 Task: Search for an Airbnb in Ningyang, China from 1st to 8th July for 3 guests, with a price range of ₹15,000 to ₹100,000, entire place, and free cancellation.
Action: Mouse moved to (478, 155)
Screenshot: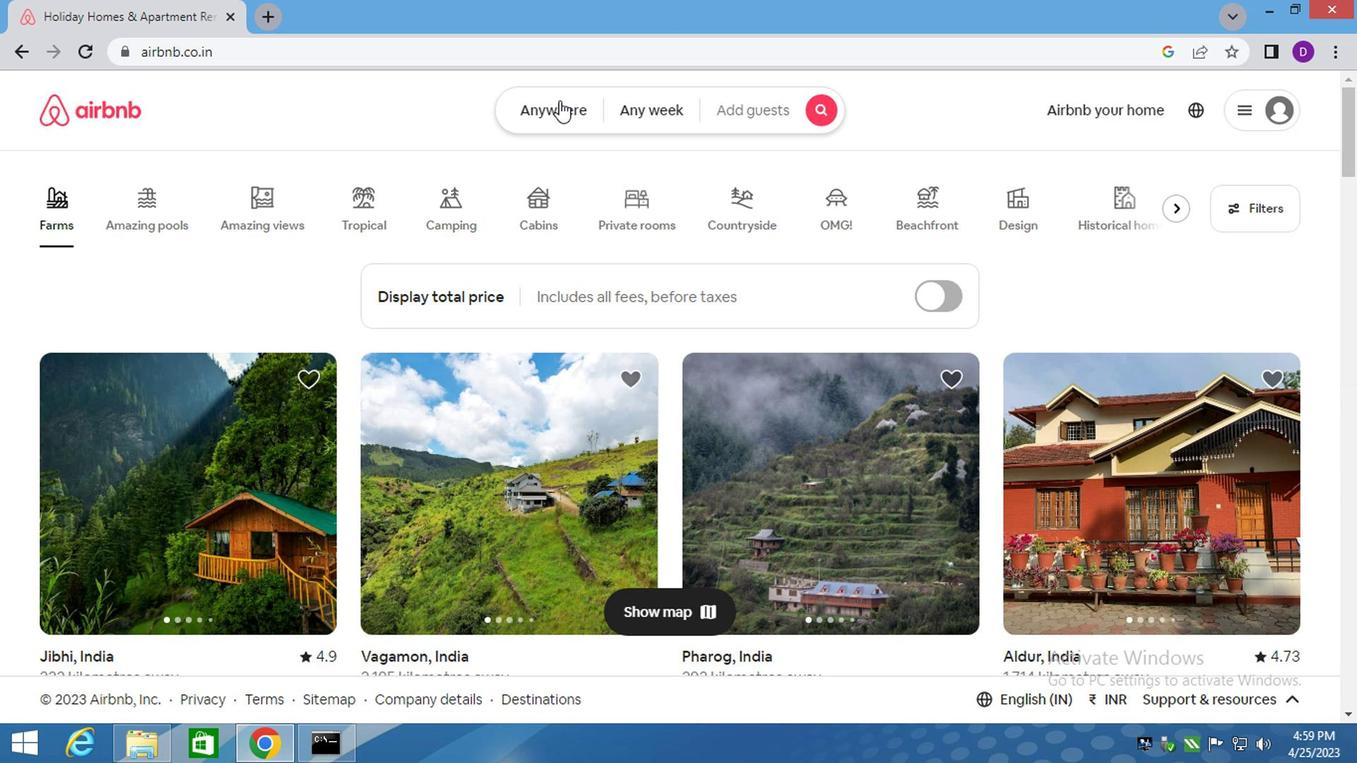 
Action: Mouse pressed left at (478, 155)
Screenshot: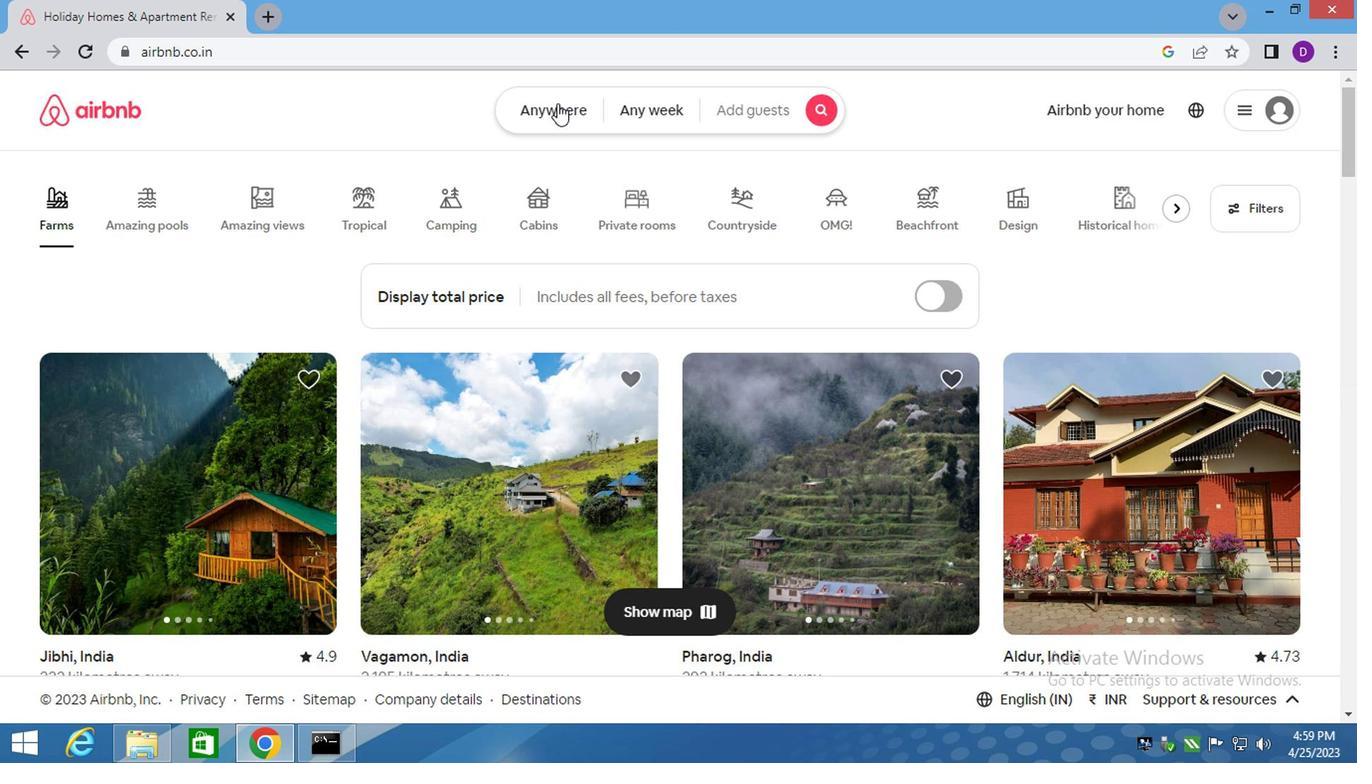 
Action: Mouse moved to (351, 212)
Screenshot: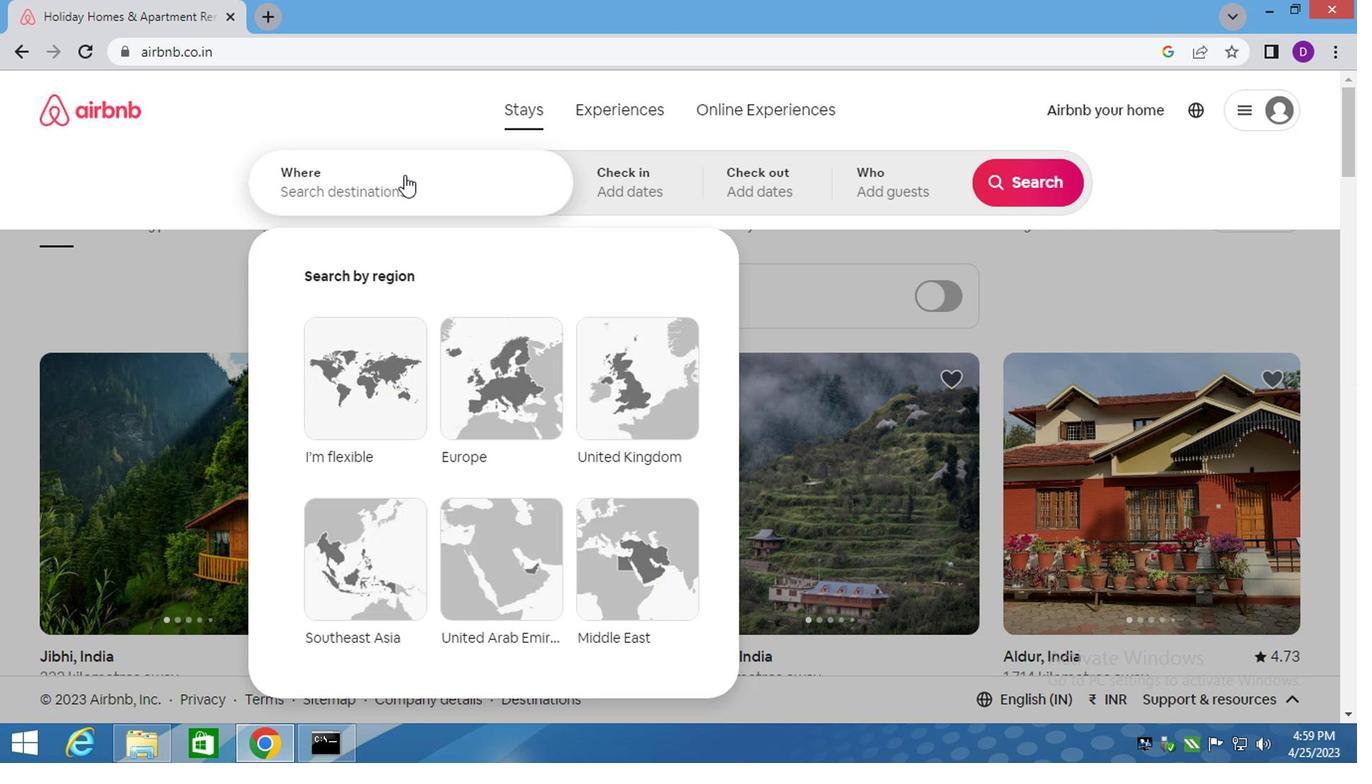 
Action: Mouse pressed left at (351, 212)
Screenshot: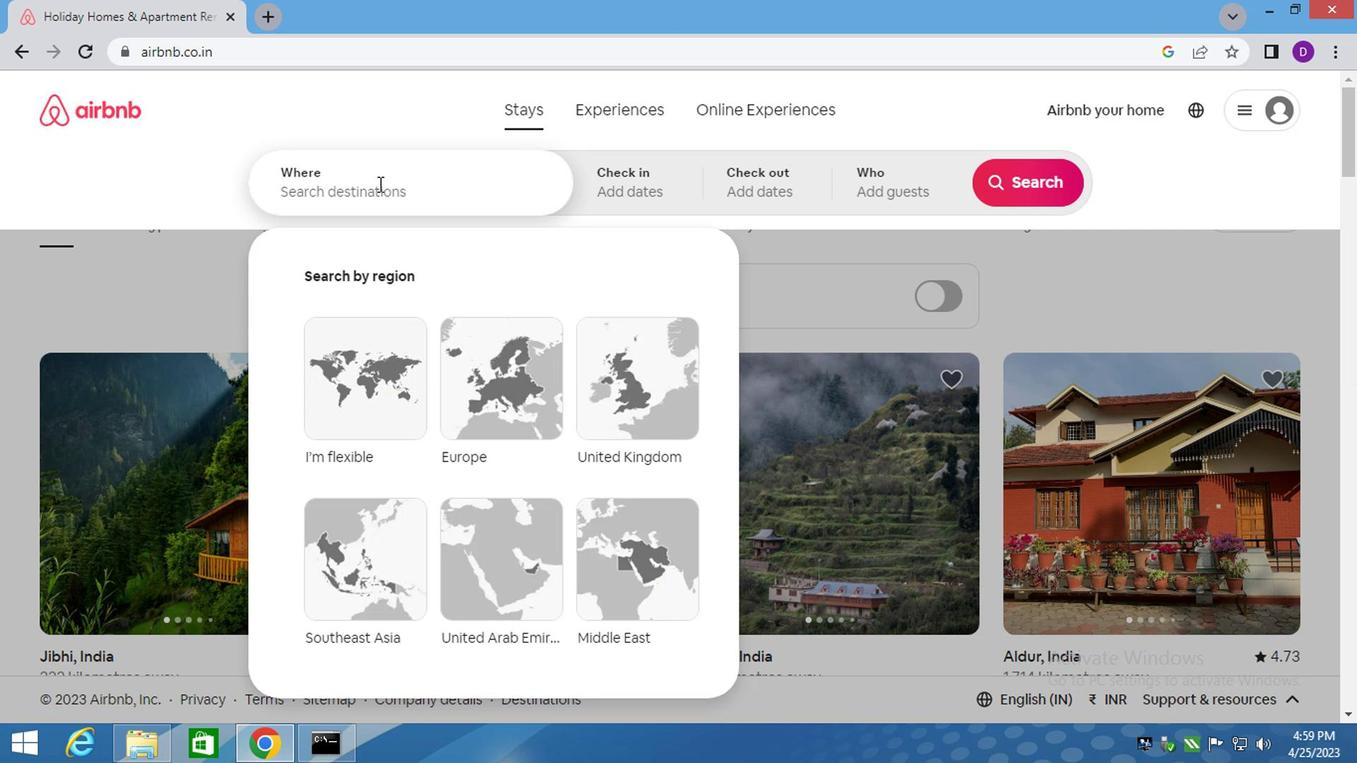 
Action: Key pressed <Key.shift>NINGYANG,<Key.space><Key.shift>CHINA<Key.enter>
Screenshot: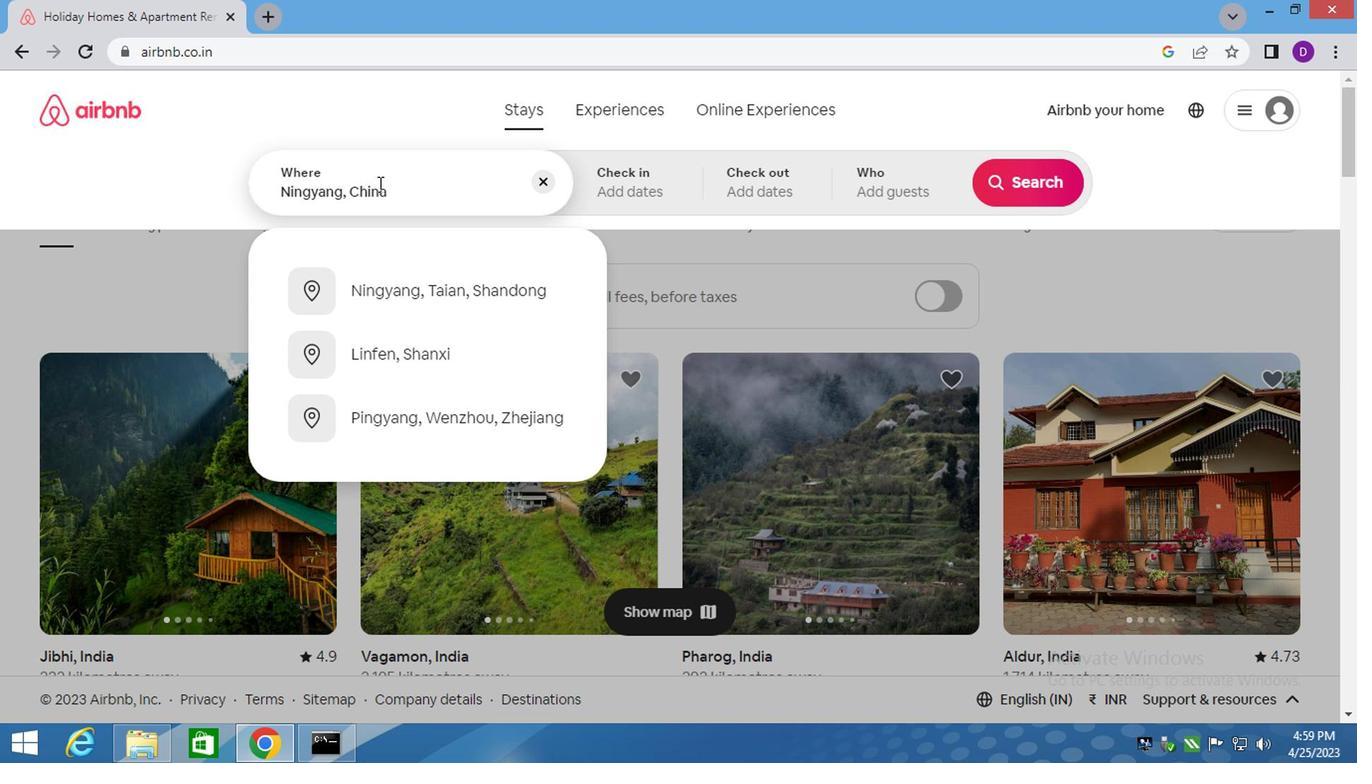 
Action: Mouse moved to (808, 325)
Screenshot: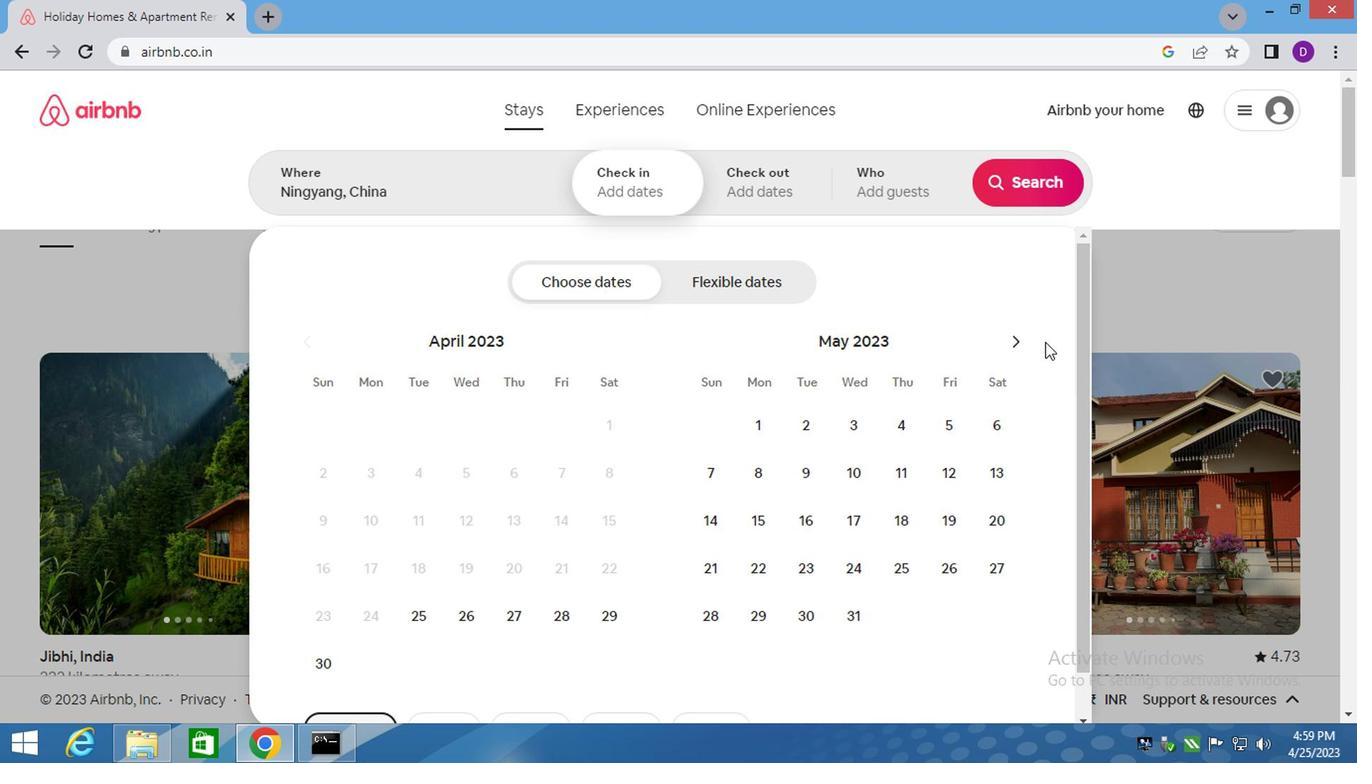 
Action: Mouse pressed left at (808, 325)
Screenshot: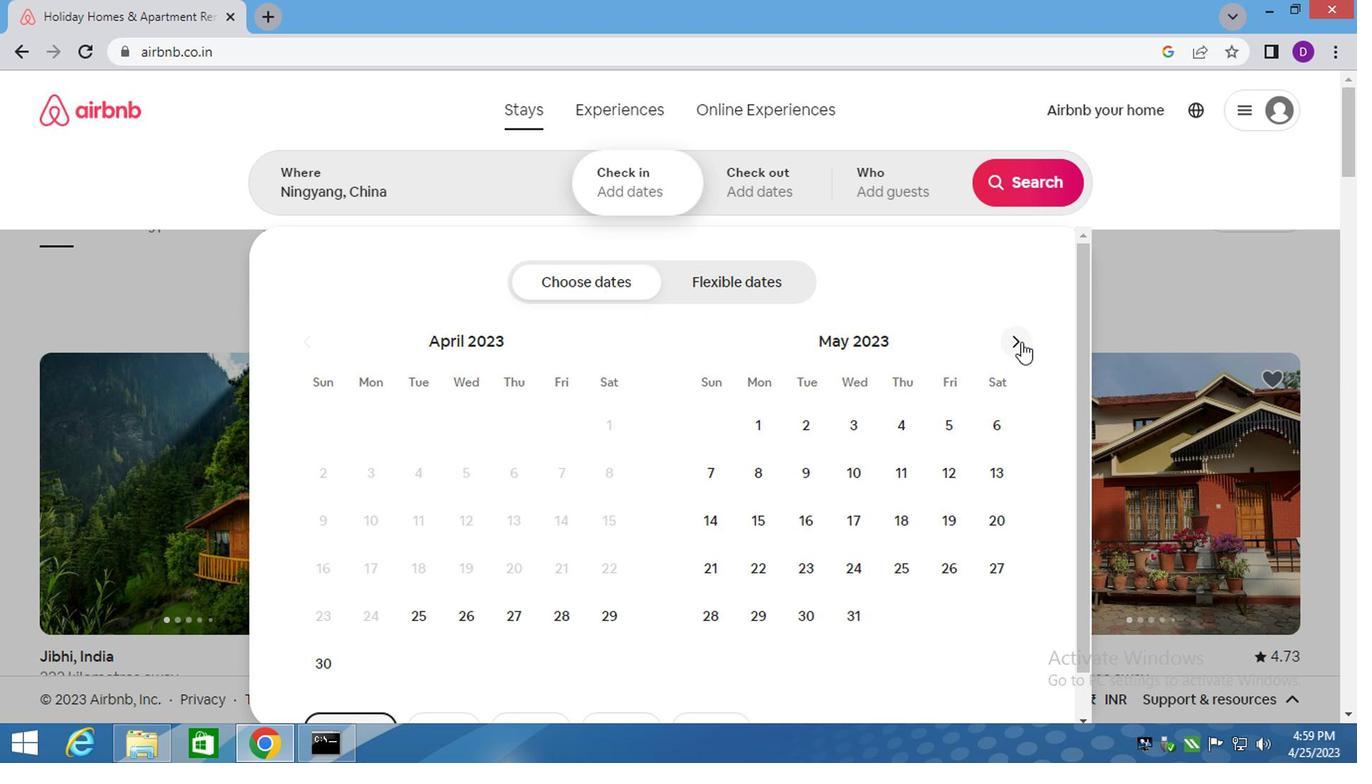 
Action: Mouse pressed left at (808, 325)
Screenshot: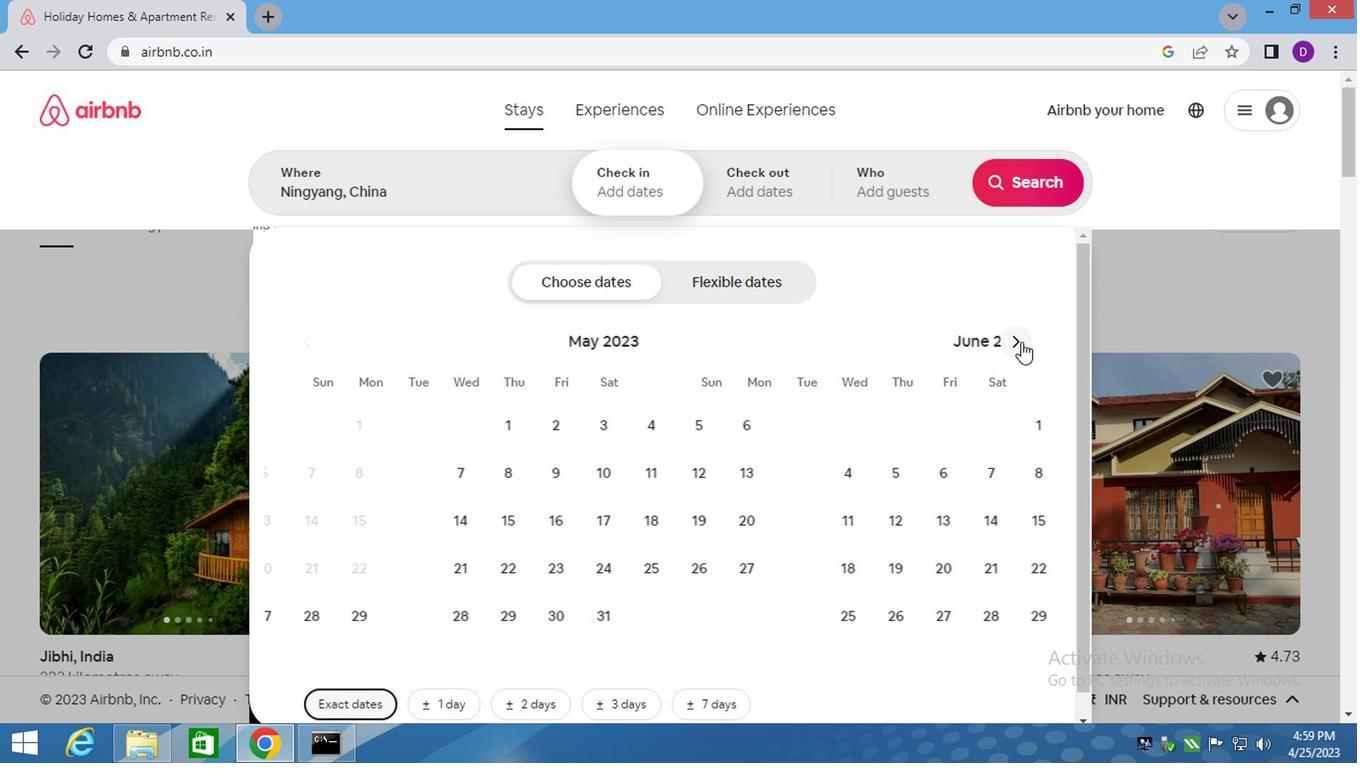 
Action: Mouse moved to (794, 391)
Screenshot: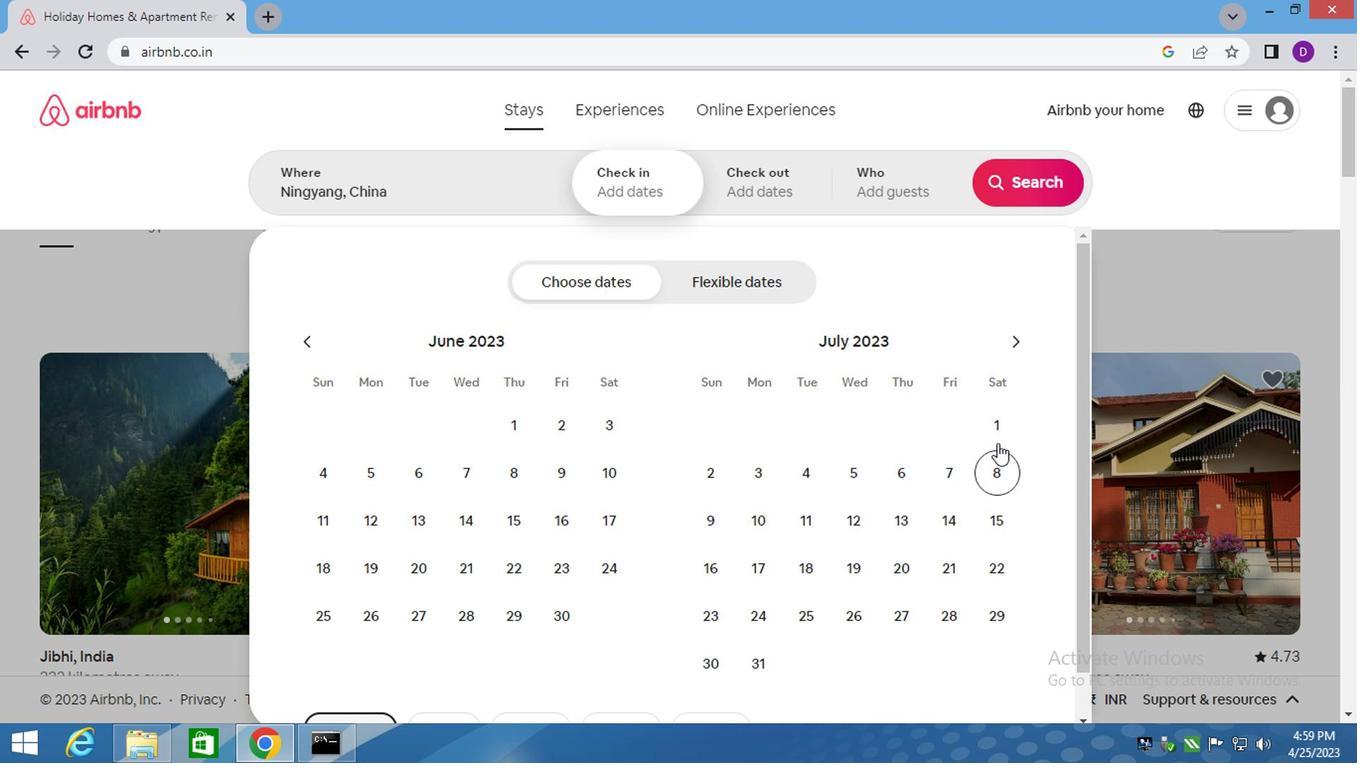 
Action: Mouse pressed left at (794, 391)
Screenshot: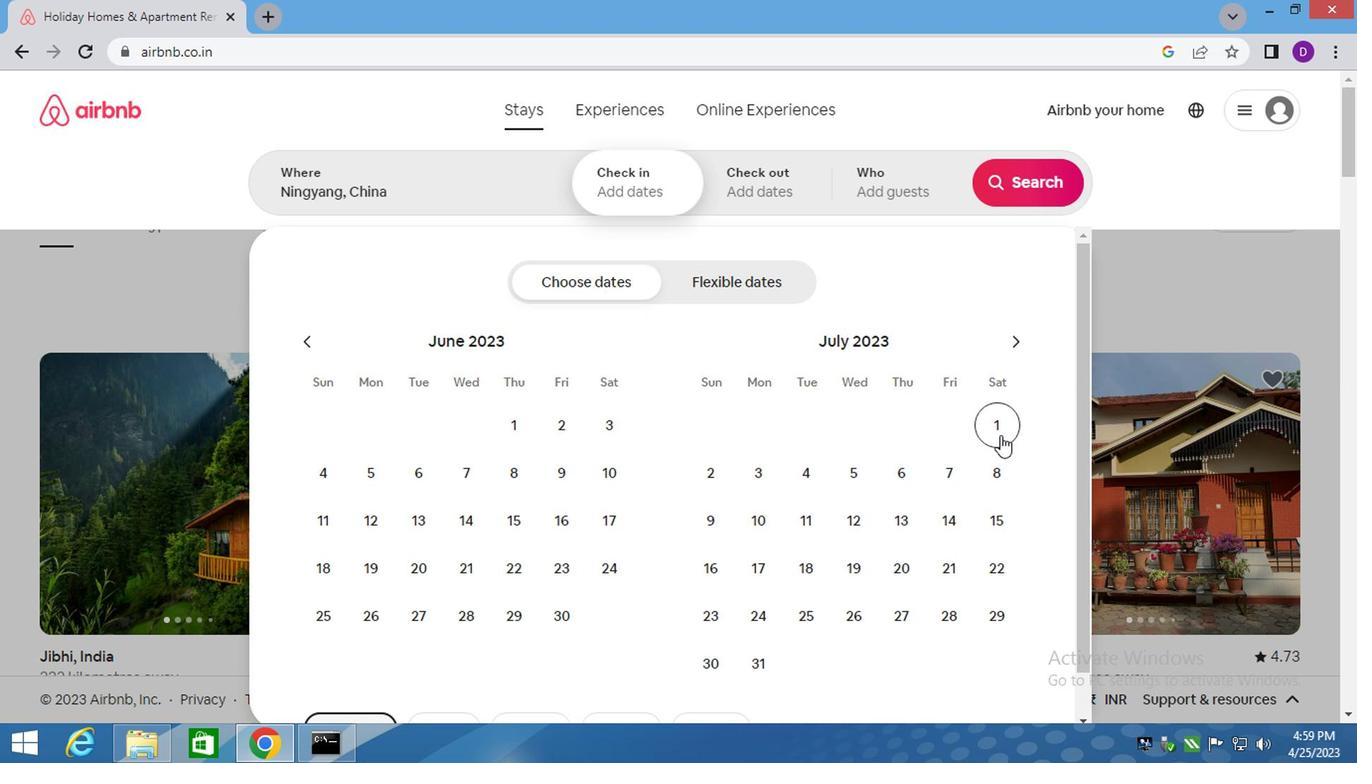 
Action: Mouse moved to (788, 413)
Screenshot: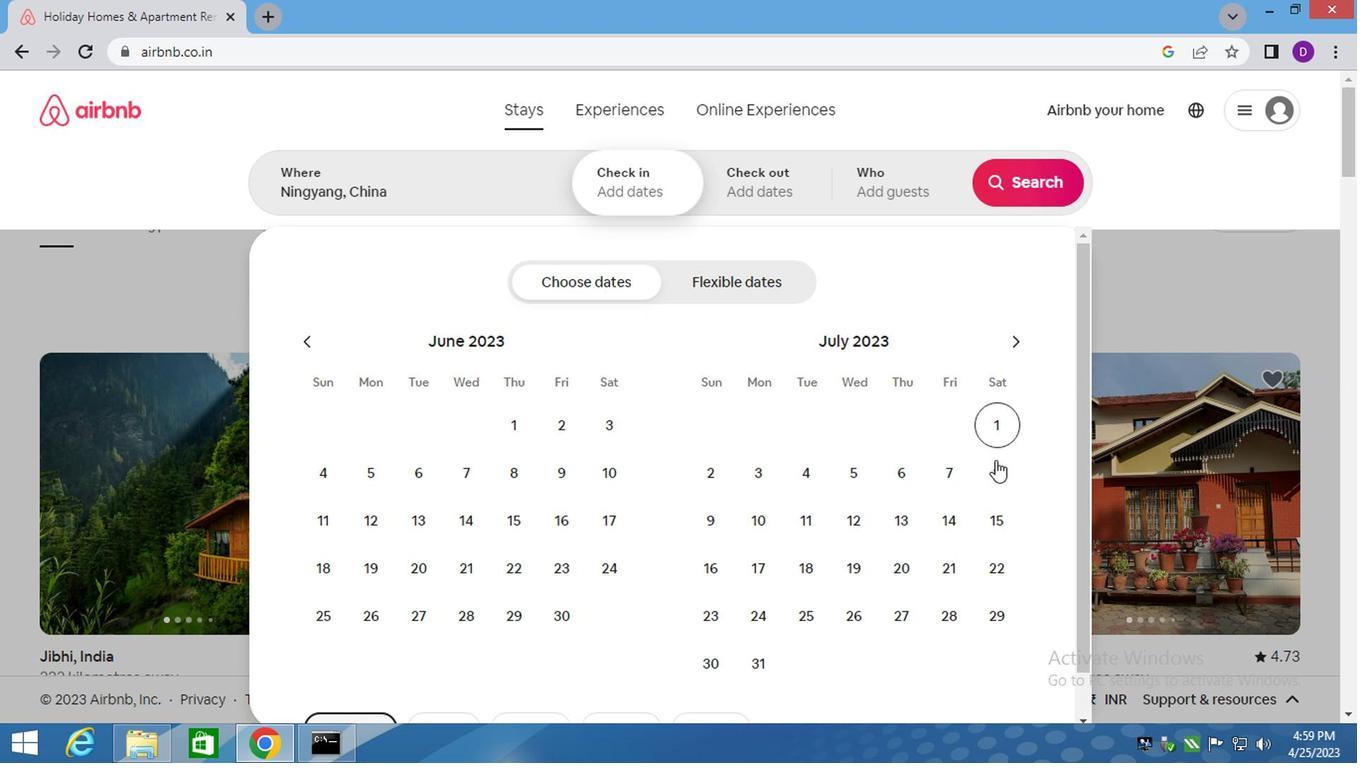 
Action: Mouse pressed left at (788, 413)
Screenshot: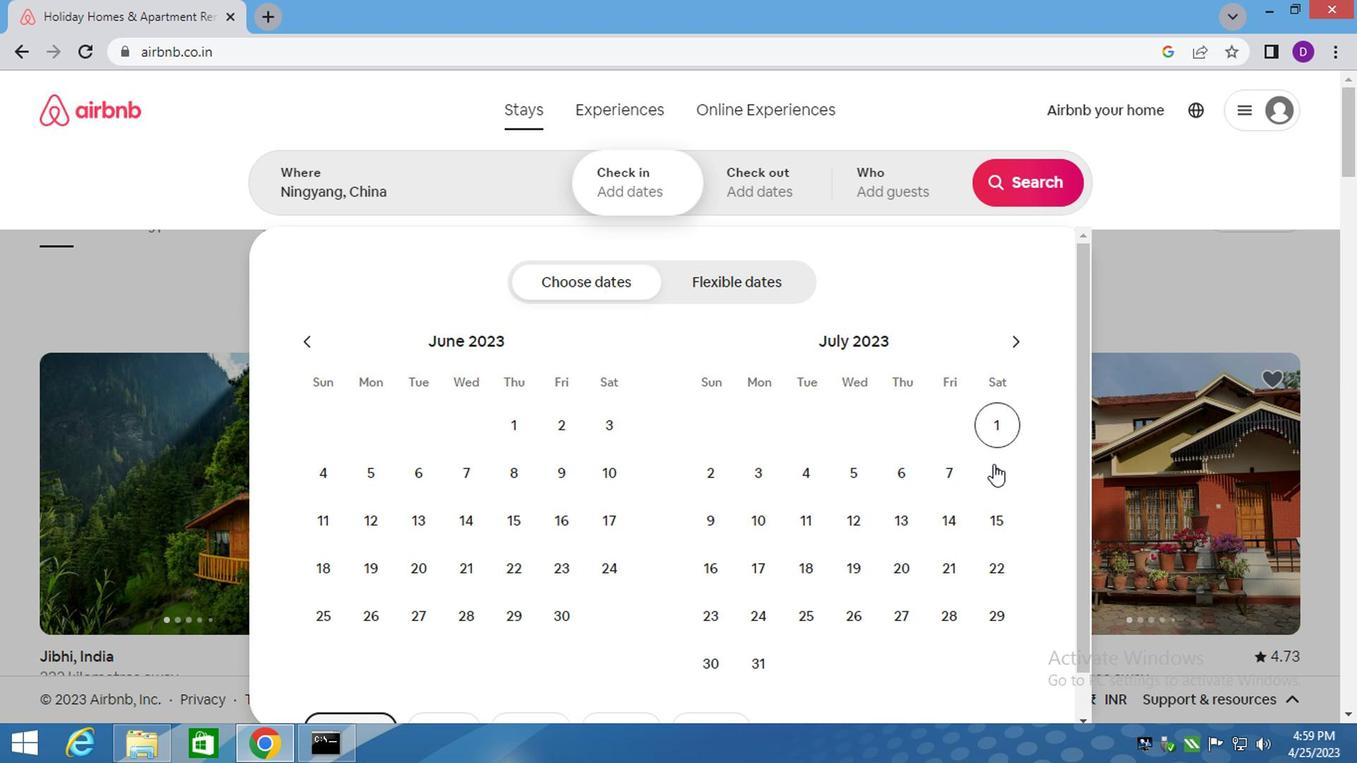 
Action: Mouse moved to (718, 212)
Screenshot: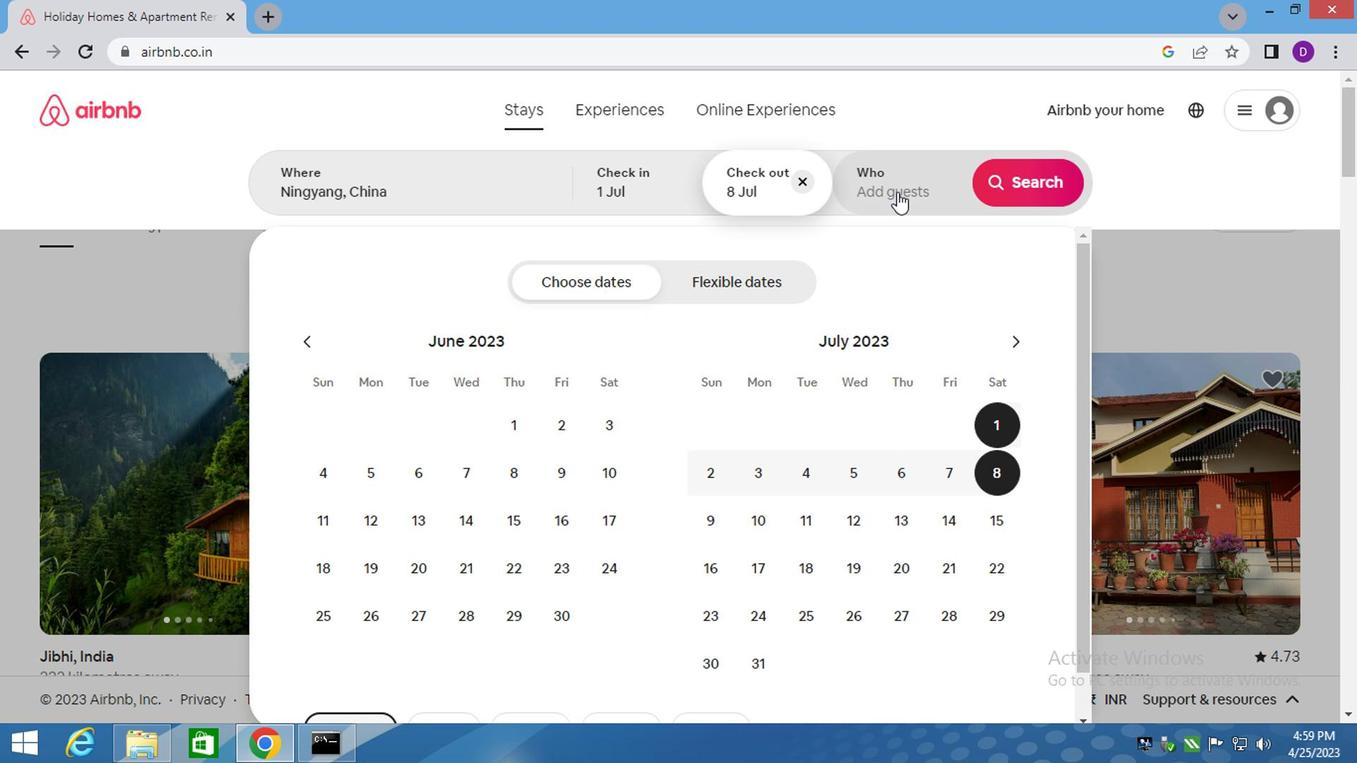 
Action: Mouse pressed left at (718, 212)
Screenshot: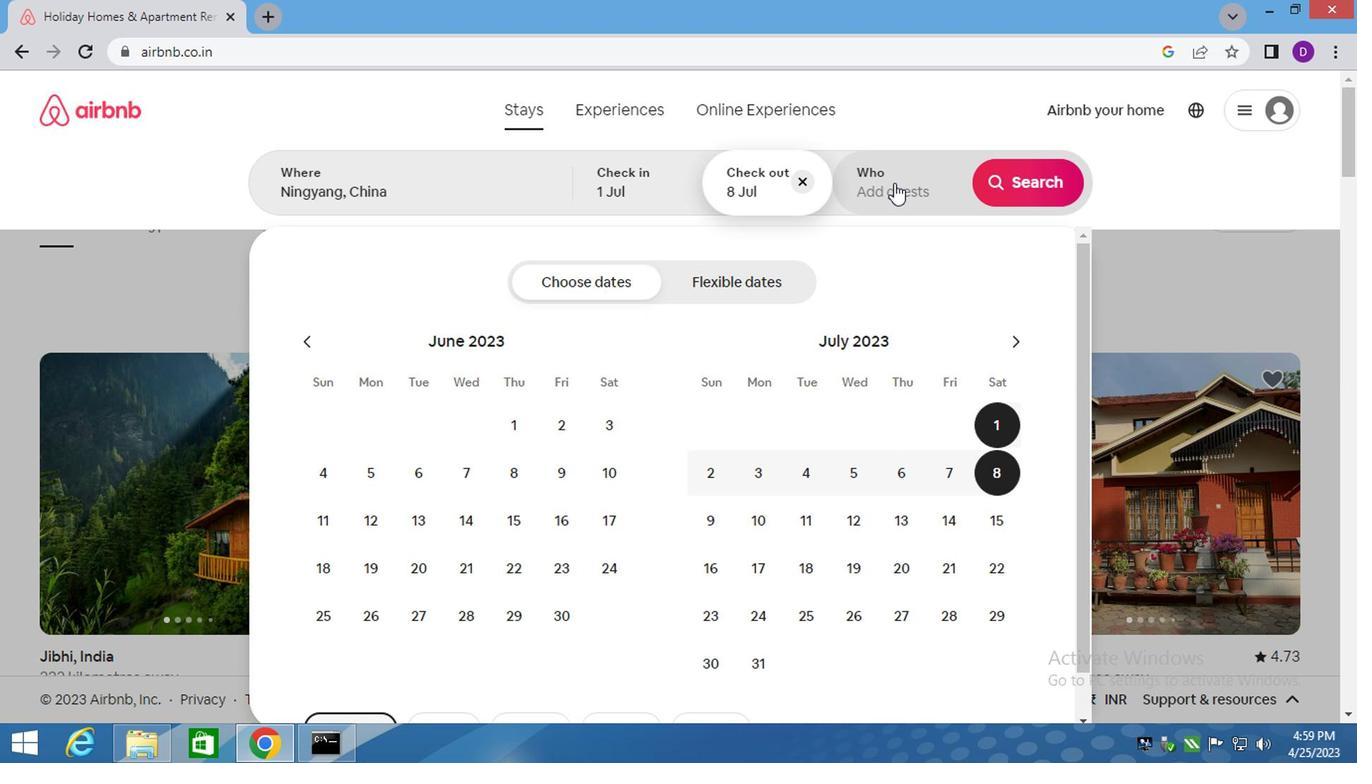 
Action: Mouse moved to (818, 290)
Screenshot: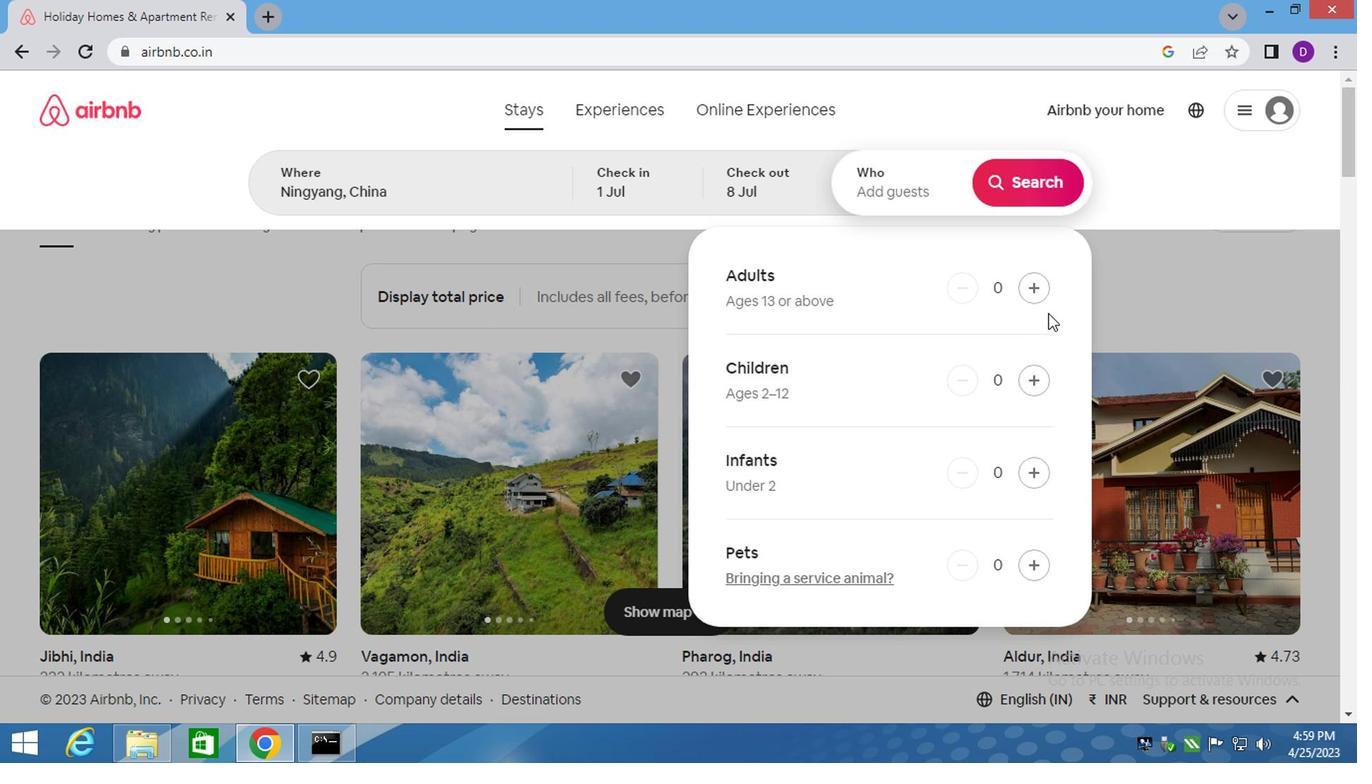 
Action: Mouse pressed left at (818, 290)
Screenshot: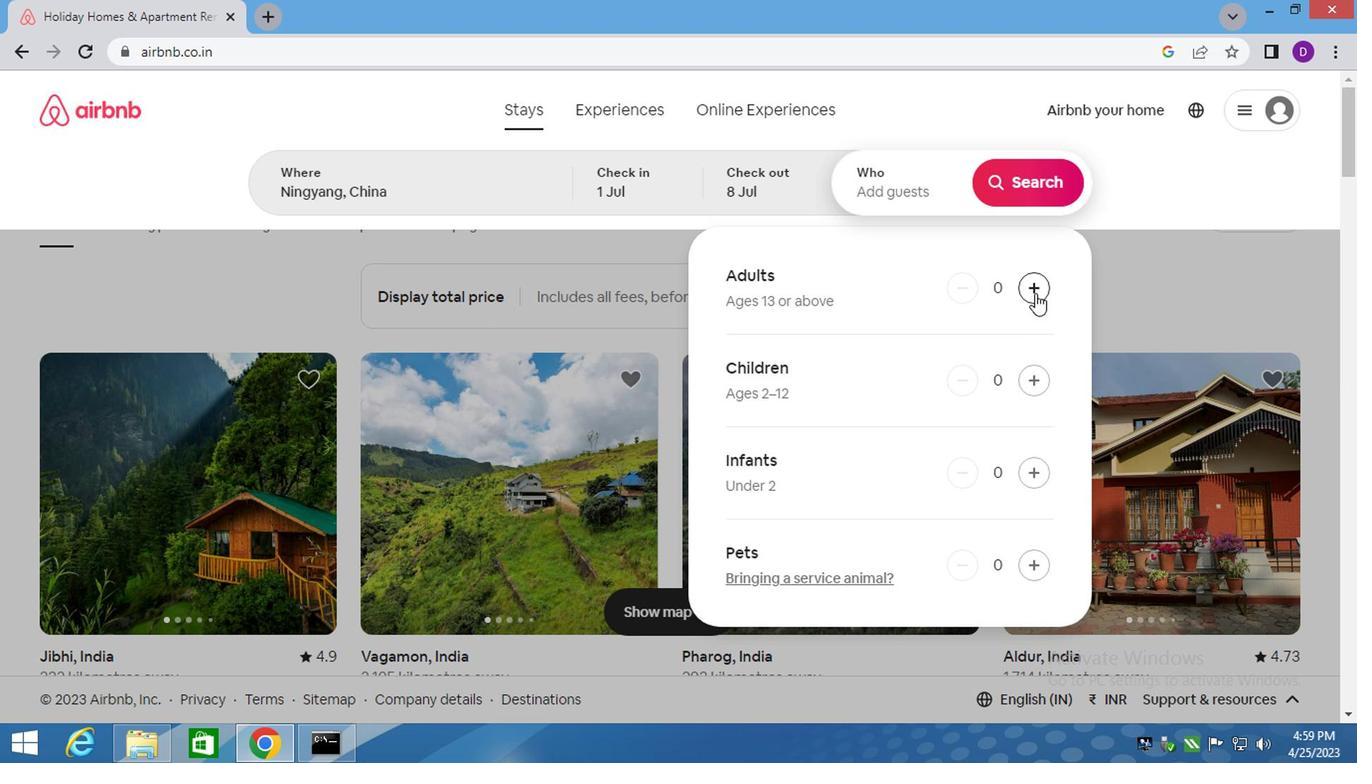 
Action: Mouse pressed left at (818, 290)
Screenshot: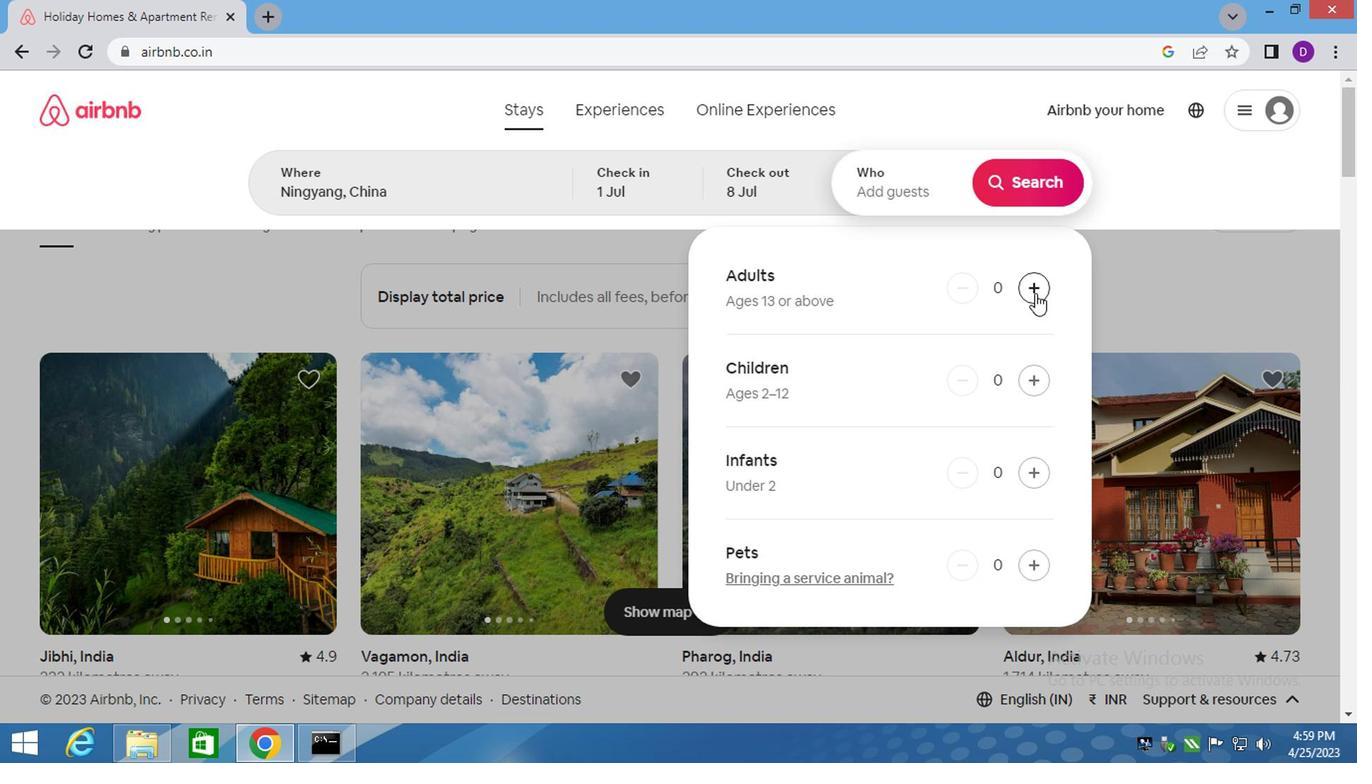 
Action: Mouse moved to (816, 349)
Screenshot: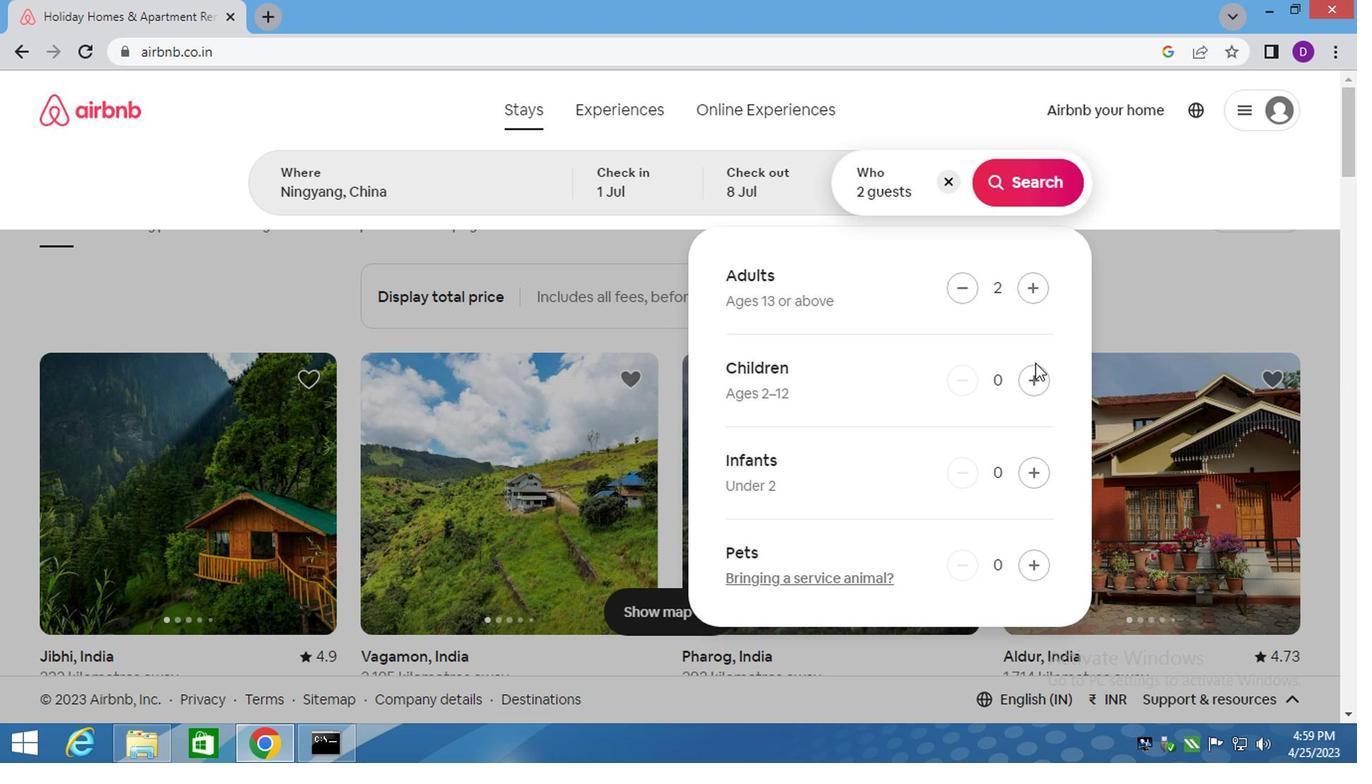 
Action: Mouse pressed left at (816, 349)
Screenshot: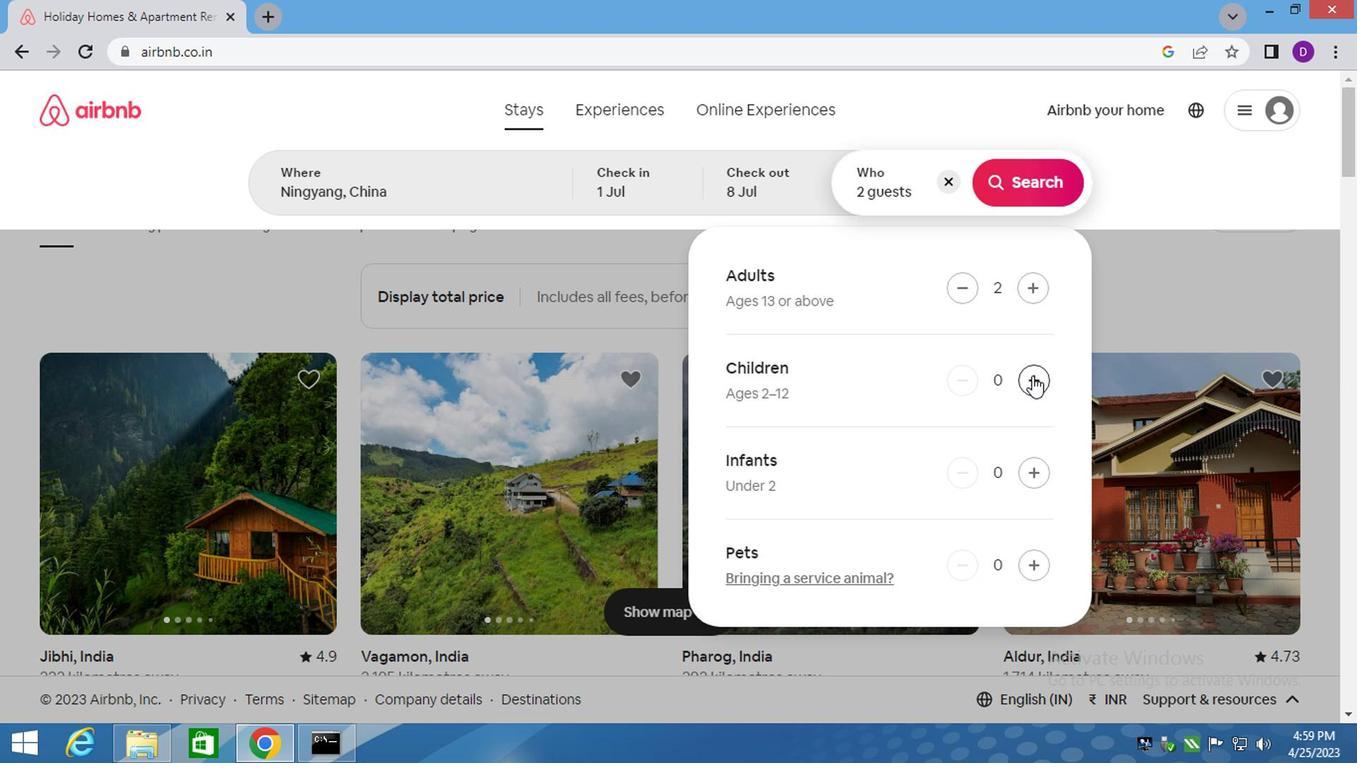 
Action: Mouse moved to (826, 202)
Screenshot: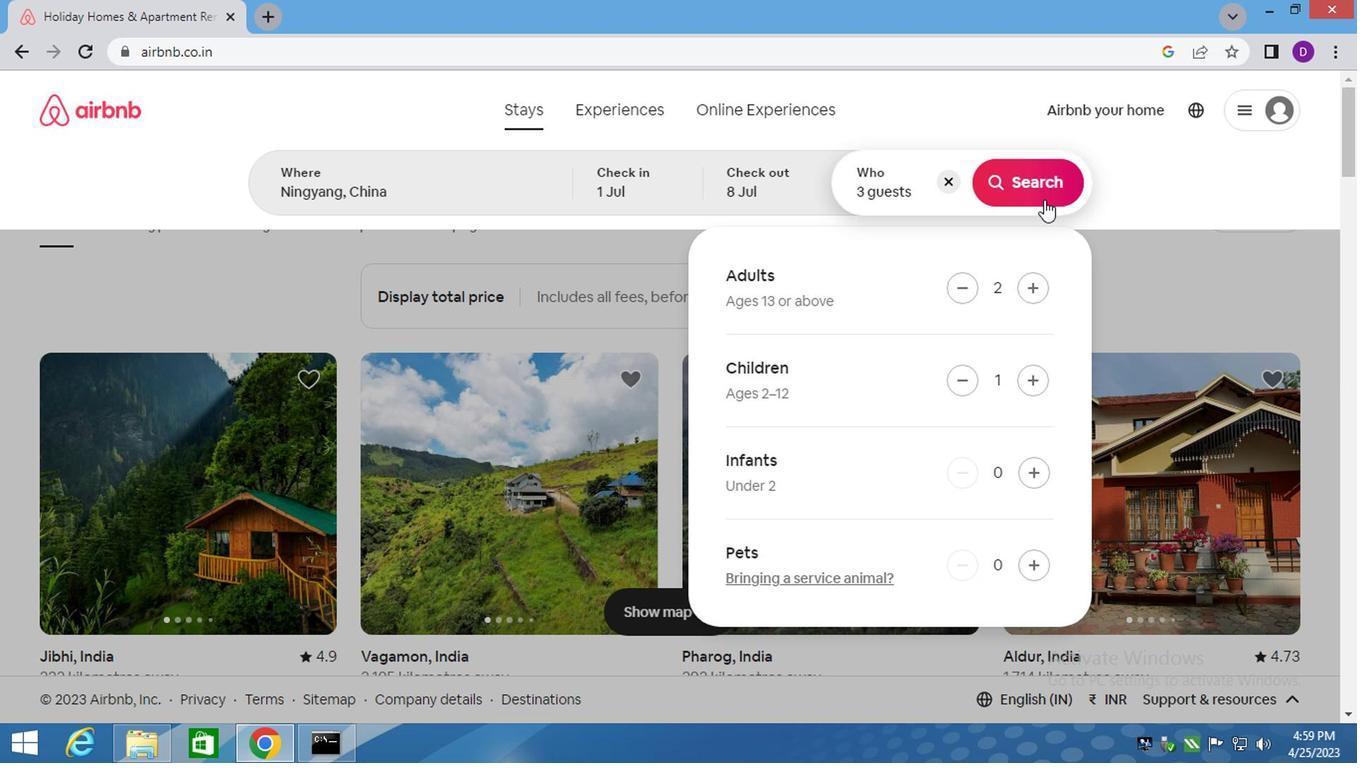 
Action: Mouse pressed left at (826, 202)
Screenshot: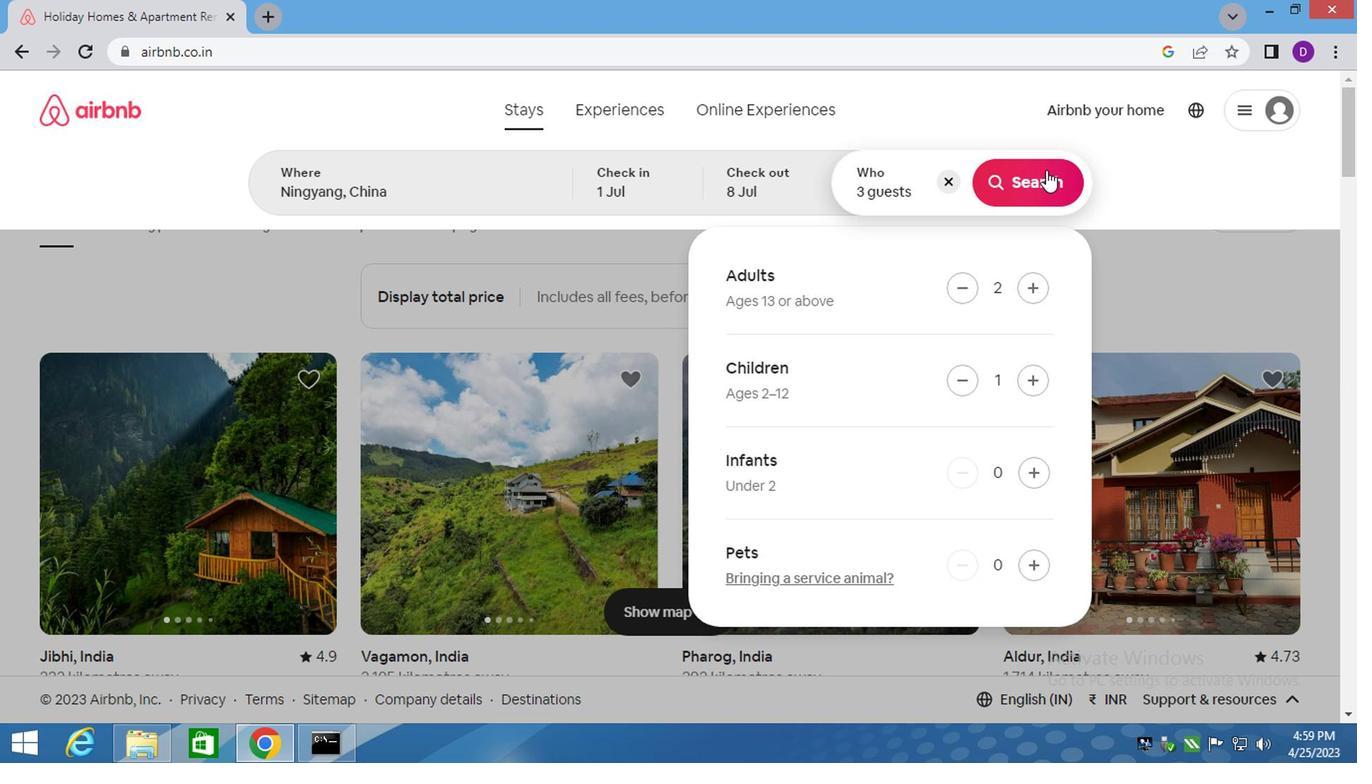 
Action: Mouse moved to (990, 218)
Screenshot: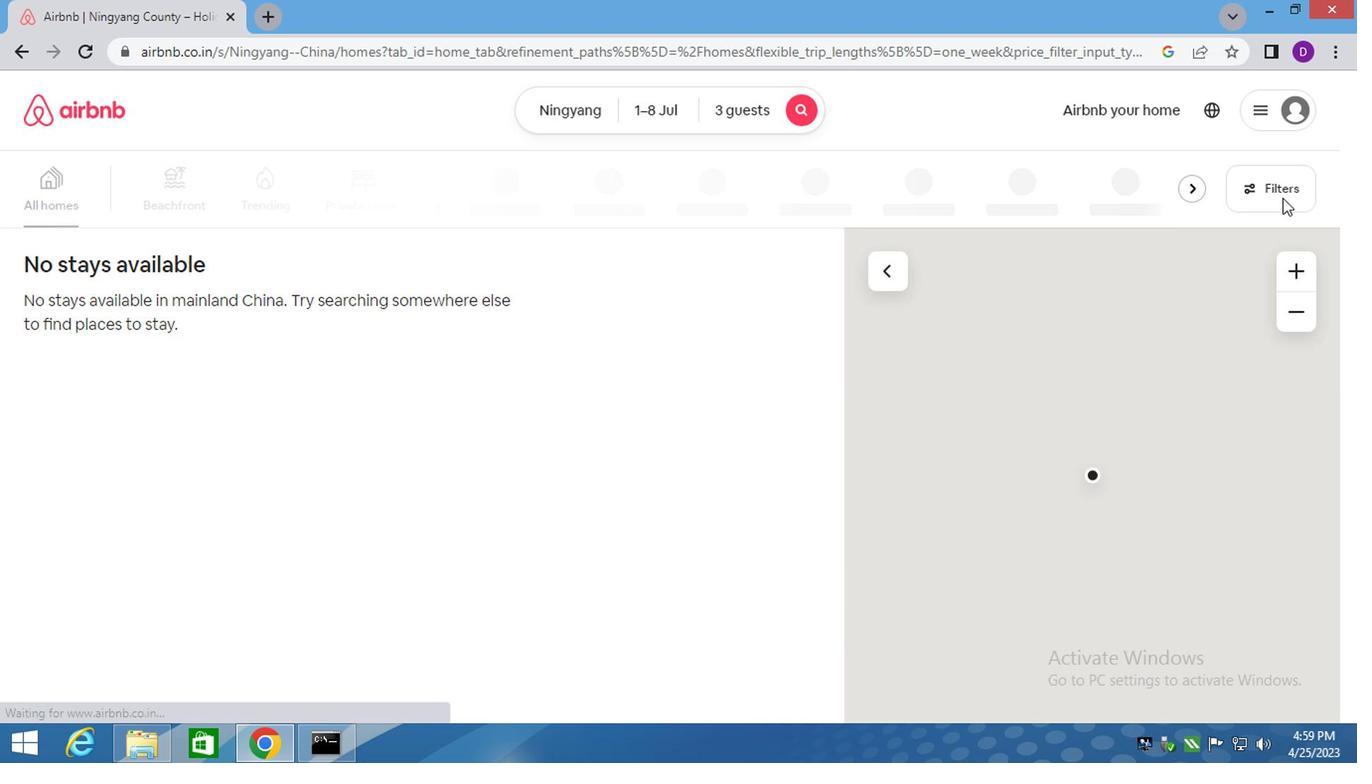 
Action: Mouse pressed left at (990, 218)
Screenshot: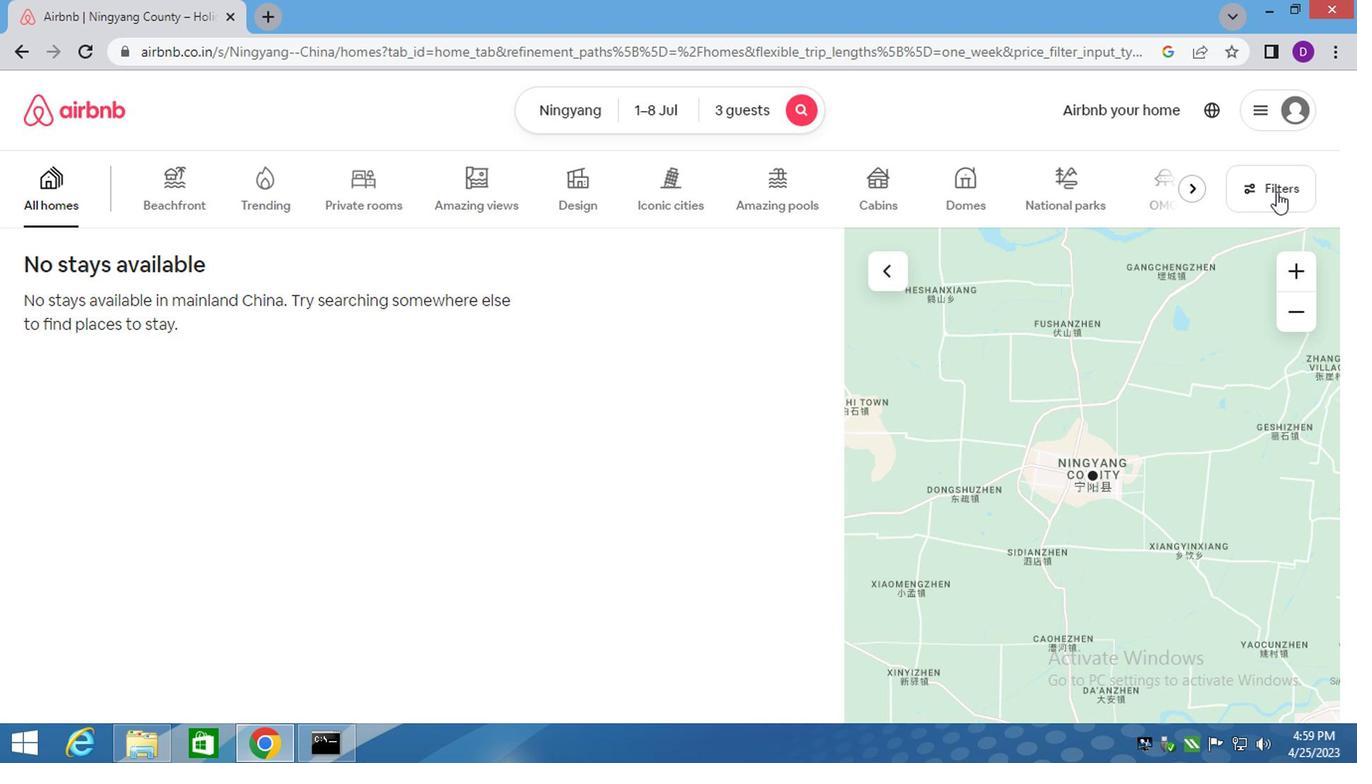 
Action: Mouse moved to (380, 306)
Screenshot: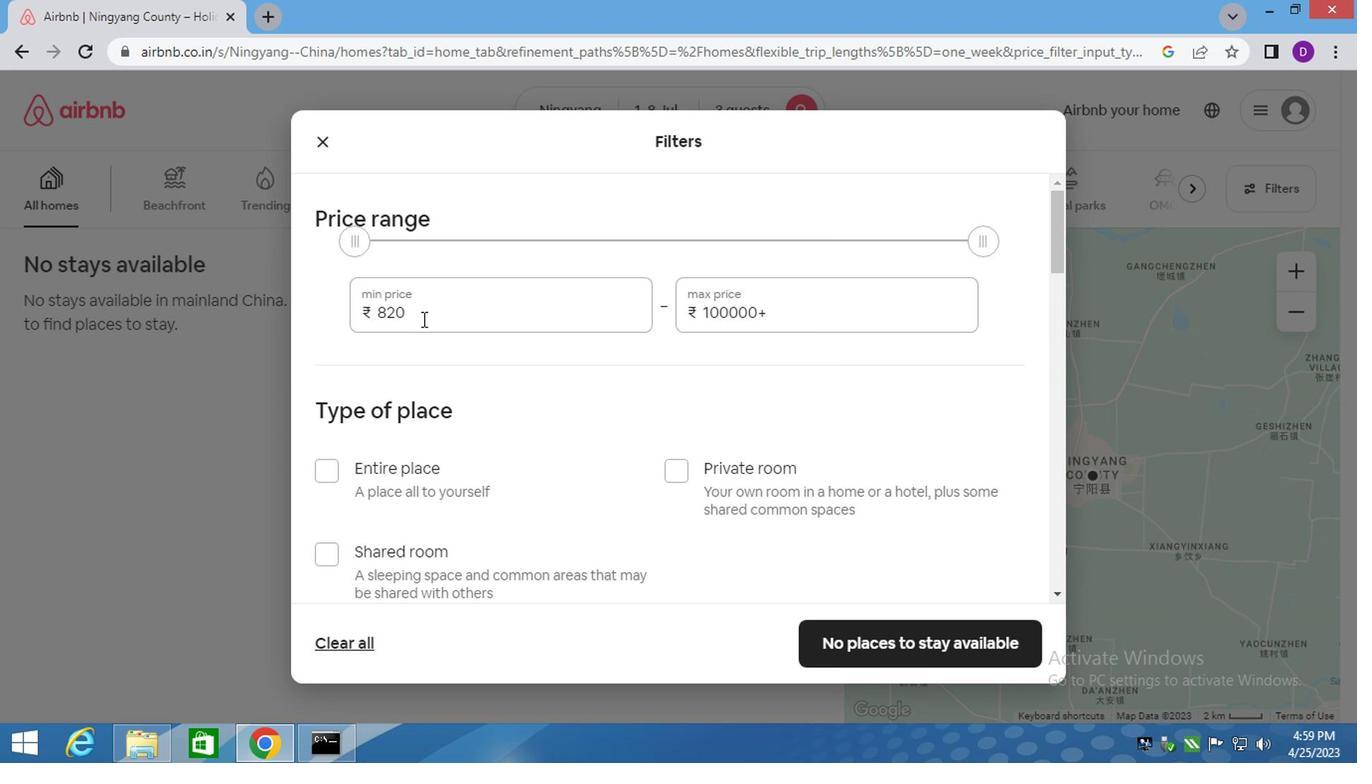 
Action: Mouse pressed left at (380, 306)
Screenshot: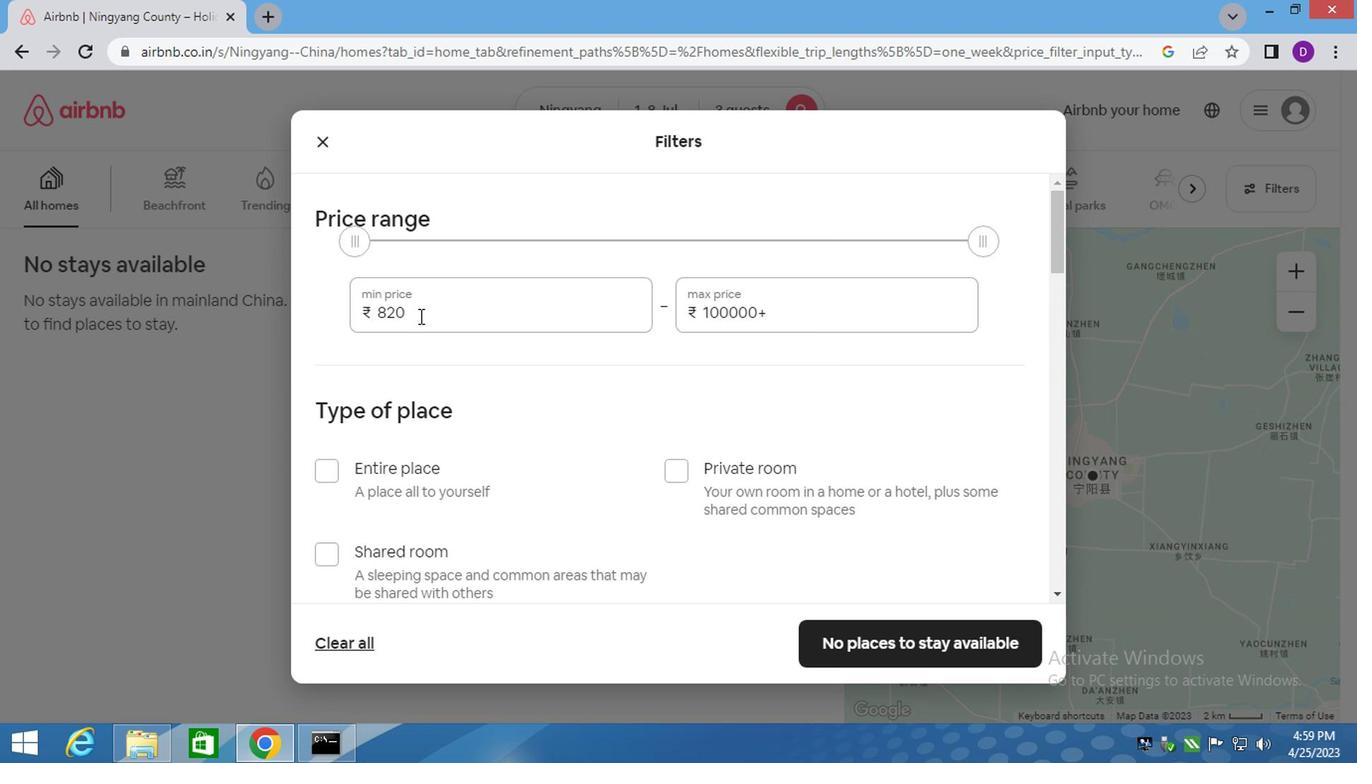 
Action: Mouse pressed left at (380, 306)
Screenshot: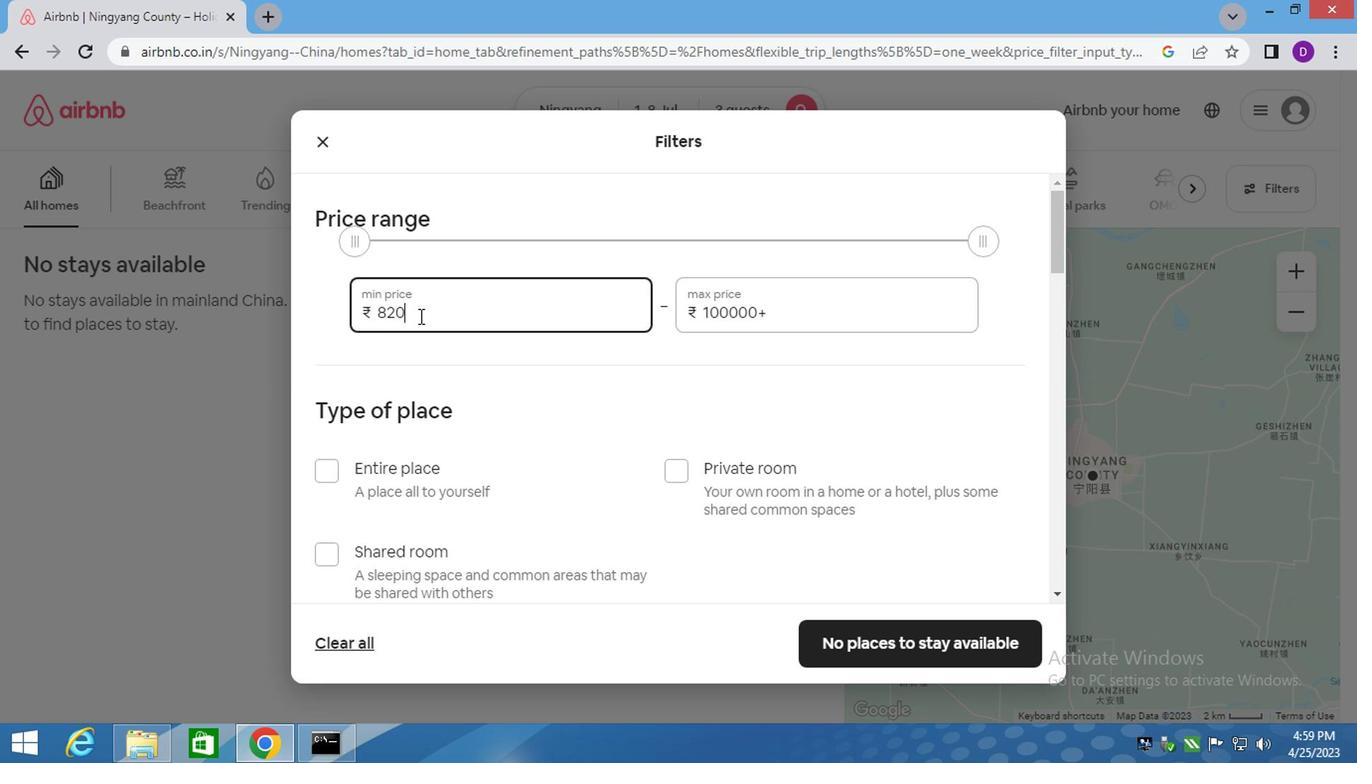
Action: Mouse pressed left at (380, 306)
Screenshot: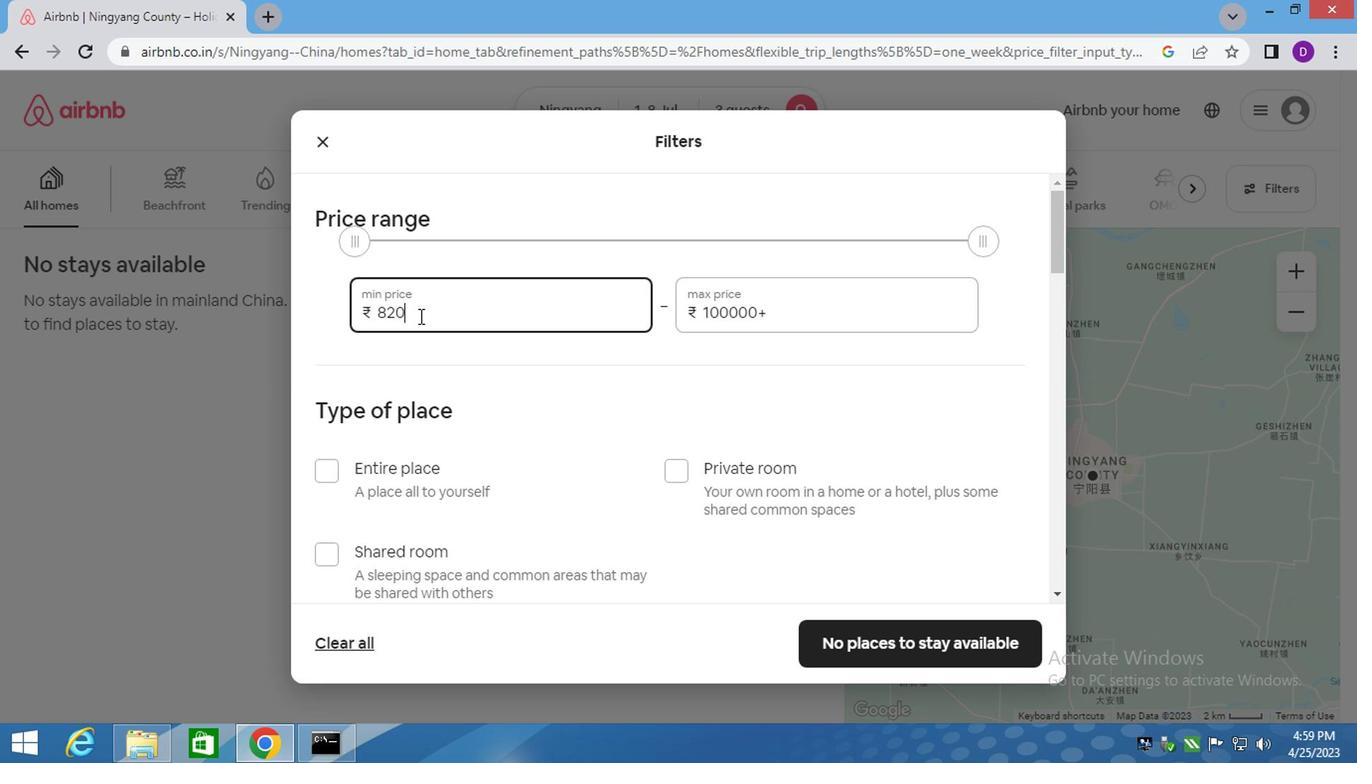 
Action: Key pressed 15000<Key.tab>2000
Screenshot: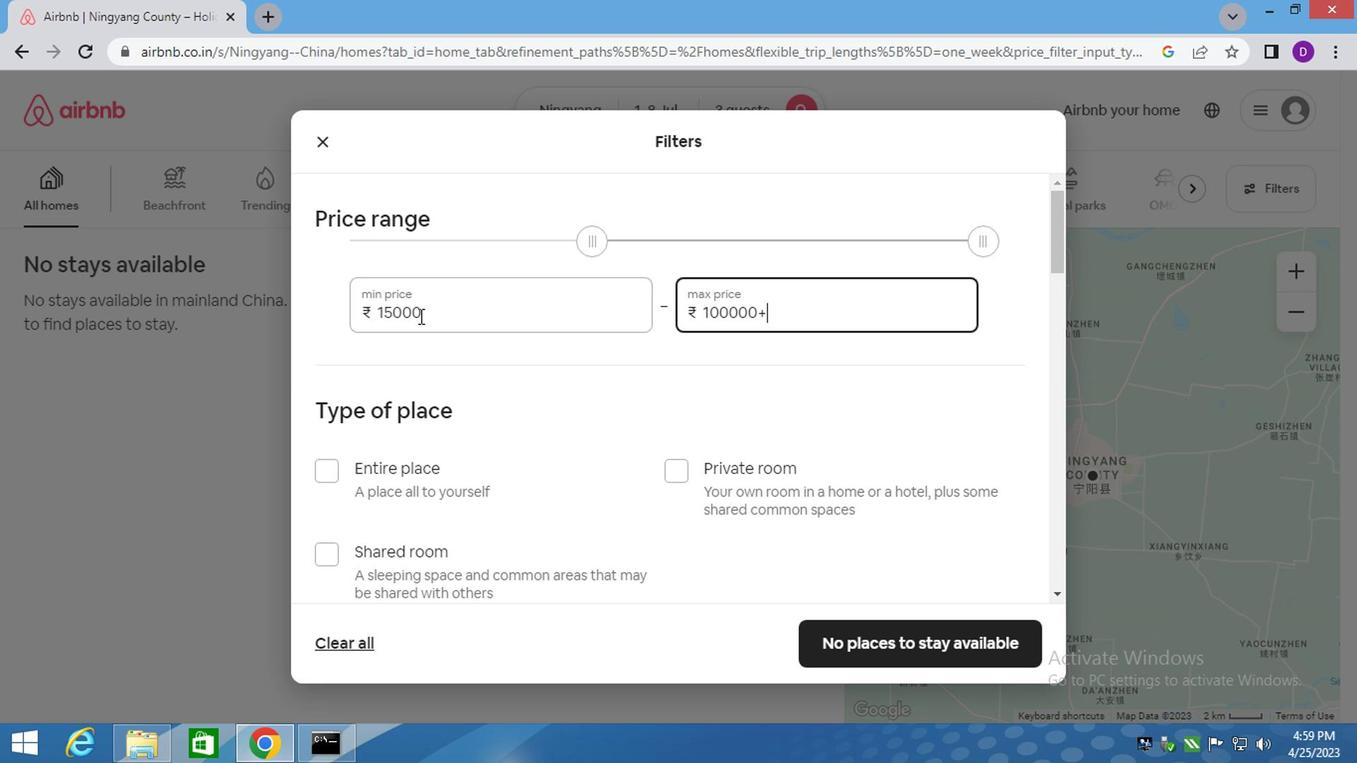 
Action: Mouse moved to (388, 309)
Screenshot: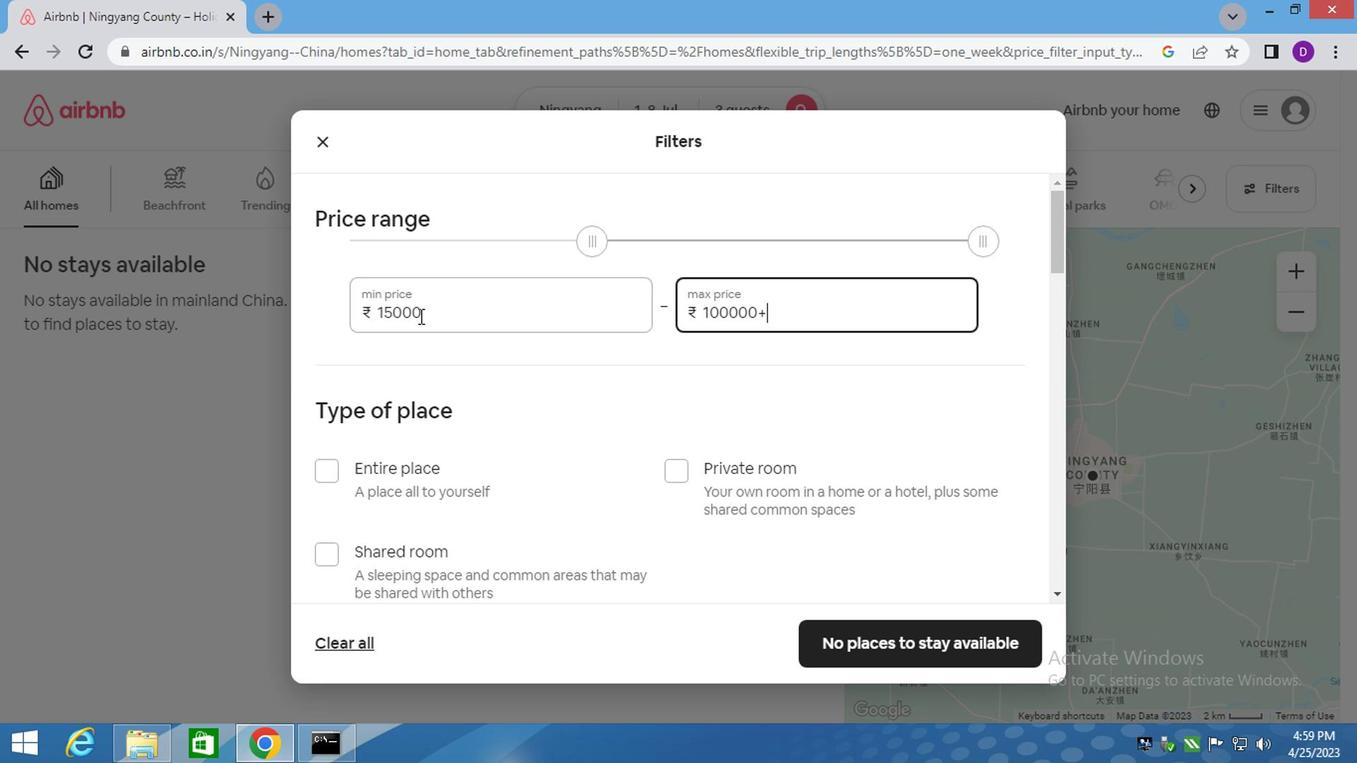 
Action: Key pressed 0
Screenshot: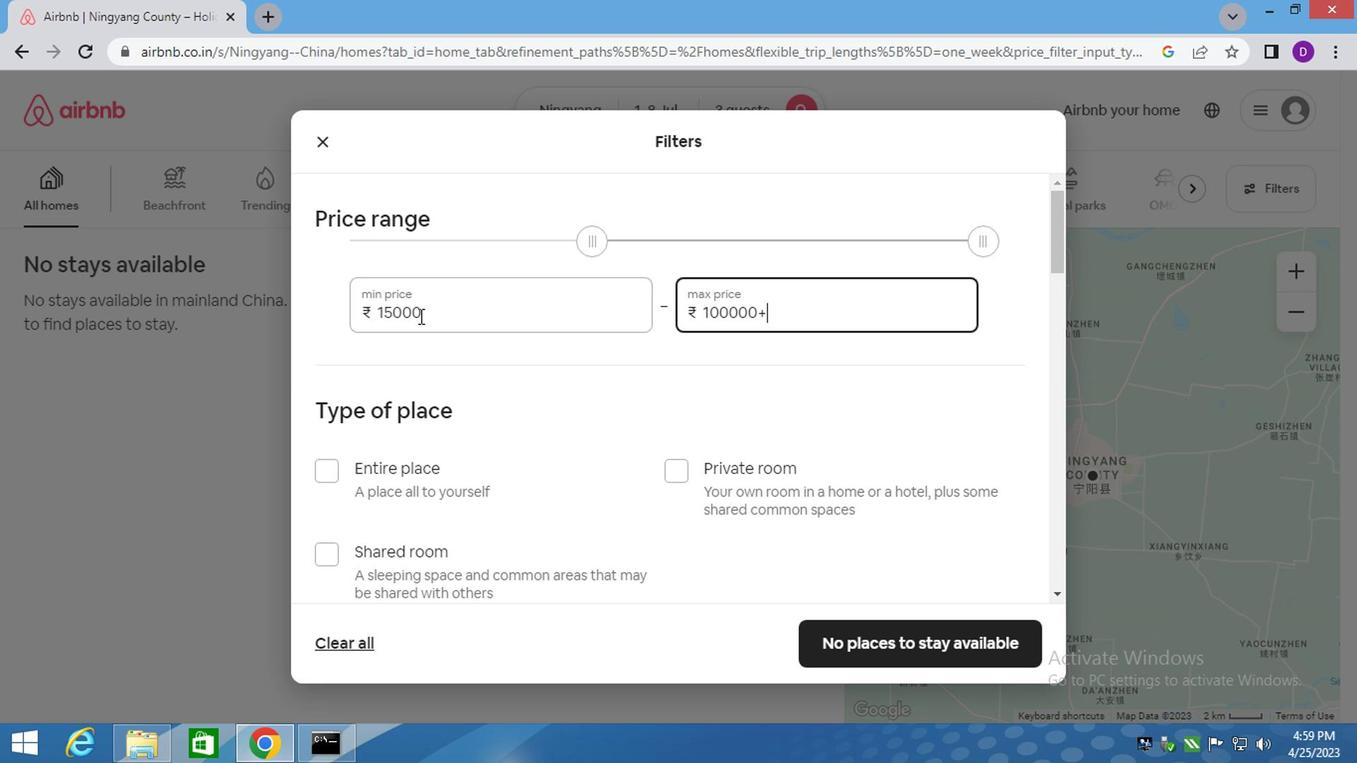
Action: Mouse moved to (599, 305)
Screenshot: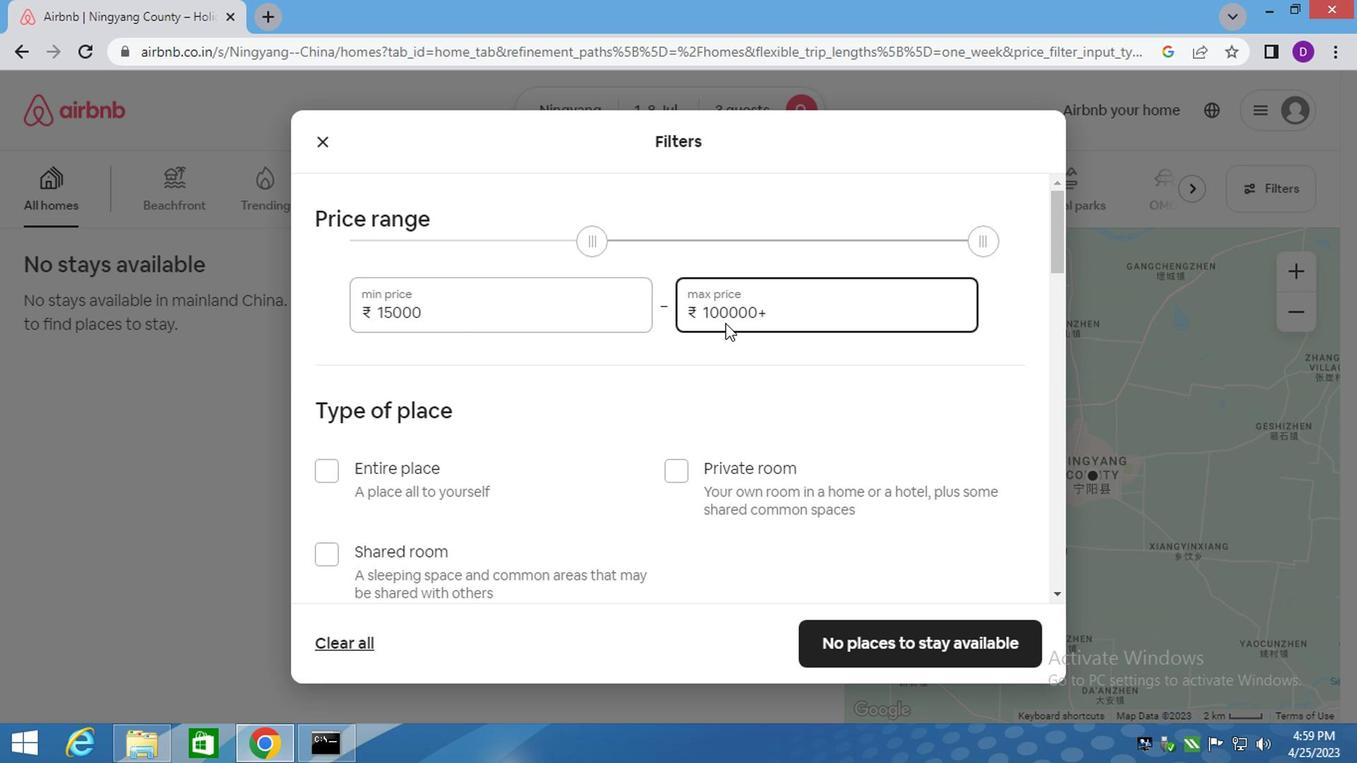 
Action: Mouse pressed left at (599, 305)
Screenshot: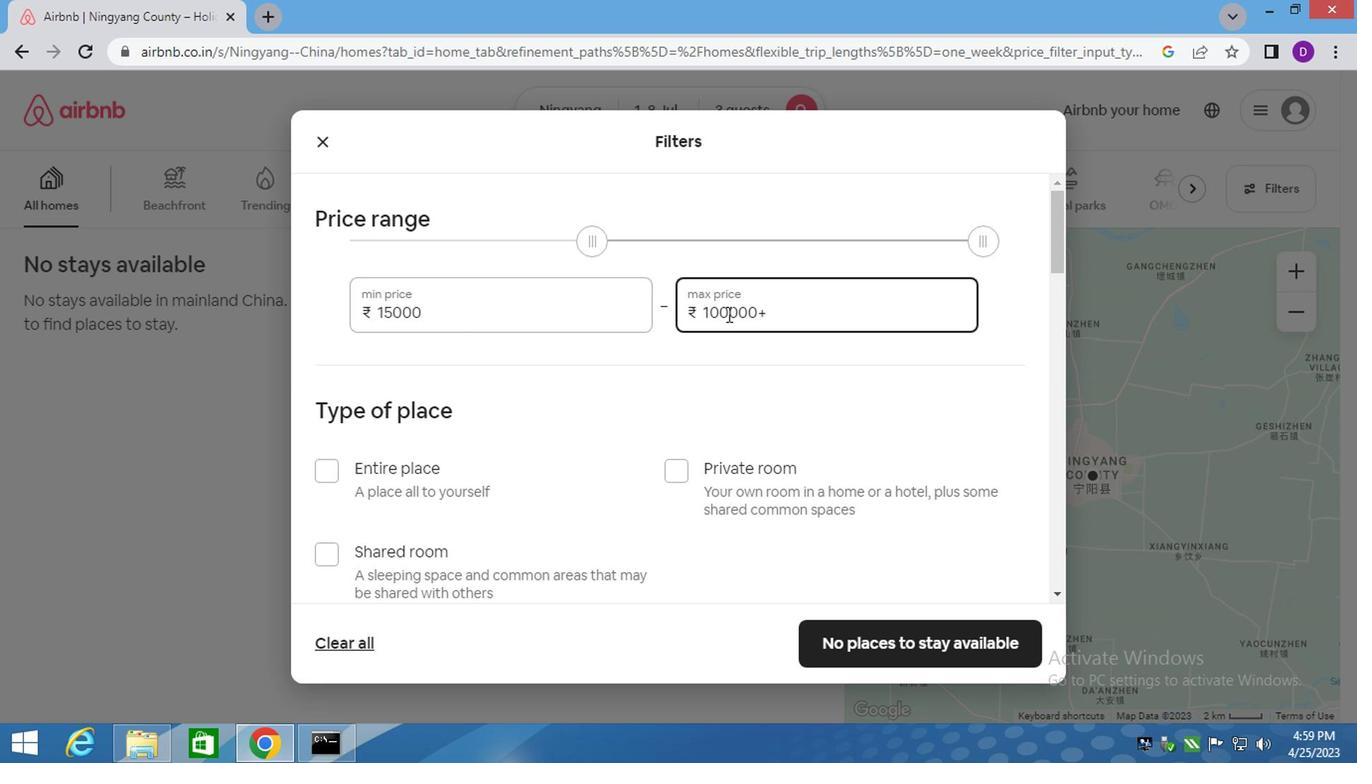 
Action: Mouse pressed left at (599, 305)
Screenshot: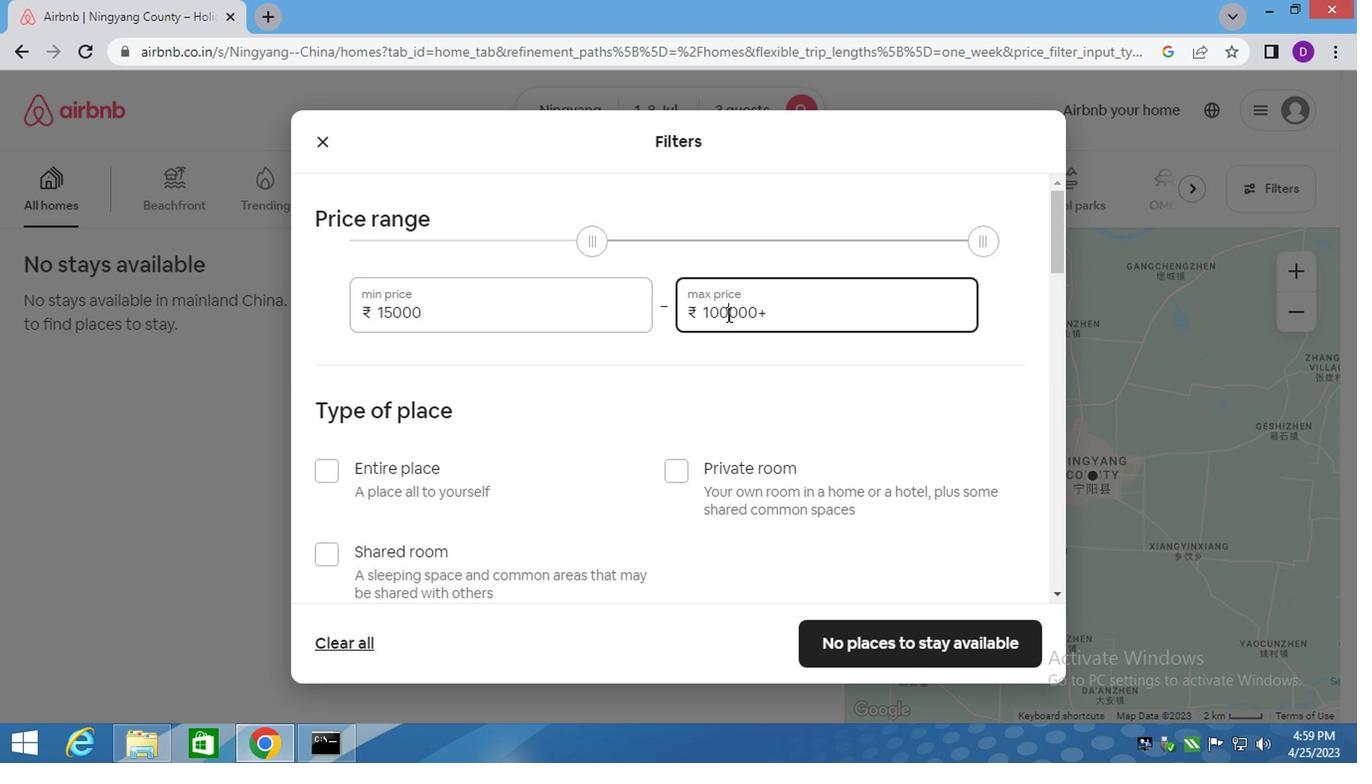 
Action: Mouse pressed left at (599, 305)
Screenshot: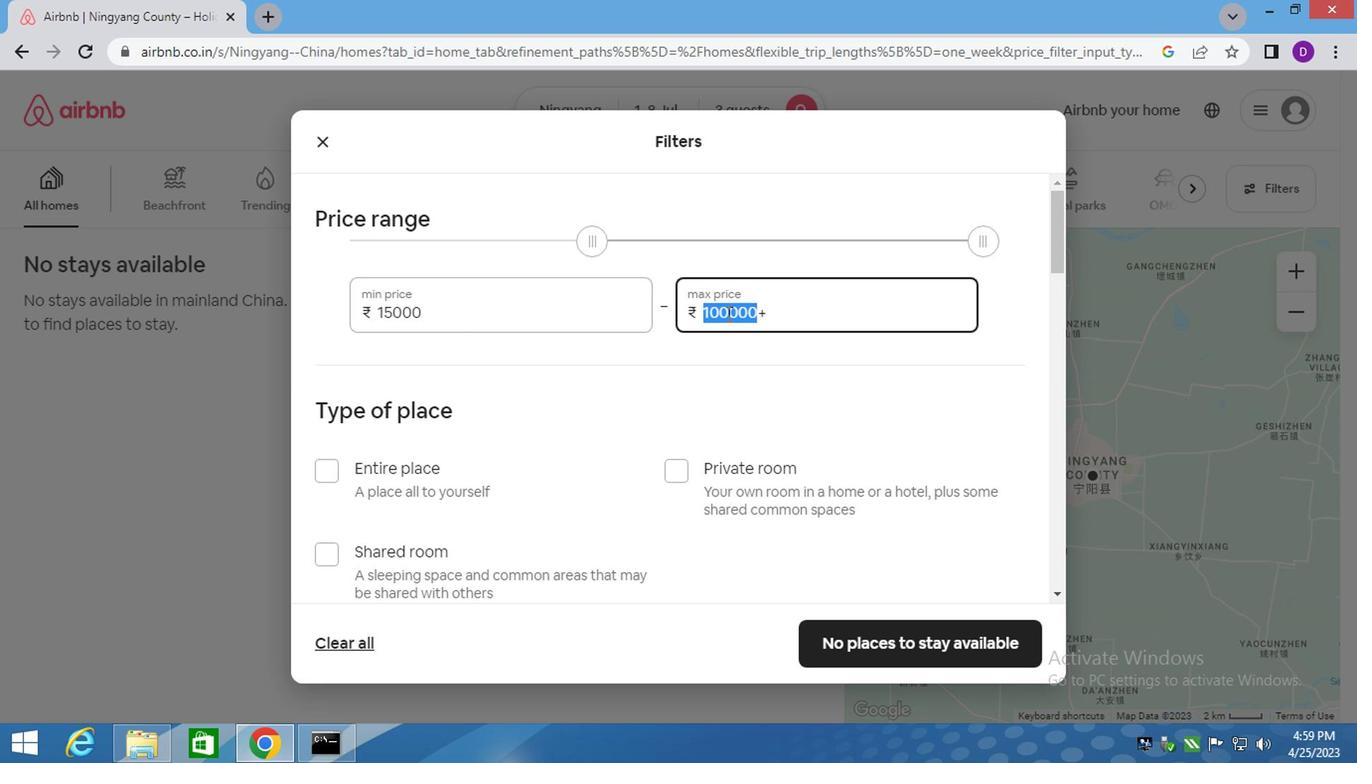 
Action: Key pressed 20000
Screenshot: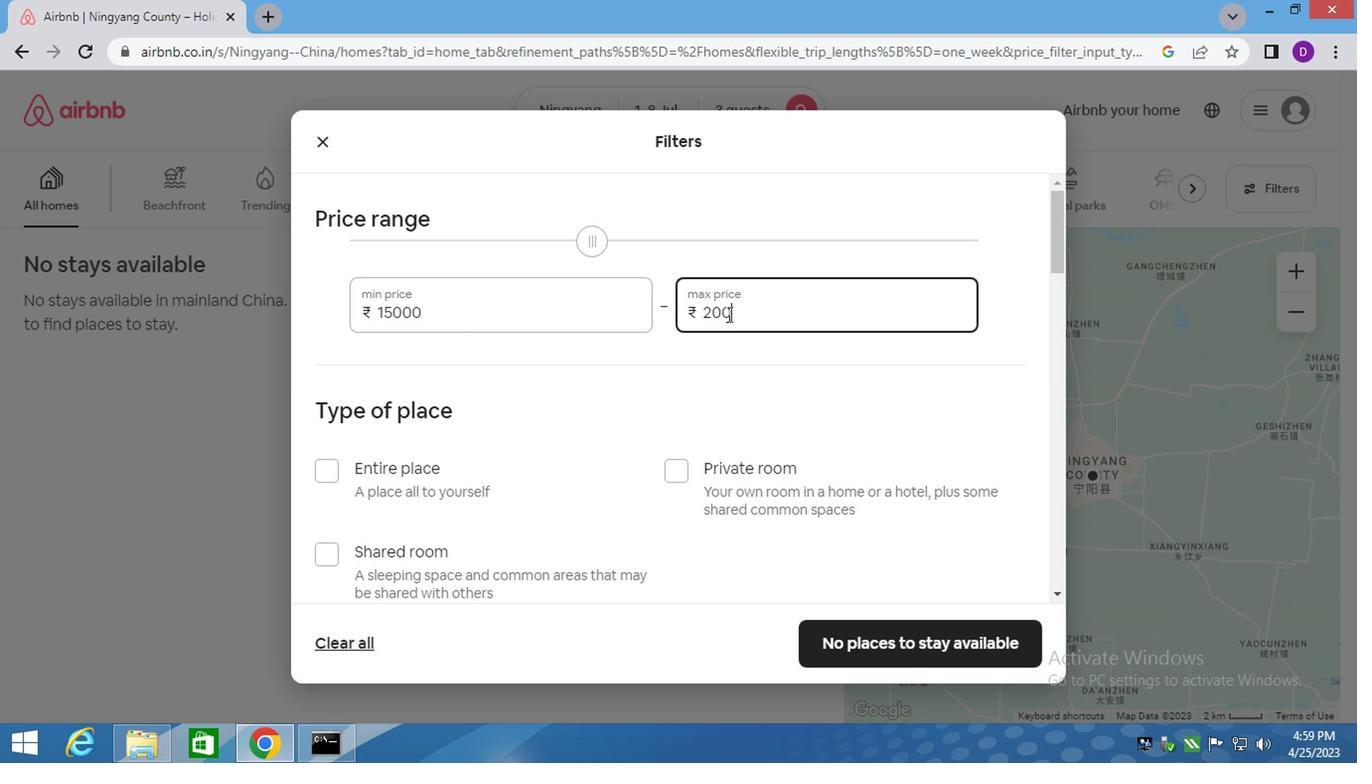 
Action: Mouse moved to (362, 417)
Screenshot: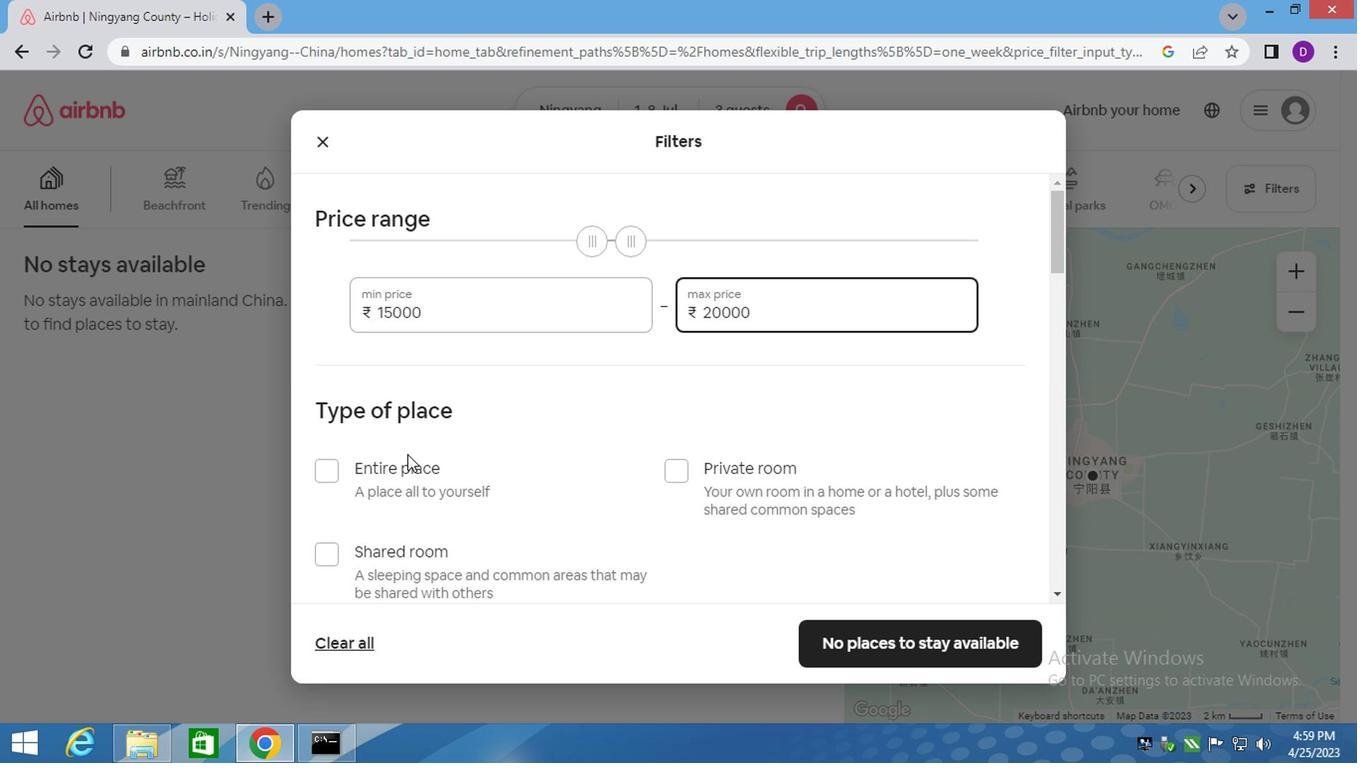 
Action: Mouse pressed left at (362, 417)
Screenshot: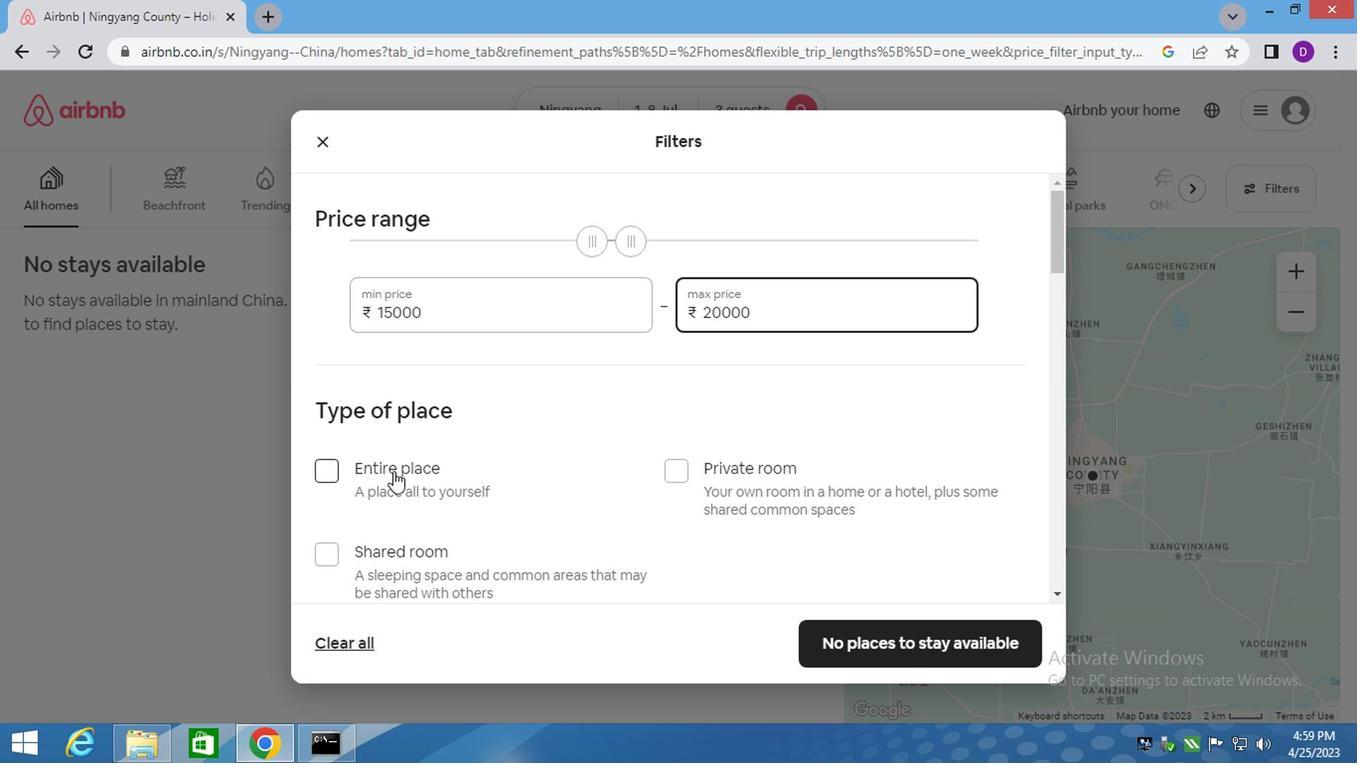 
Action: Mouse moved to (475, 386)
Screenshot: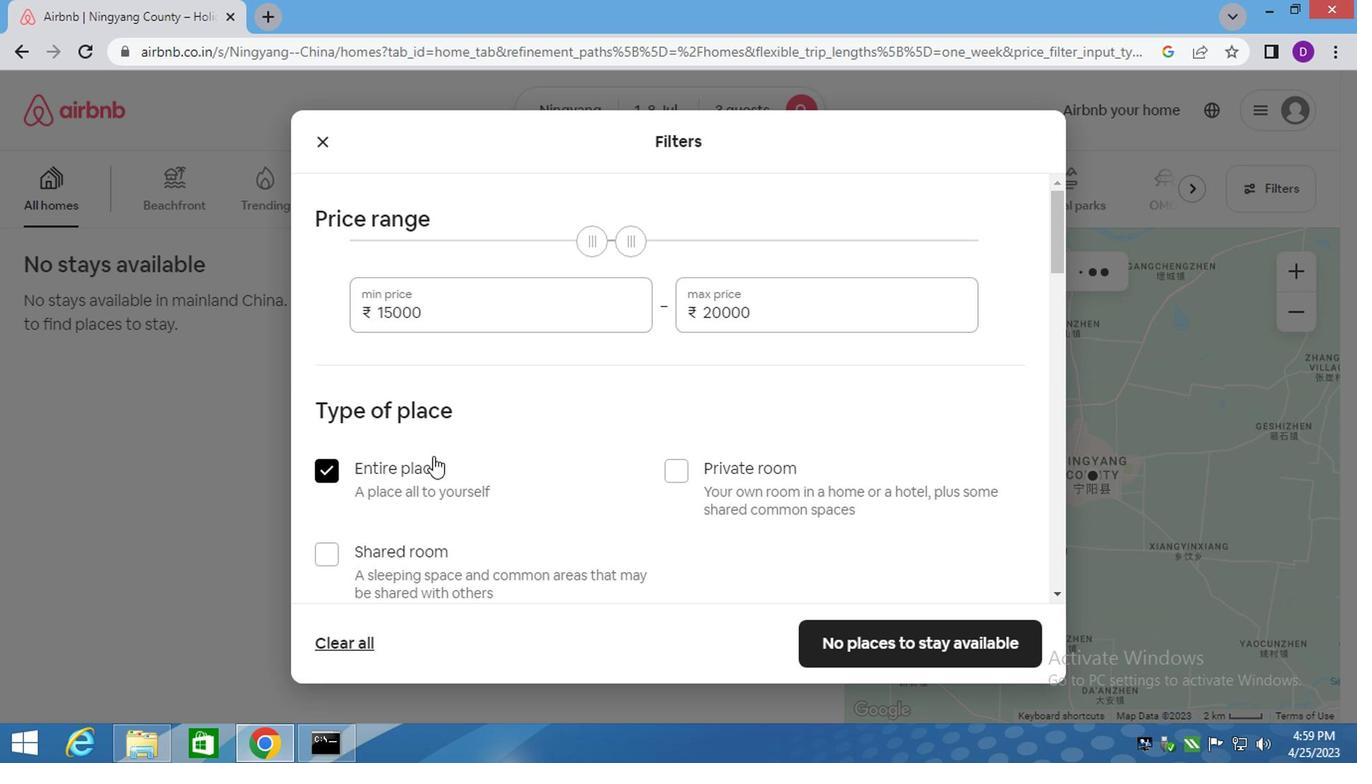 
Action: Mouse scrolled (469, 386) with delta (0, 0)
Screenshot: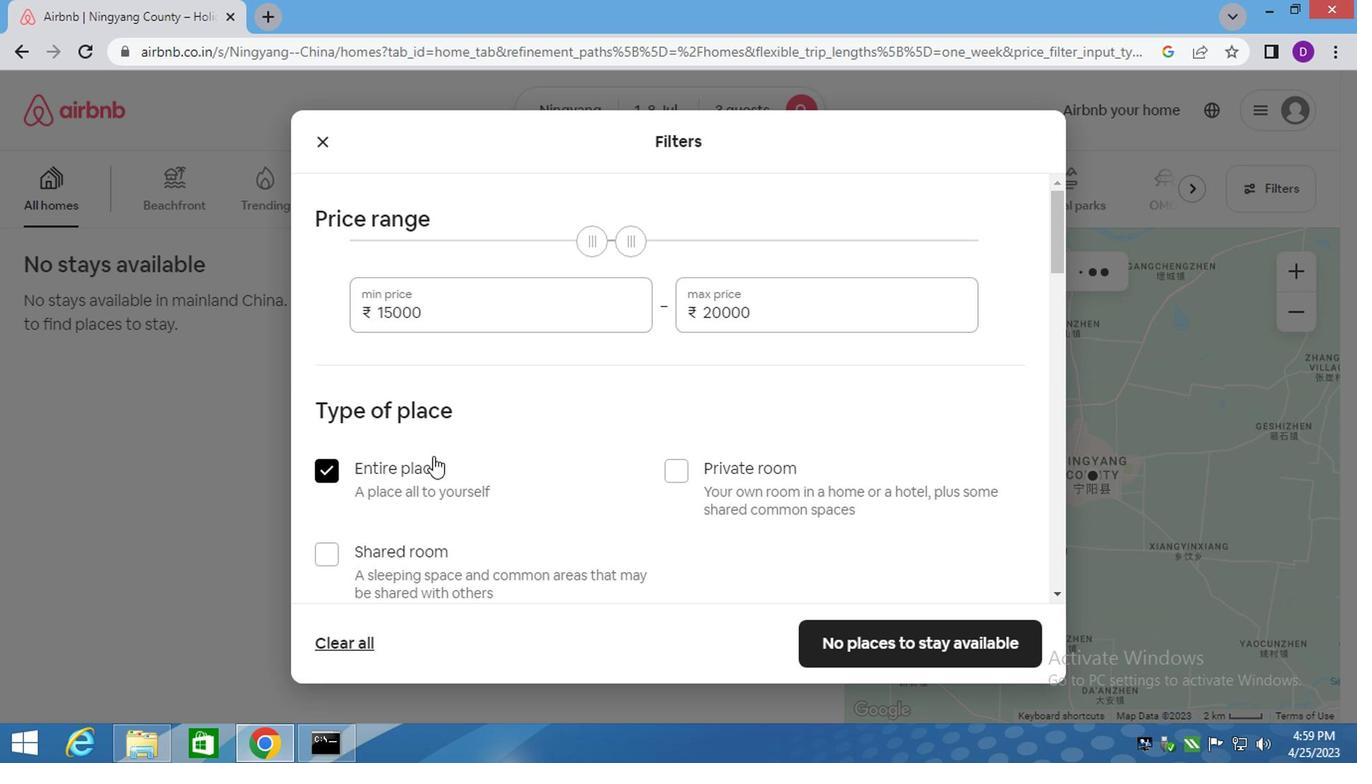 
Action: Mouse scrolled (473, 386) with delta (0, 0)
Screenshot: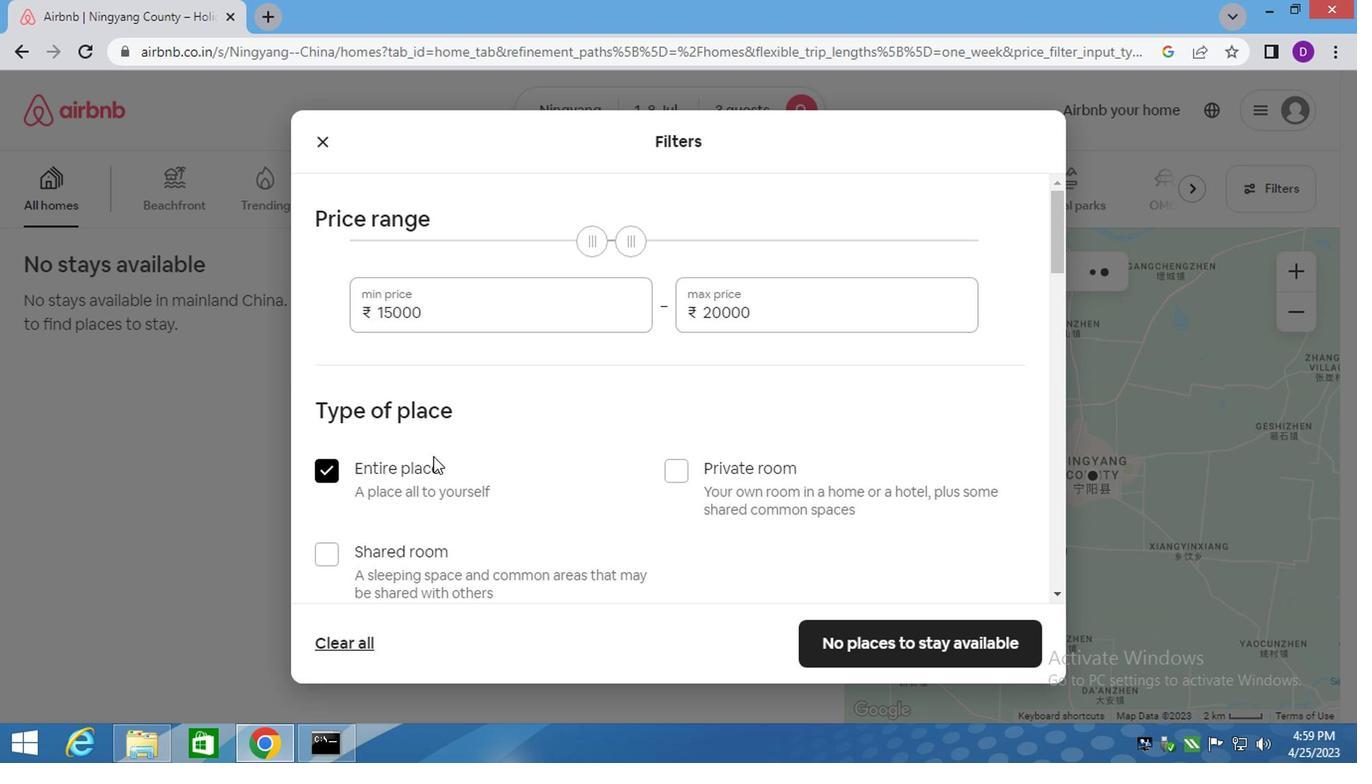
Action: Mouse moved to (487, 386)
Screenshot: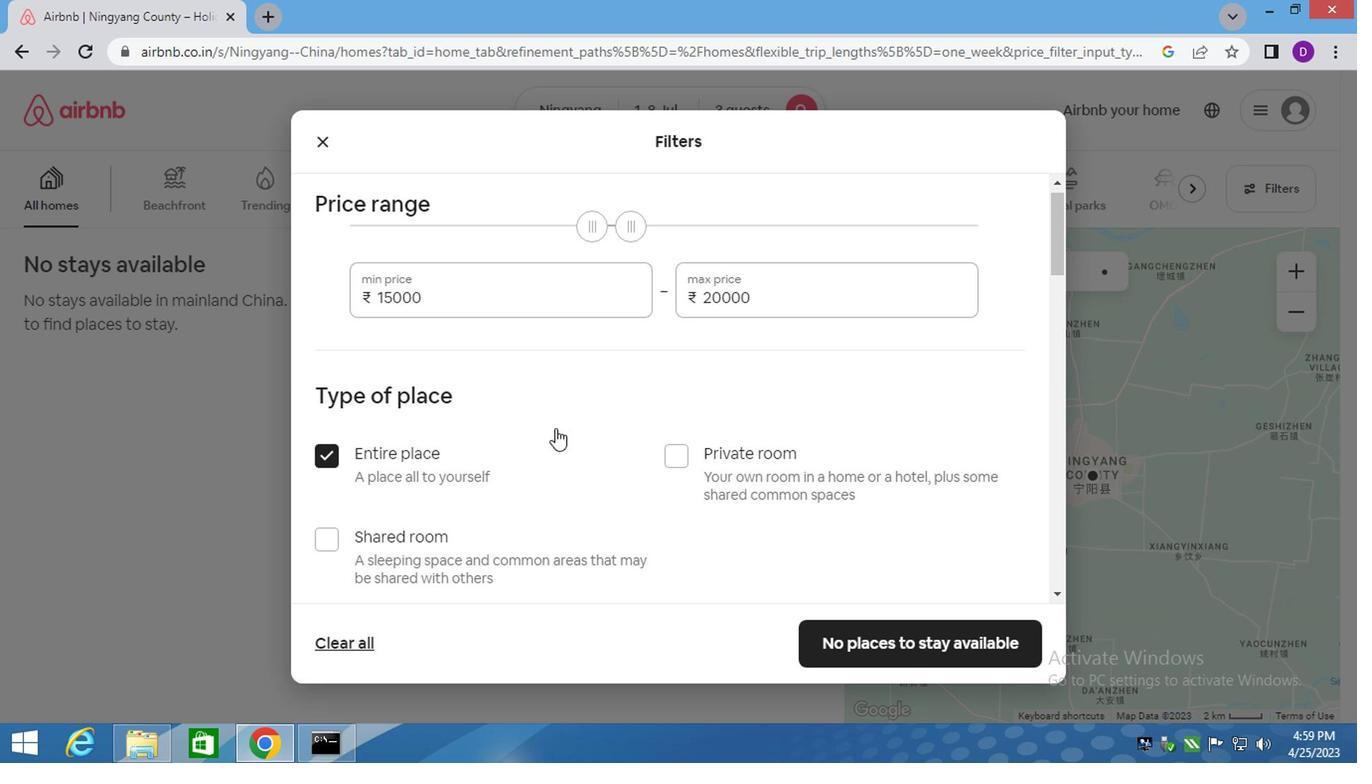 
Action: Mouse scrolled (485, 386) with delta (0, 0)
Screenshot: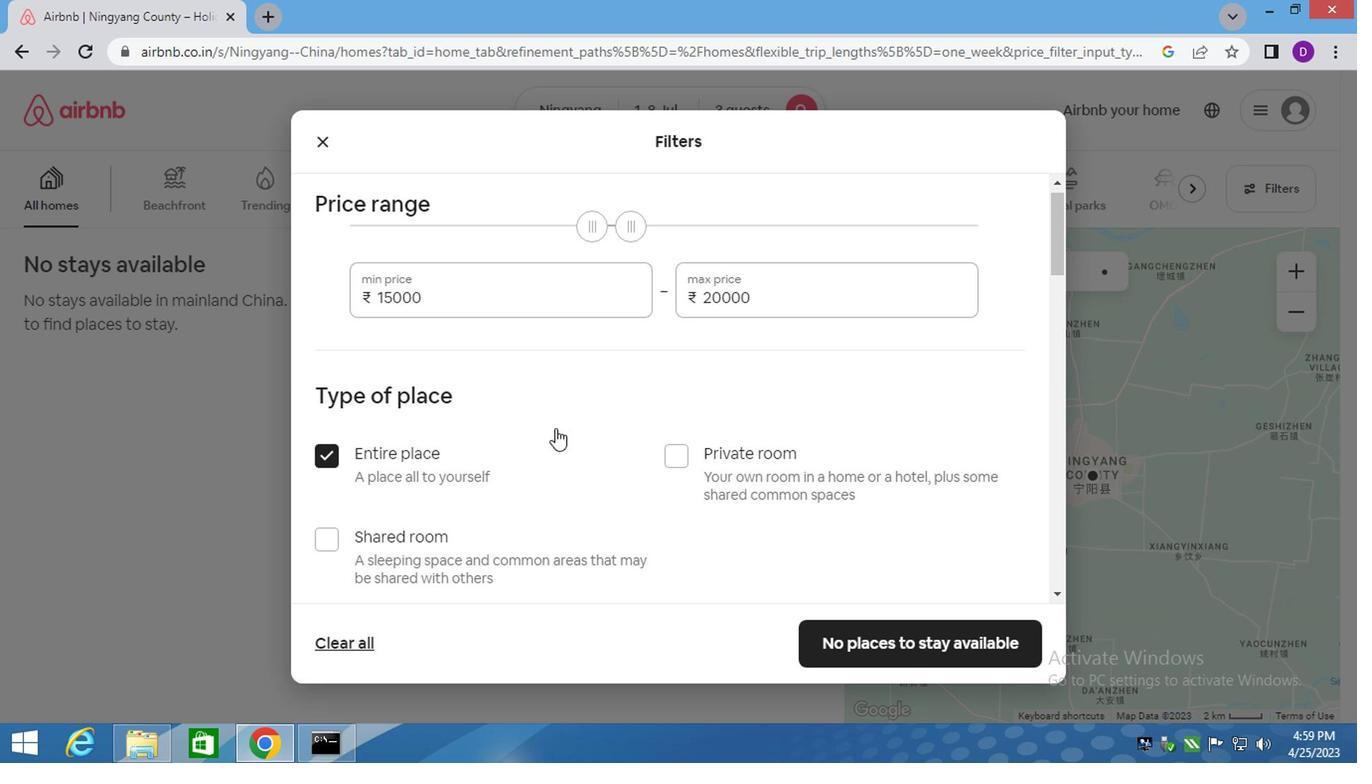 
Action: Mouse moved to (490, 386)
Screenshot: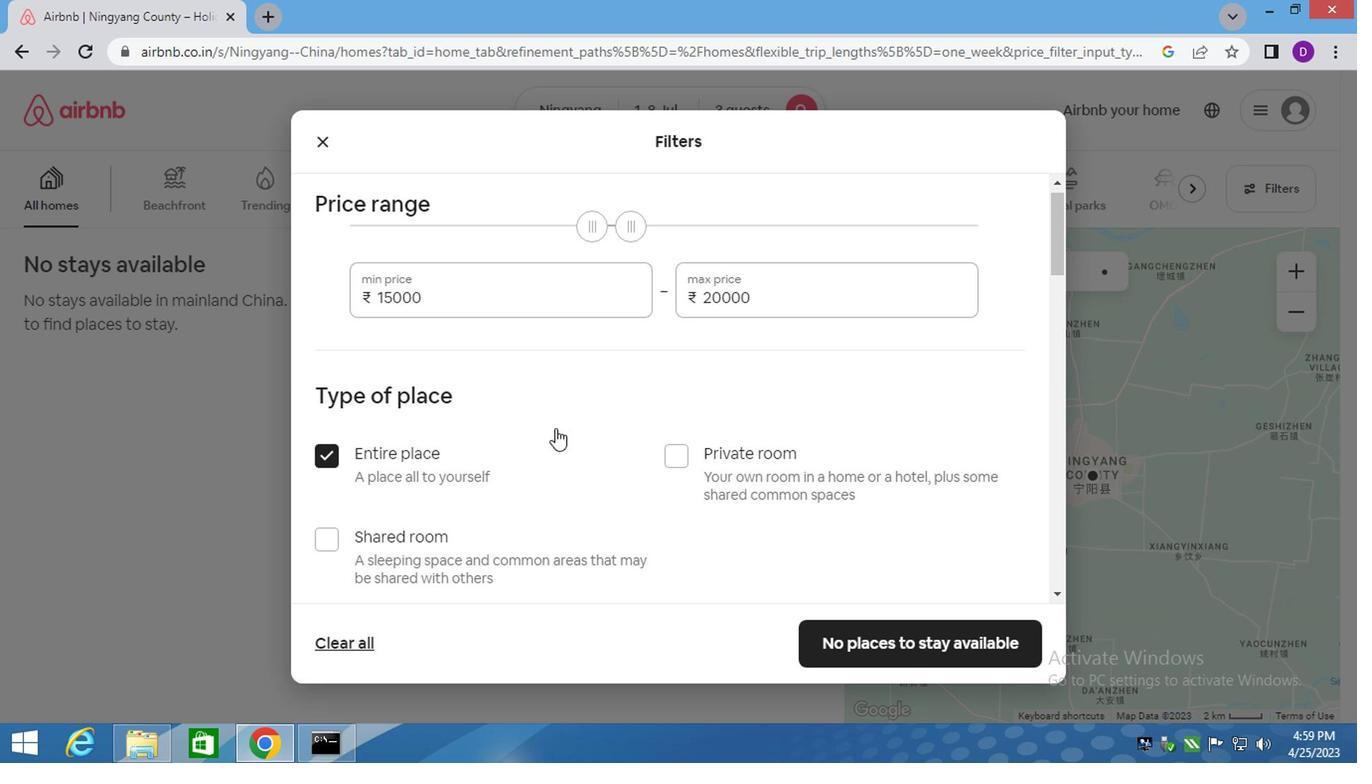 
Action: Mouse scrolled (487, 386) with delta (0, 0)
Screenshot: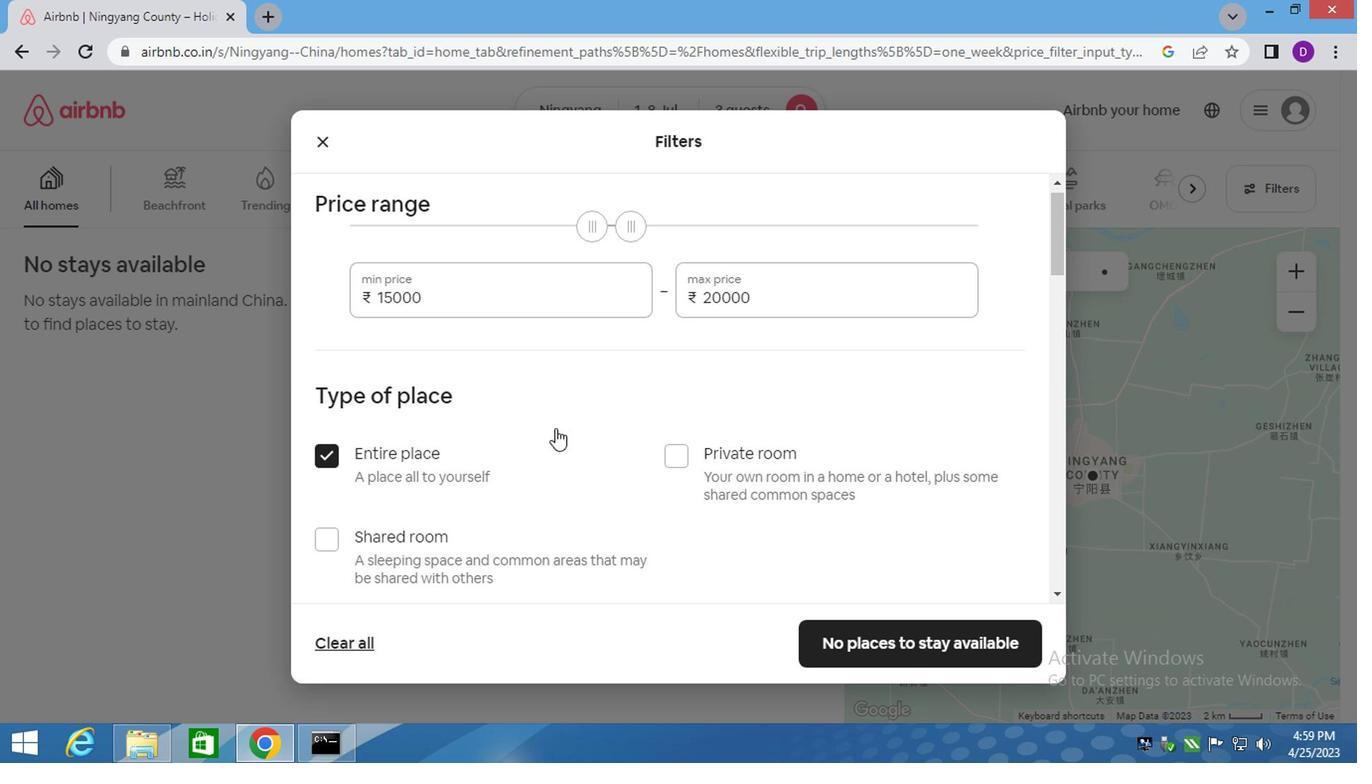 
Action: Mouse moved to (494, 386)
Screenshot: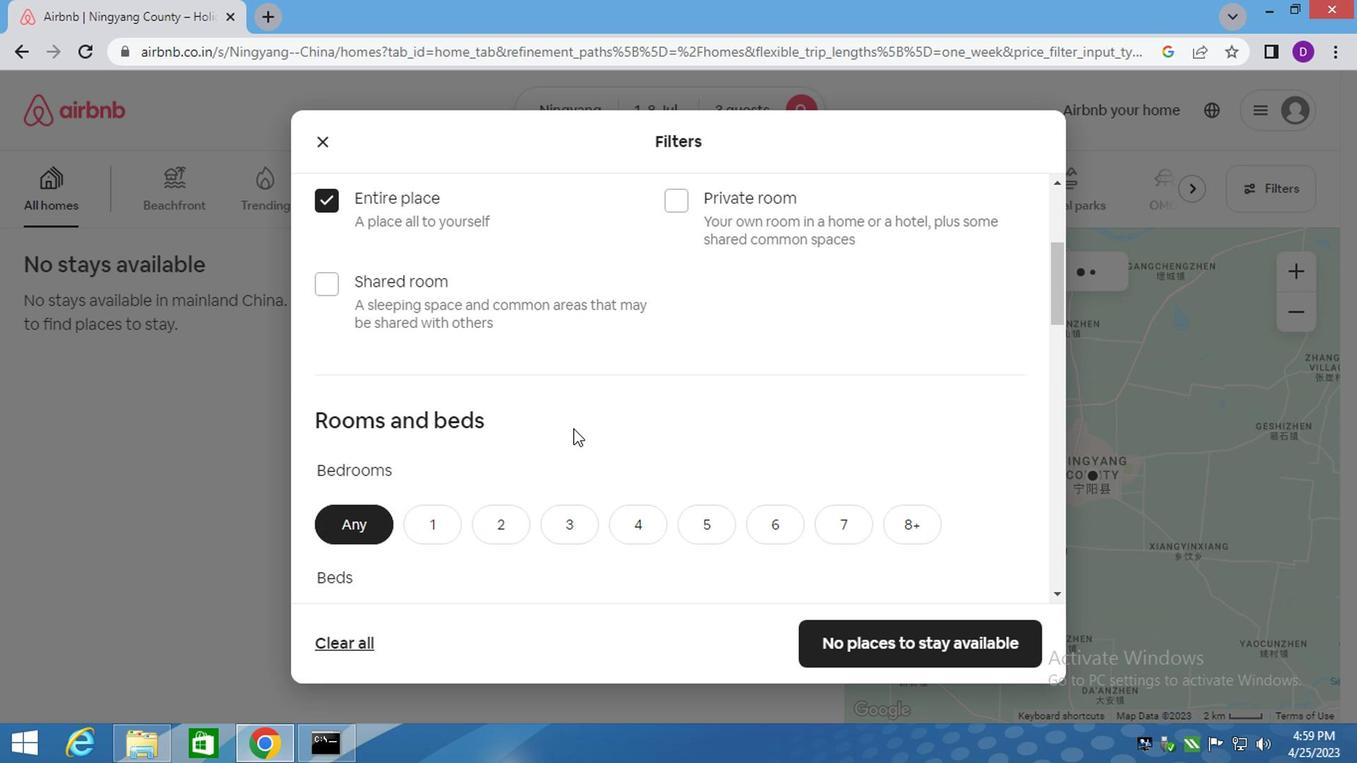 
Action: Mouse scrolled (494, 386) with delta (0, 0)
Screenshot: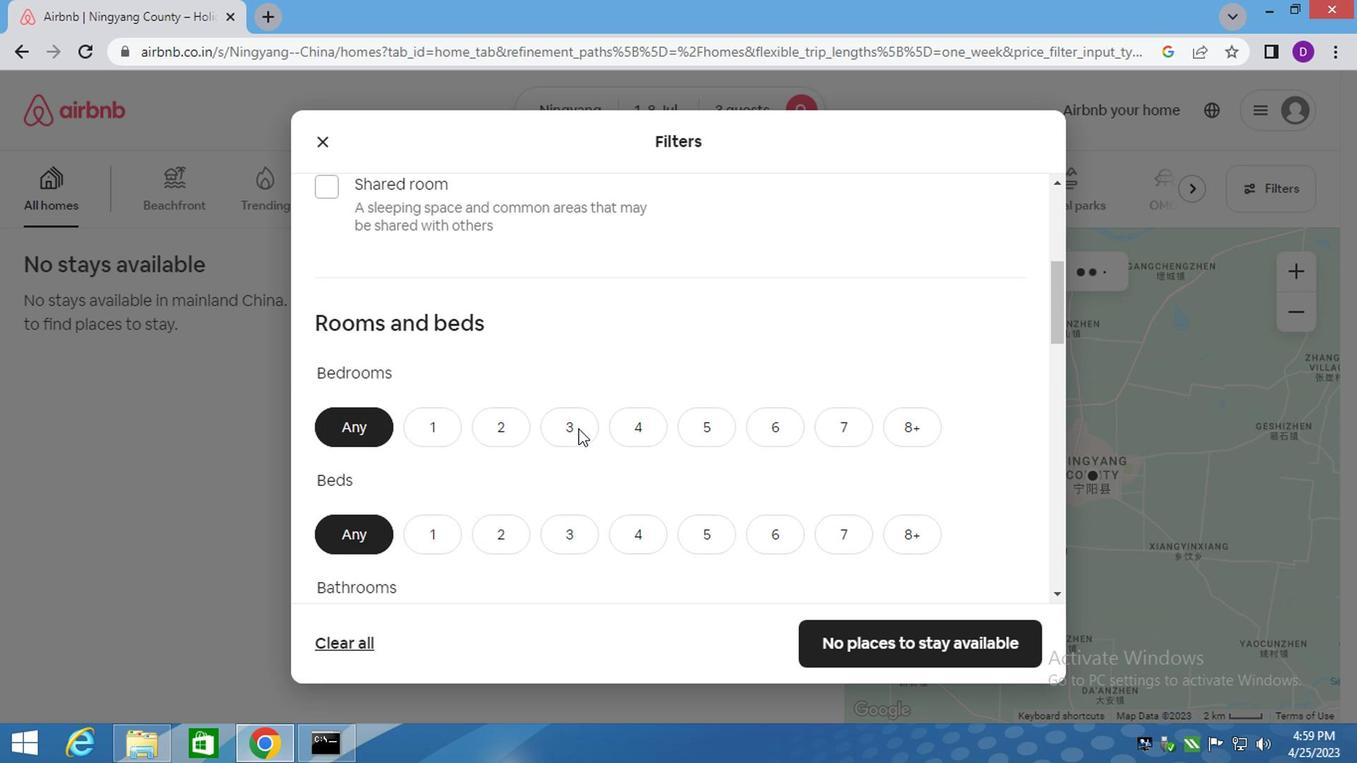 
Action: Mouse moved to (394, 293)
Screenshot: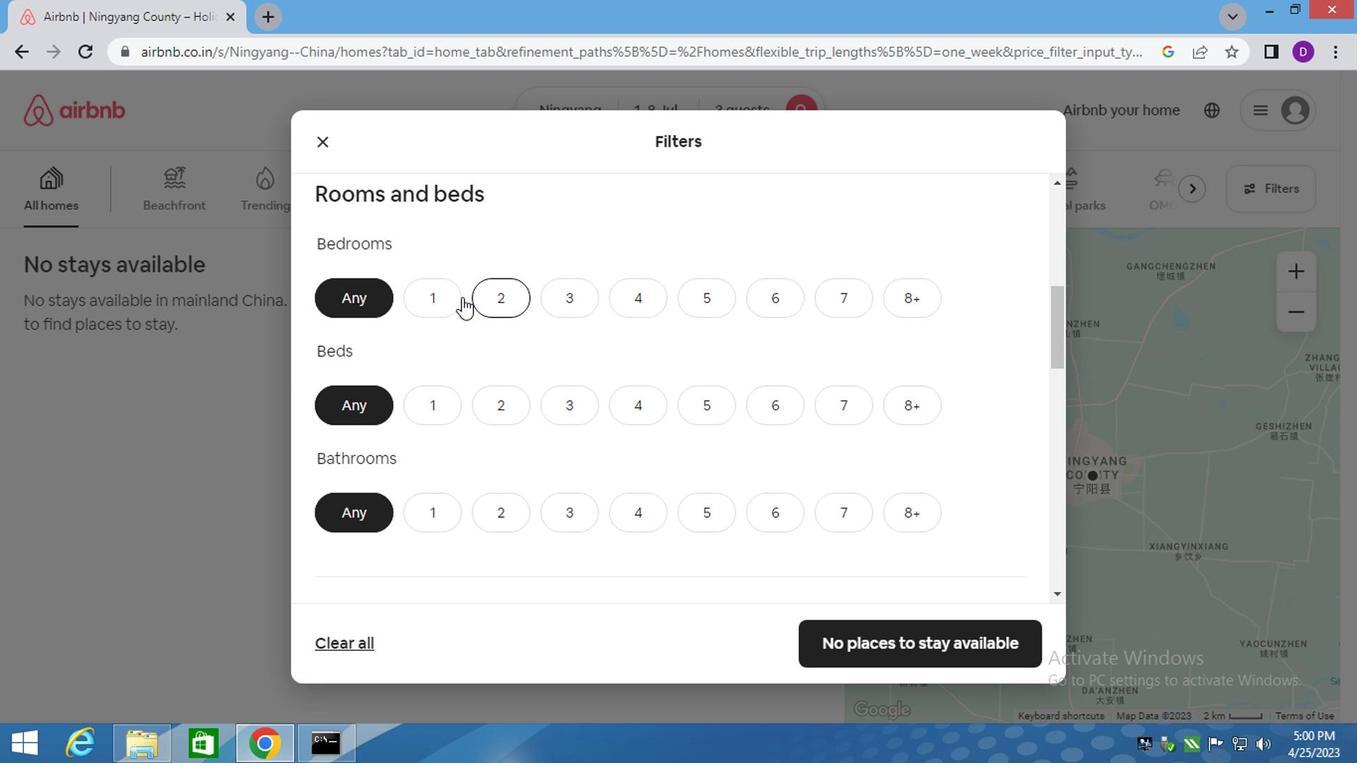 
Action: Mouse pressed left at (394, 293)
Screenshot: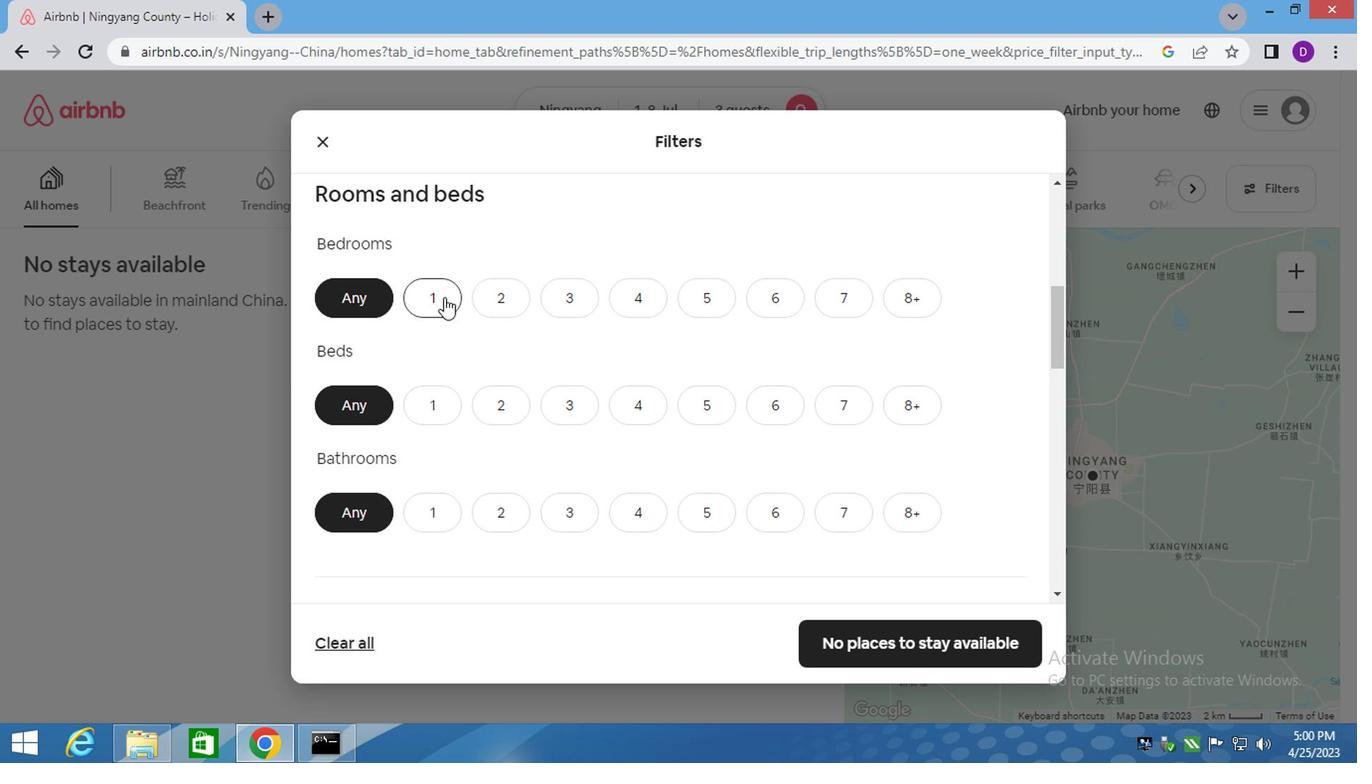 
Action: Mouse moved to (398, 361)
Screenshot: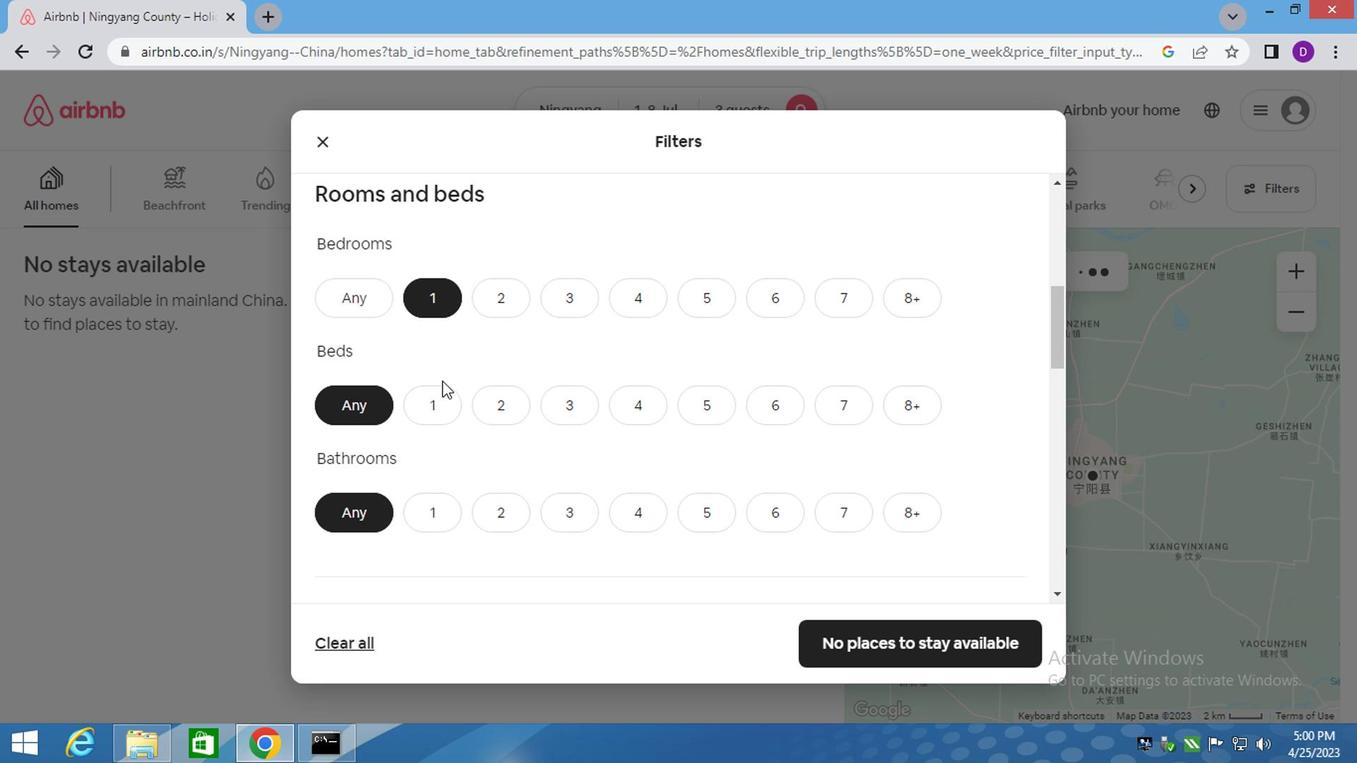 
Action: Mouse pressed left at (398, 361)
Screenshot: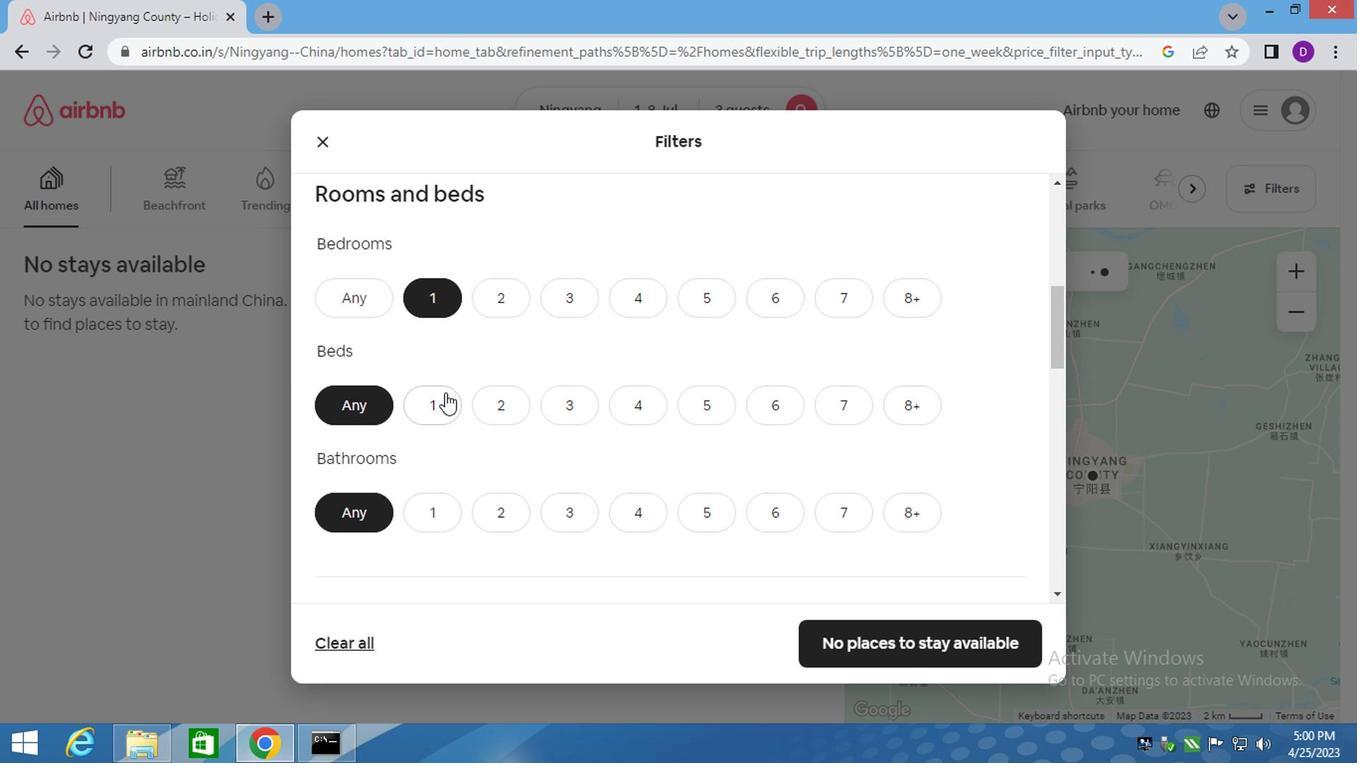 
Action: Mouse moved to (396, 441)
Screenshot: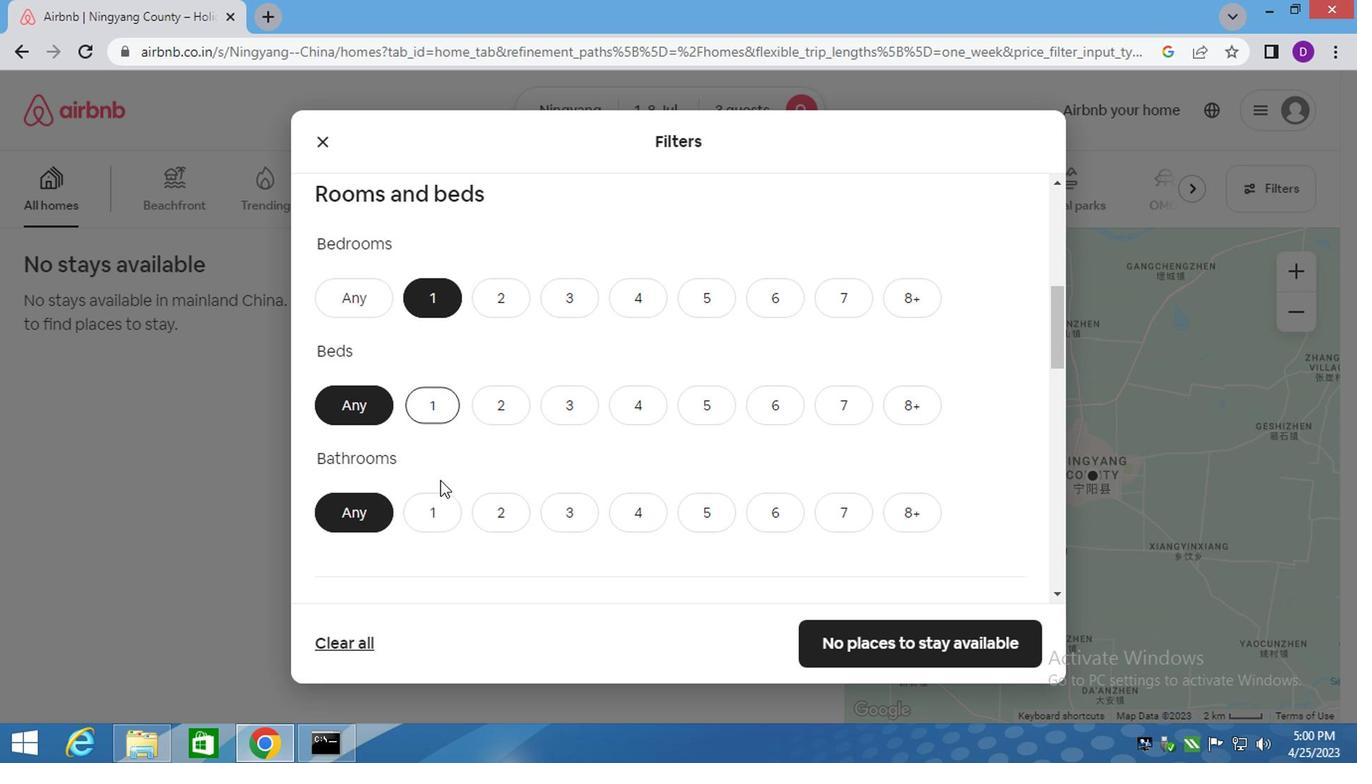 
Action: Mouse pressed left at (396, 441)
Screenshot: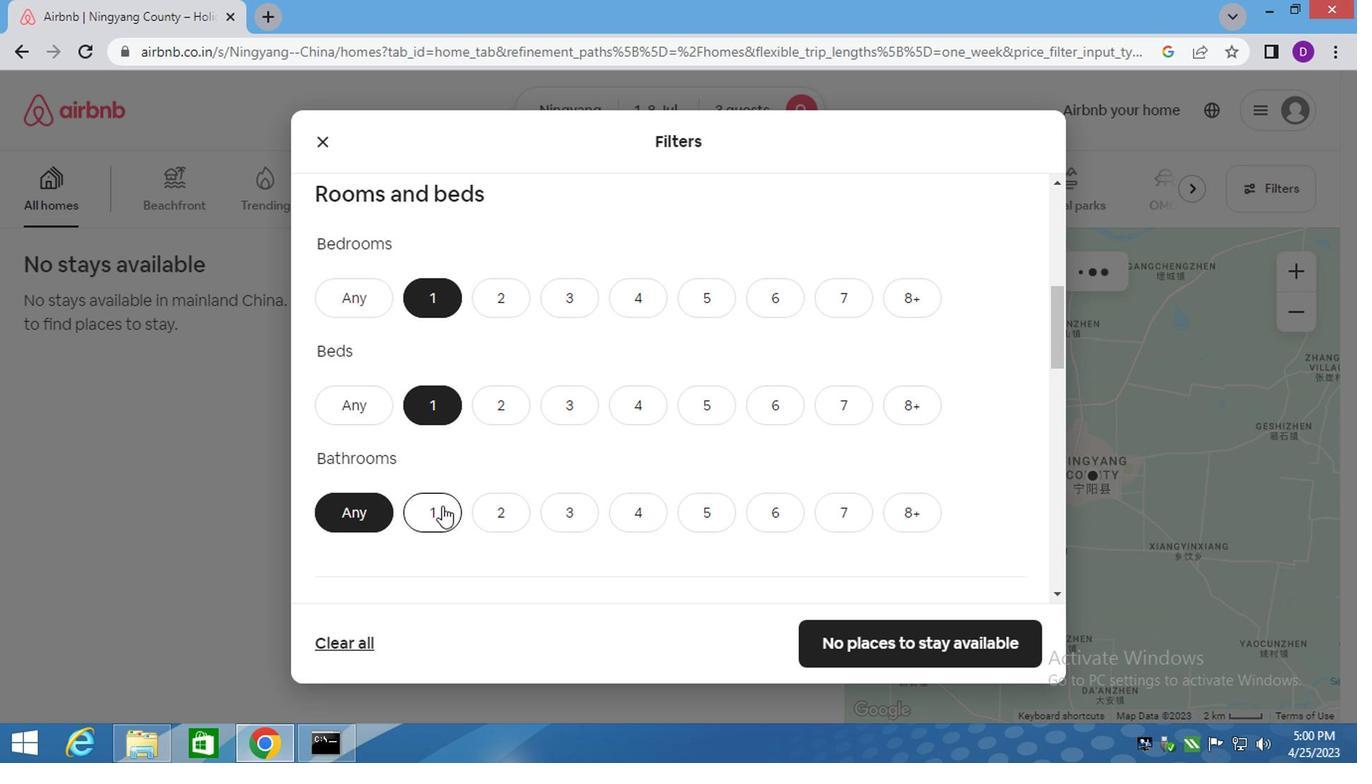 
Action: Mouse moved to (484, 398)
Screenshot: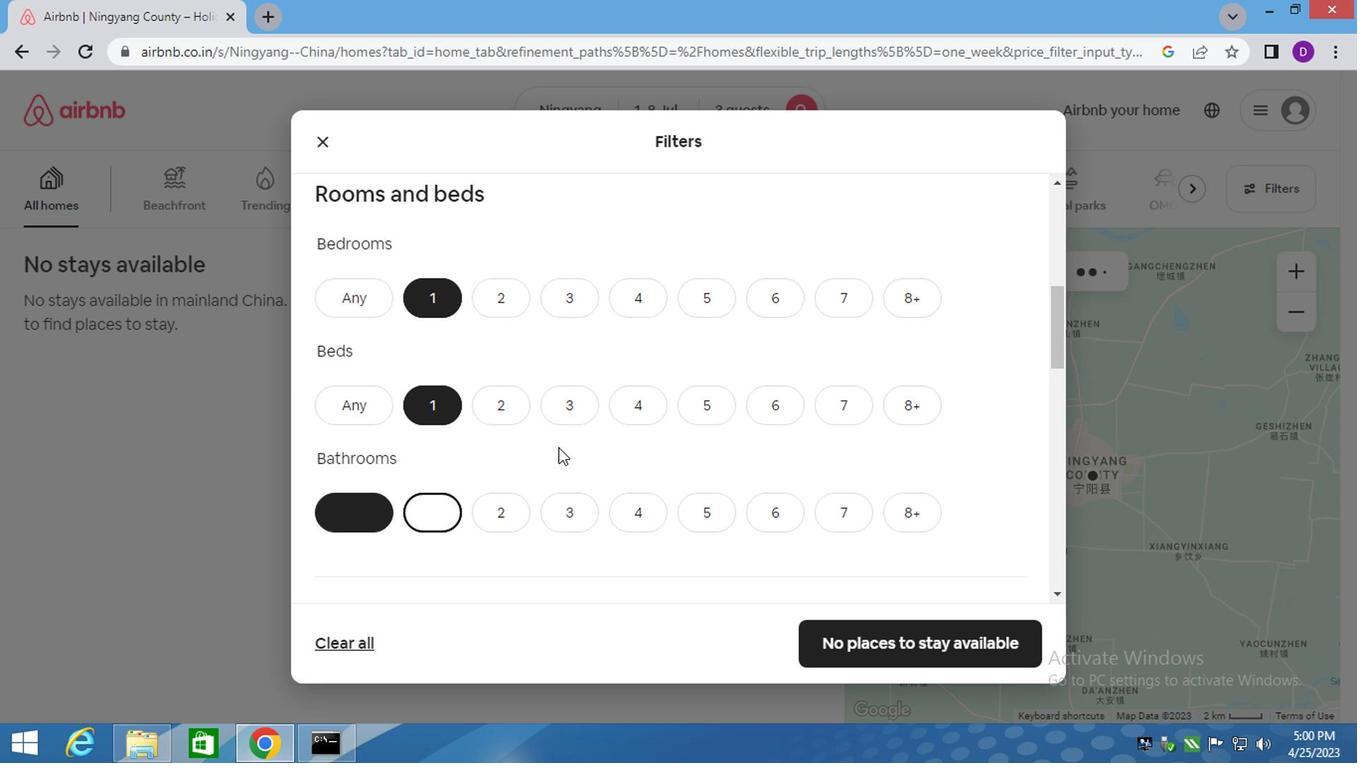 
Action: Mouse scrolled (484, 397) with delta (0, 0)
Screenshot: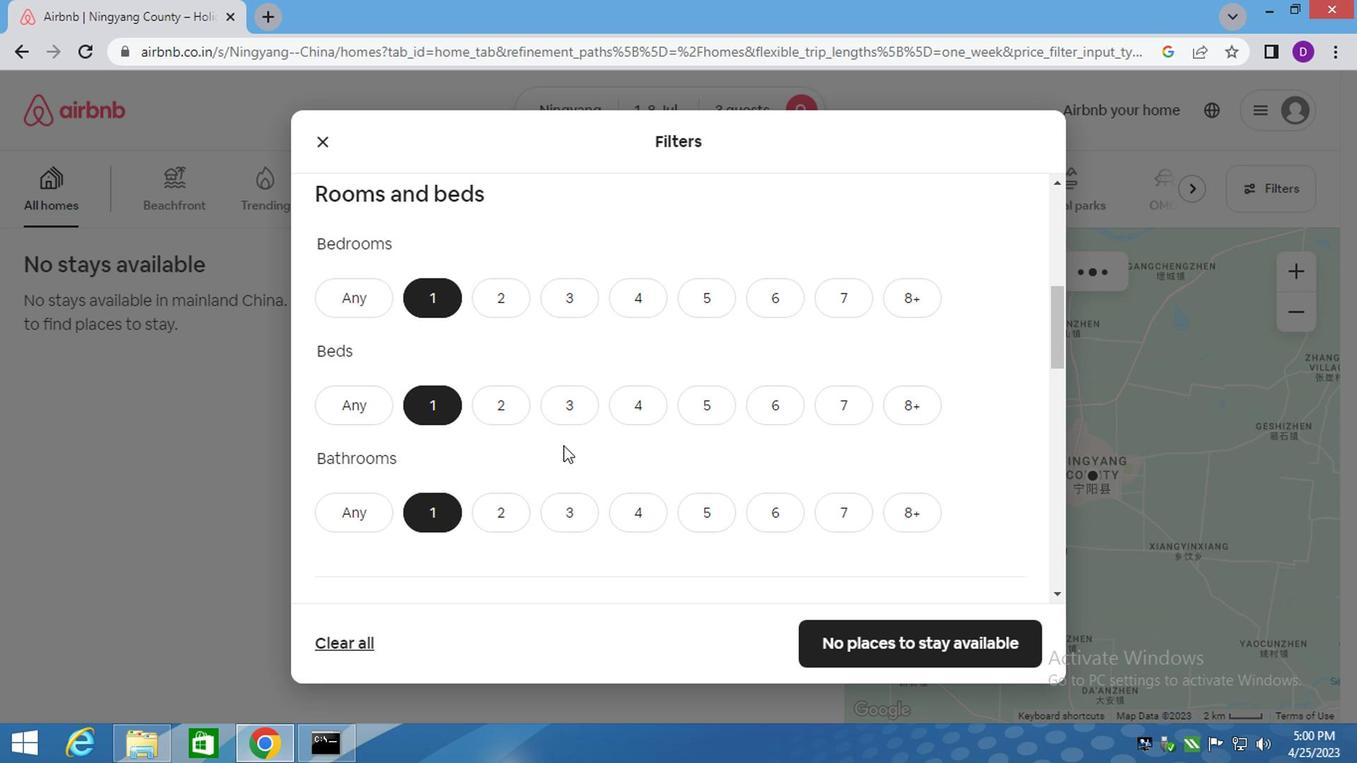 
Action: Mouse moved to (488, 397)
Screenshot: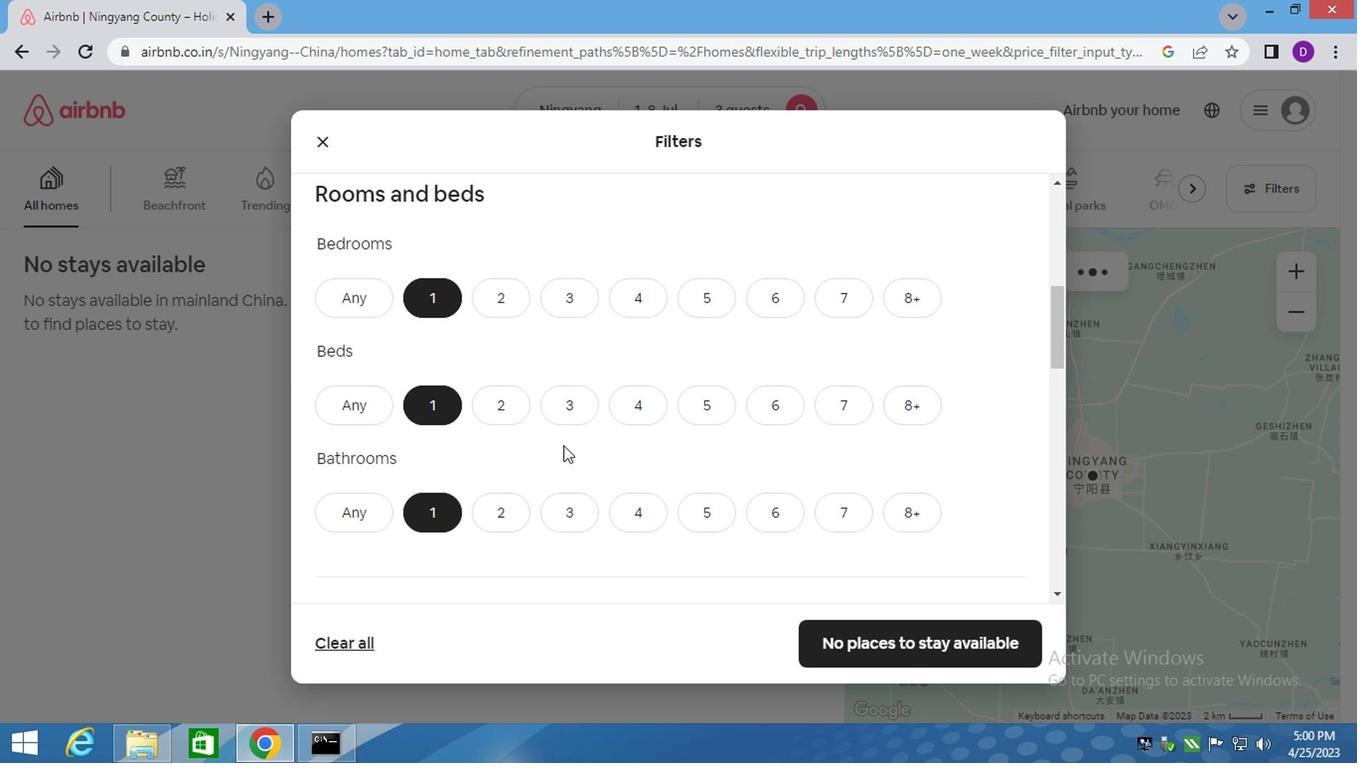 
Action: Mouse scrolled (488, 396) with delta (0, 0)
Screenshot: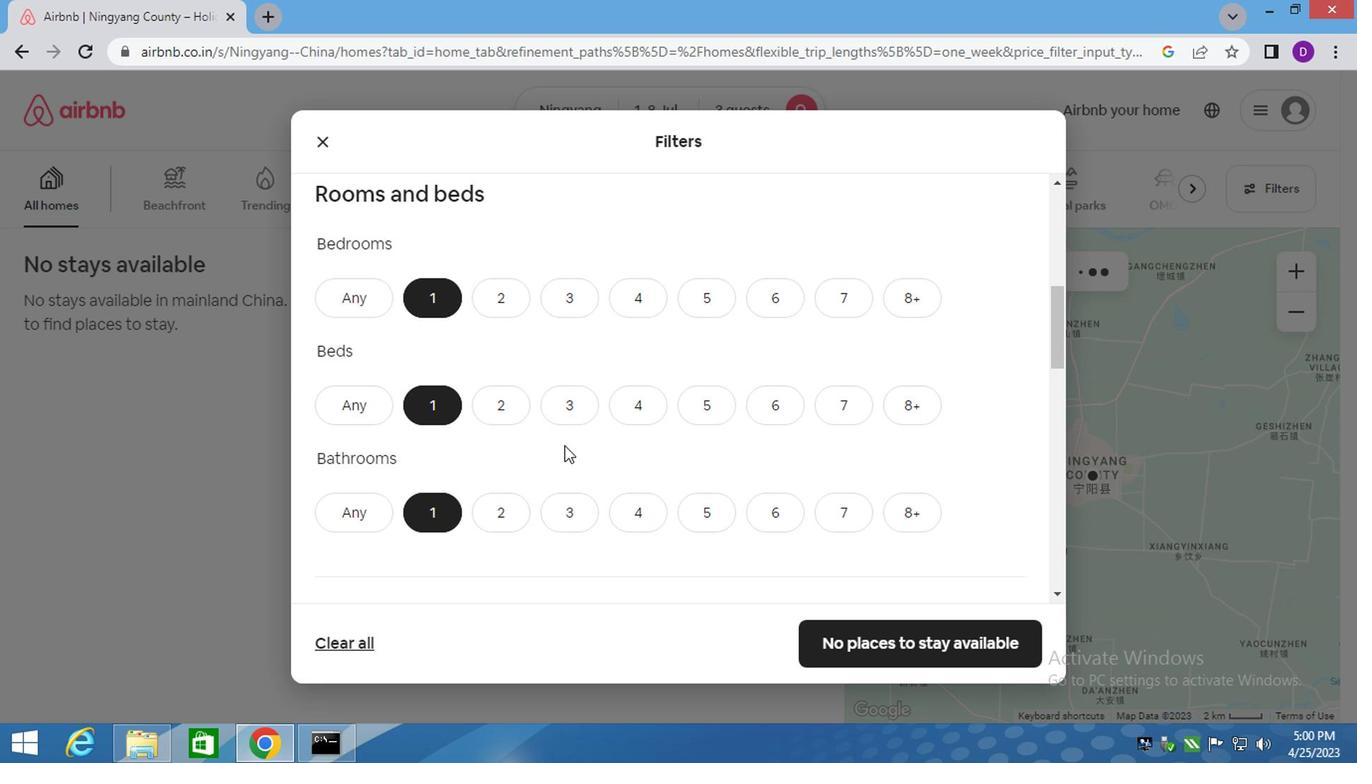 
Action: Mouse scrolled (488, 396) with delta (0, 0)
Screenshot: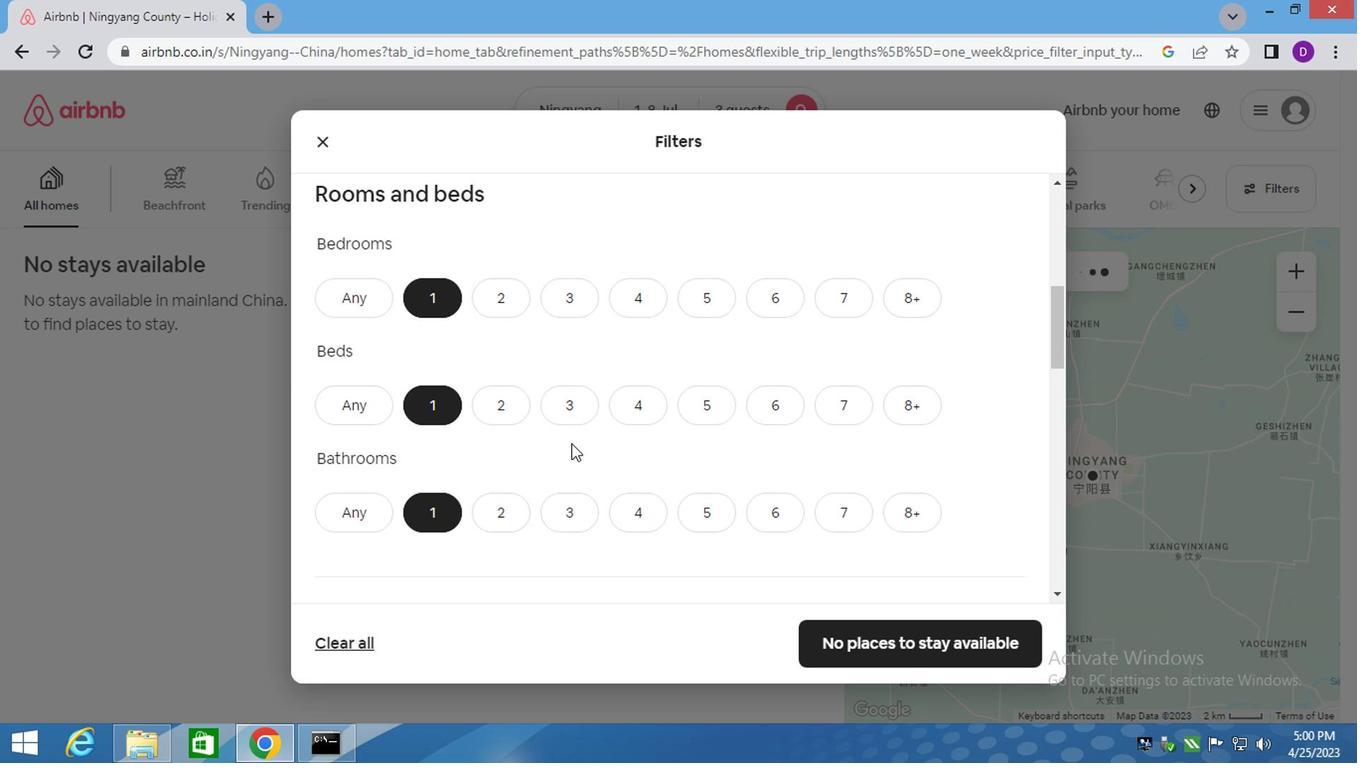 
Action: Mouse scrolled (488, 396) with delta (0, 0)
Screenshot: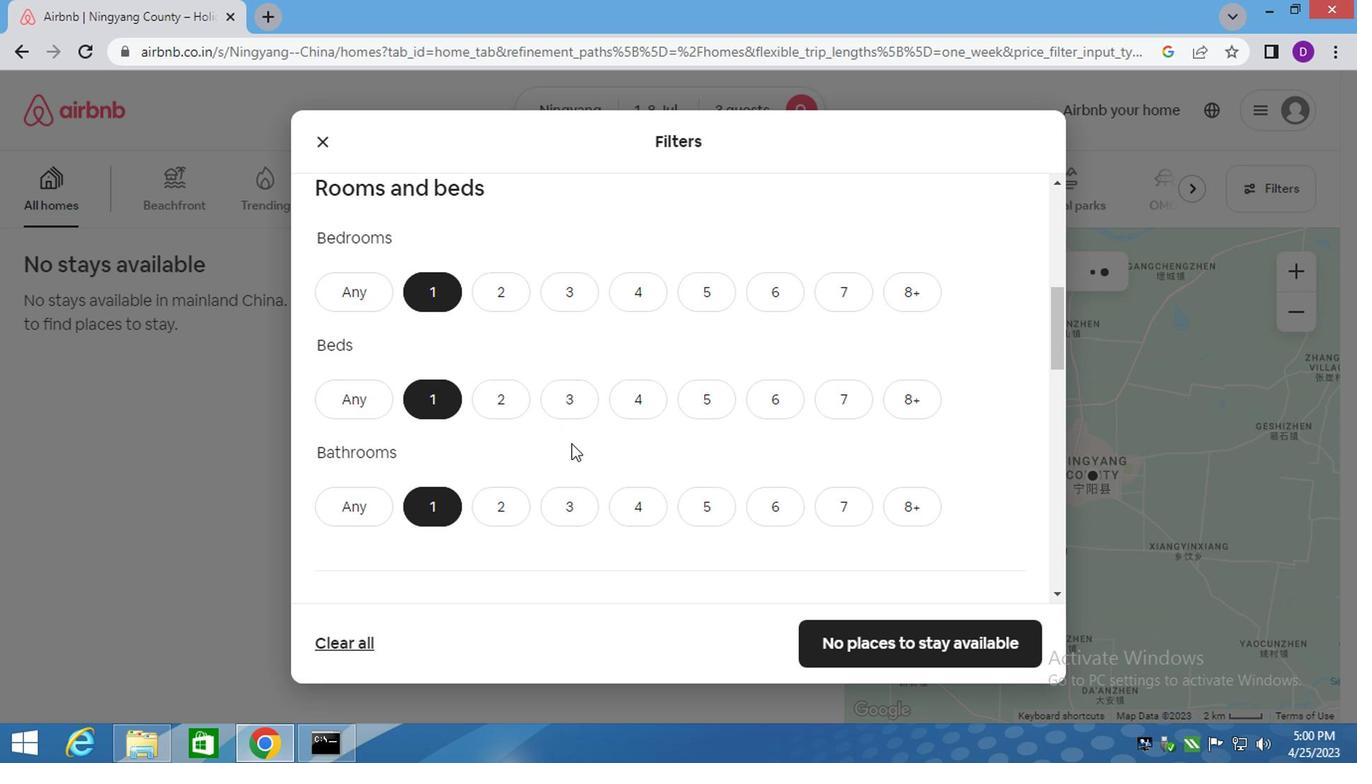 
Action: Mouse moved to (621, 352)
Screenshot: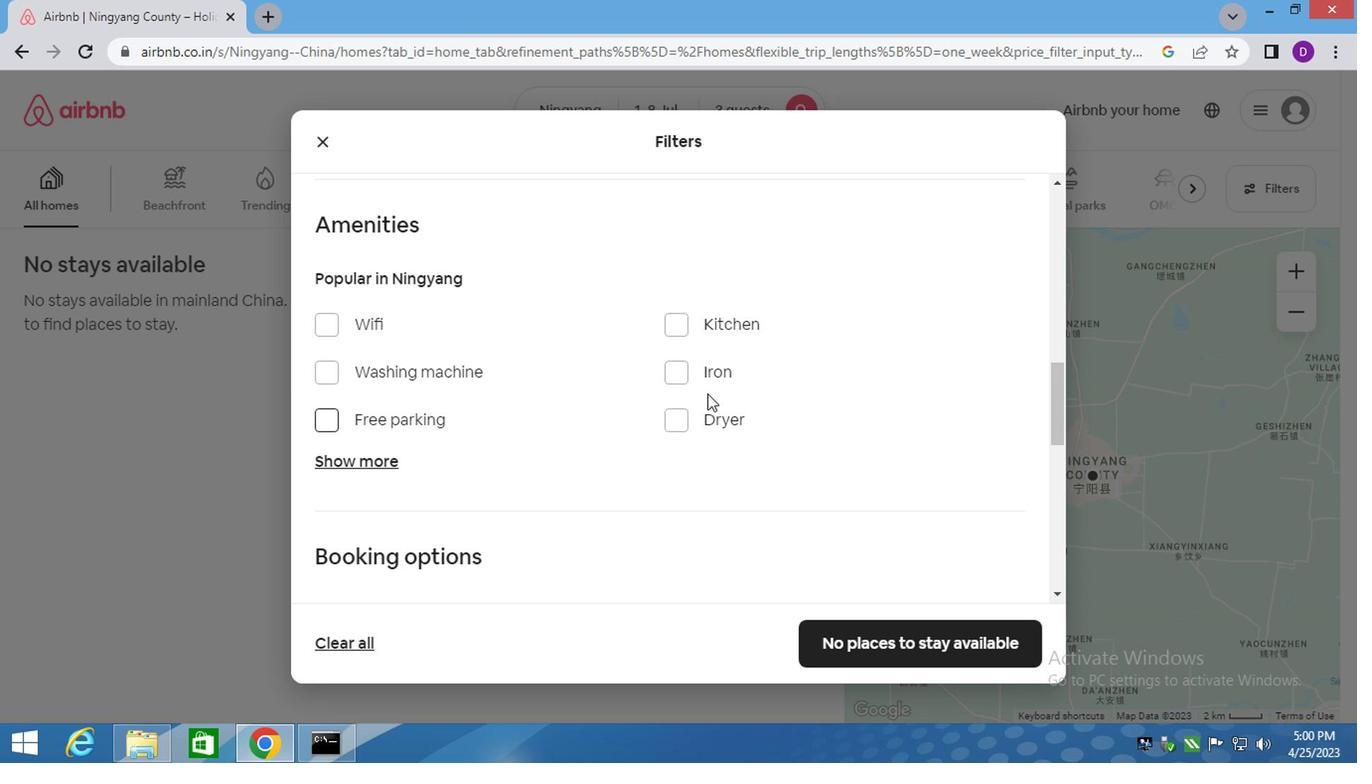 
Action: Mouse scrolled (621, 352) with delta (0, 0)
Screenshot: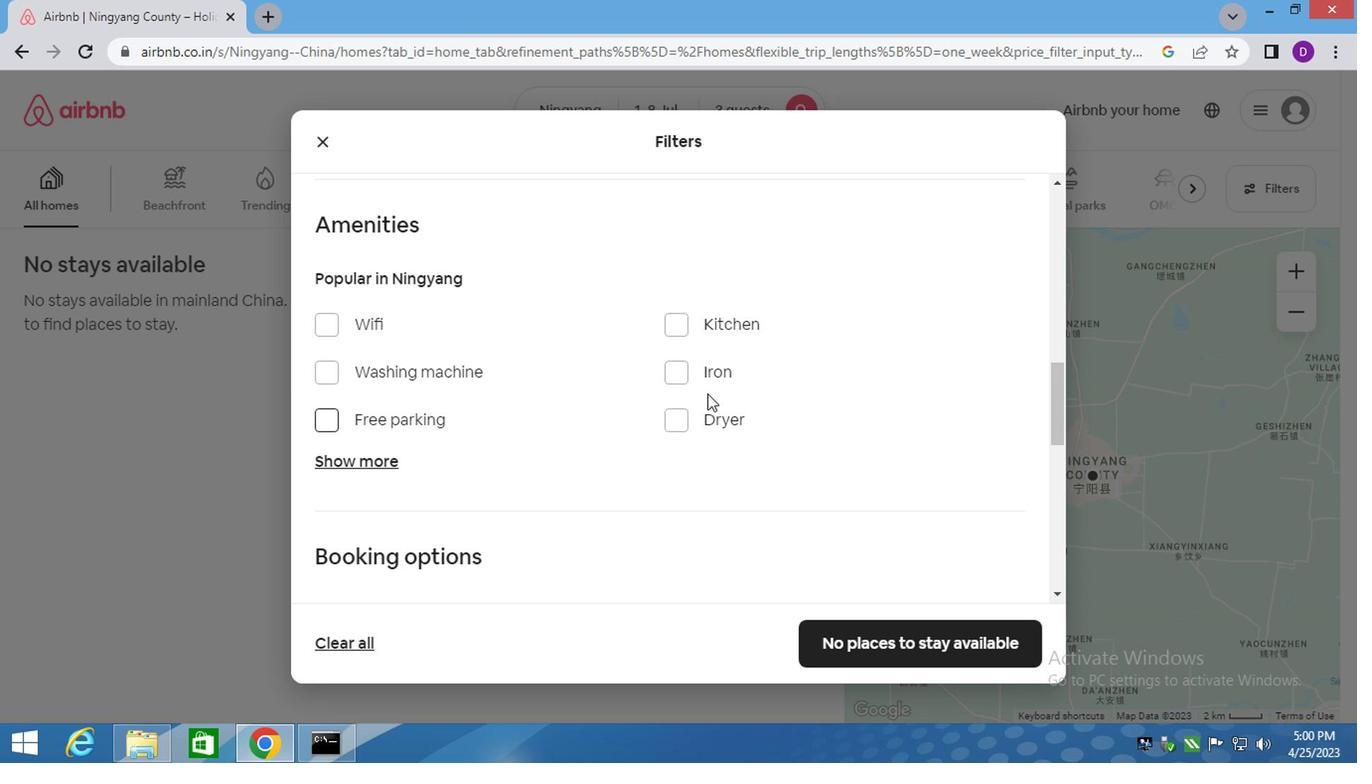 
Action: Mouse scrolled (621, 352) with delta (0, 0)
Screenshot: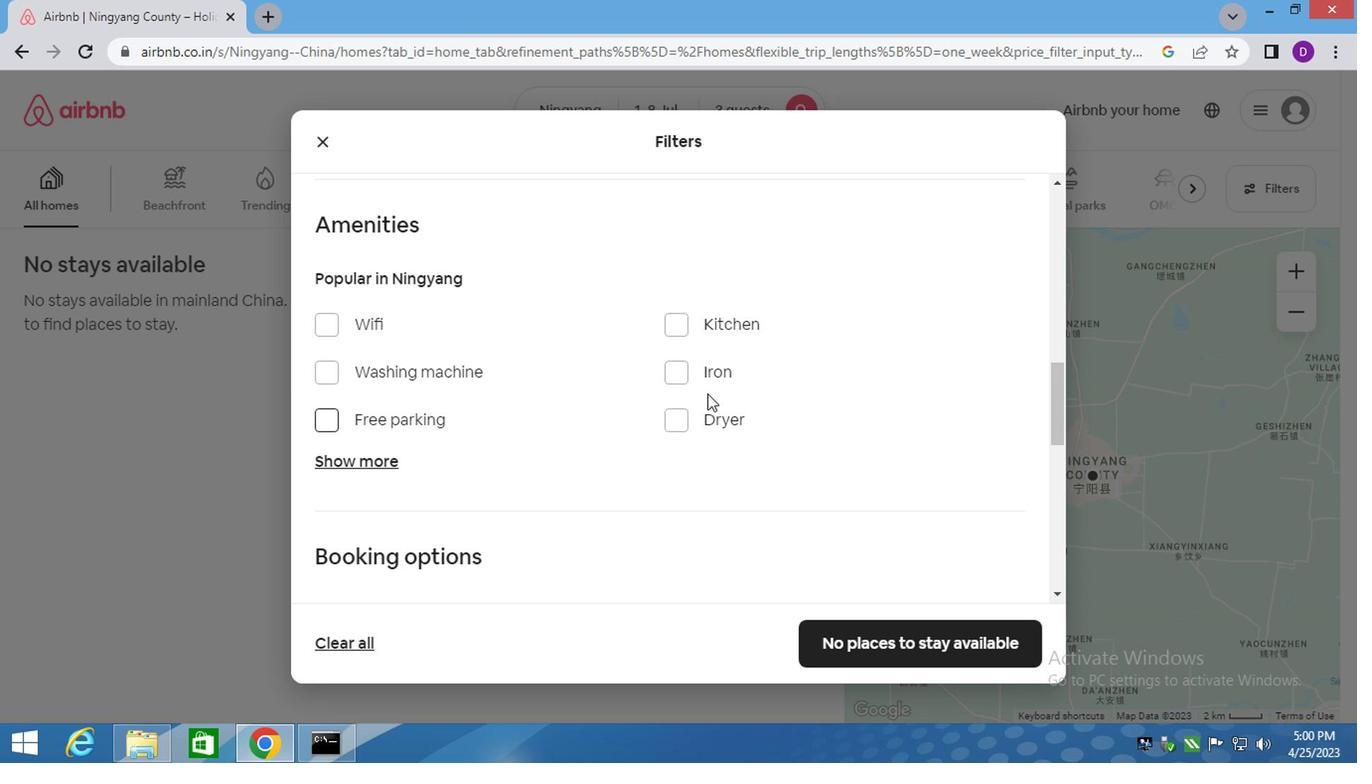 
Action: Mouse moved to (622, 352)
Screenshot: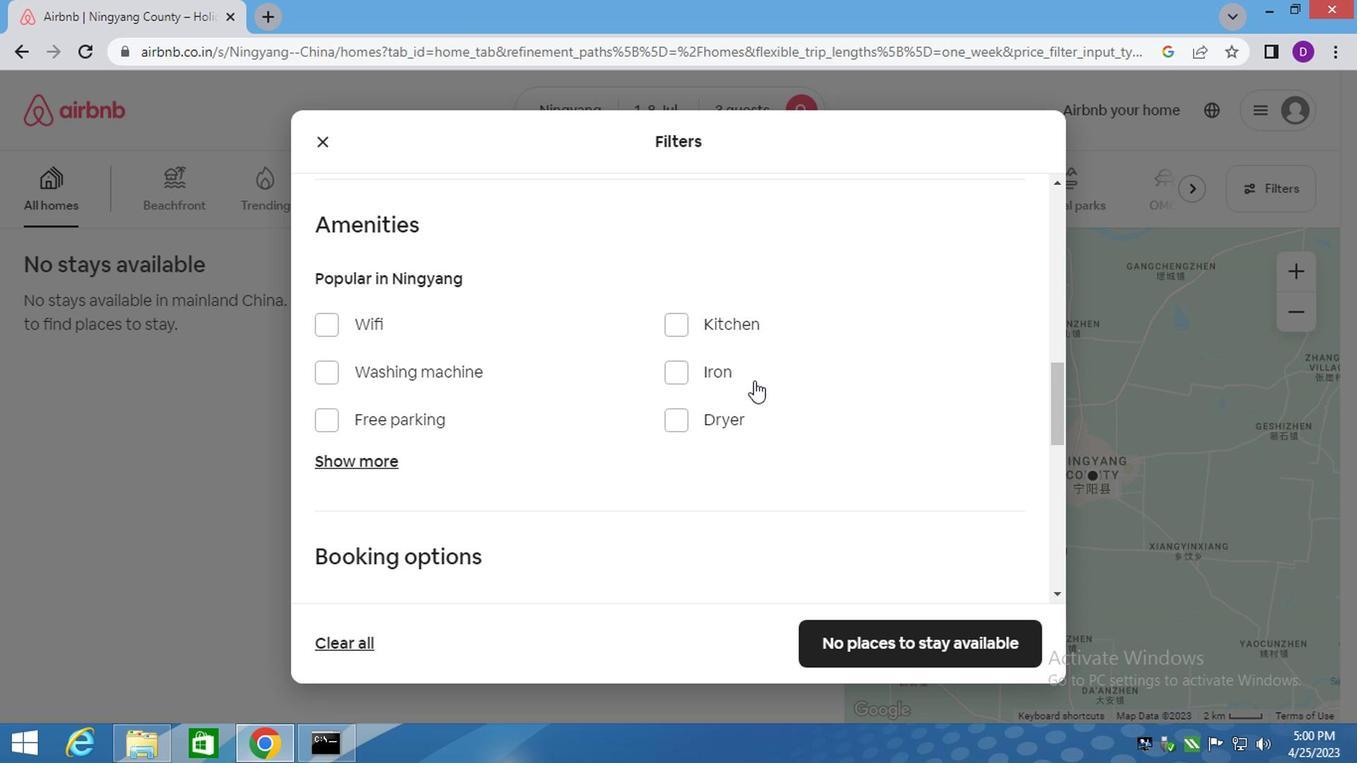
Action: Mouse scrolled (622, 352) with delta (0, 0)
Screenshot: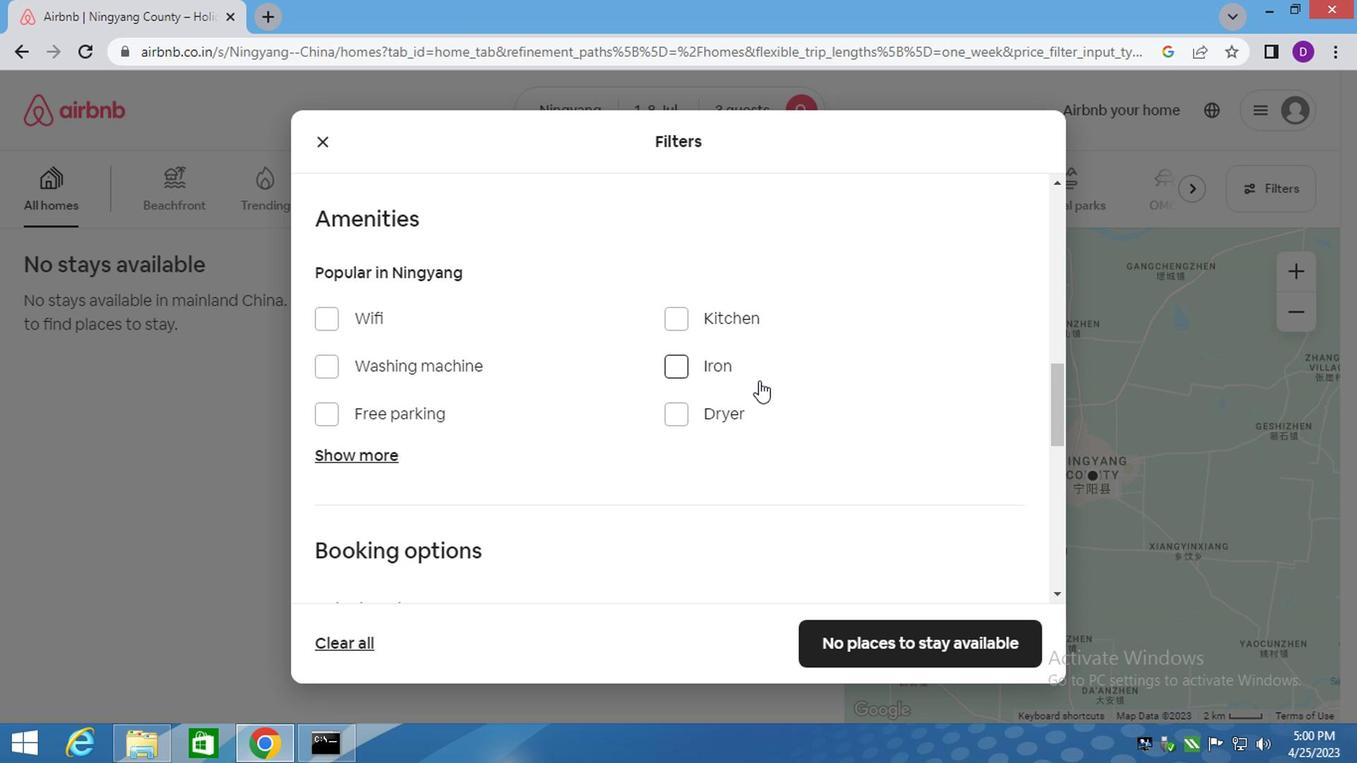 
Action: Mouse moved to (627, 352)
Screenshot: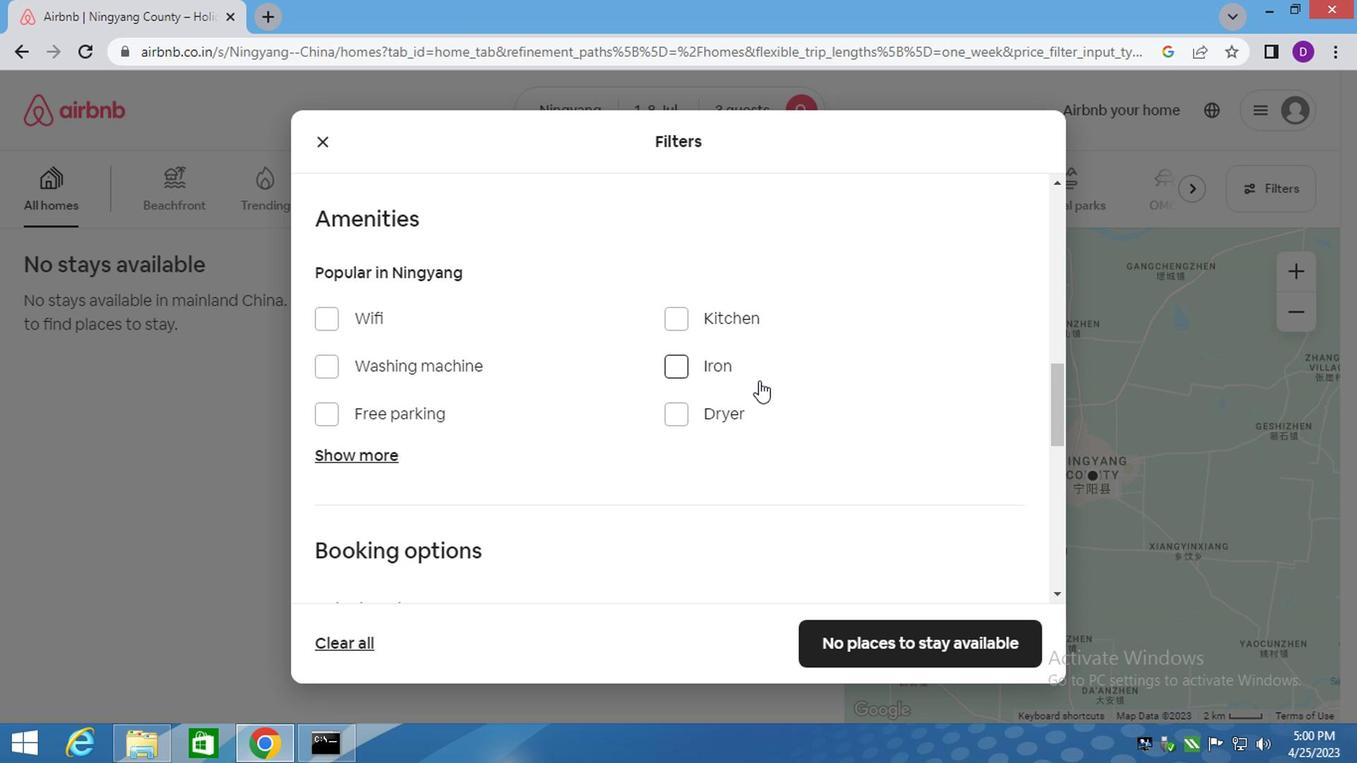 
Action: Mouse scrolled (627, 351) with delta (0, 0)
Screenshot: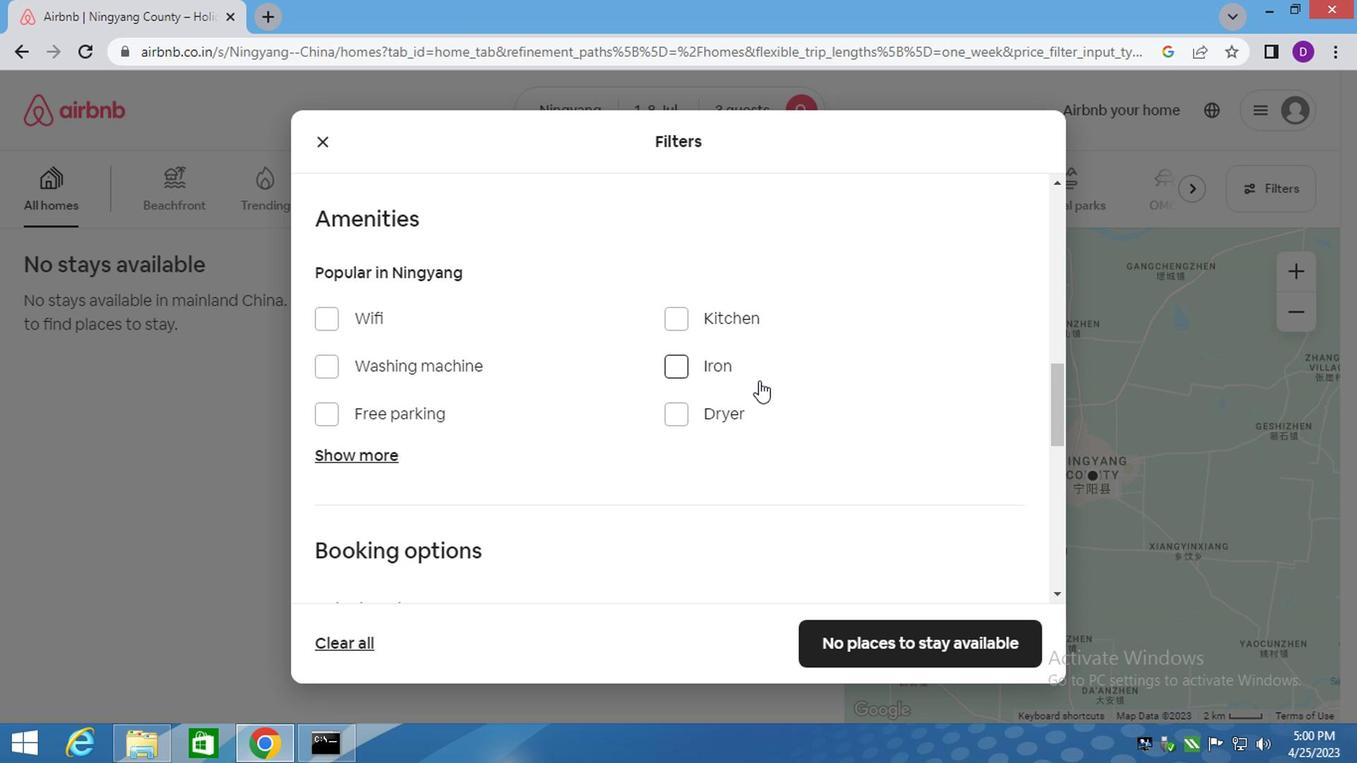 
Action: Mouse moved to (777, 287)
Screenshot: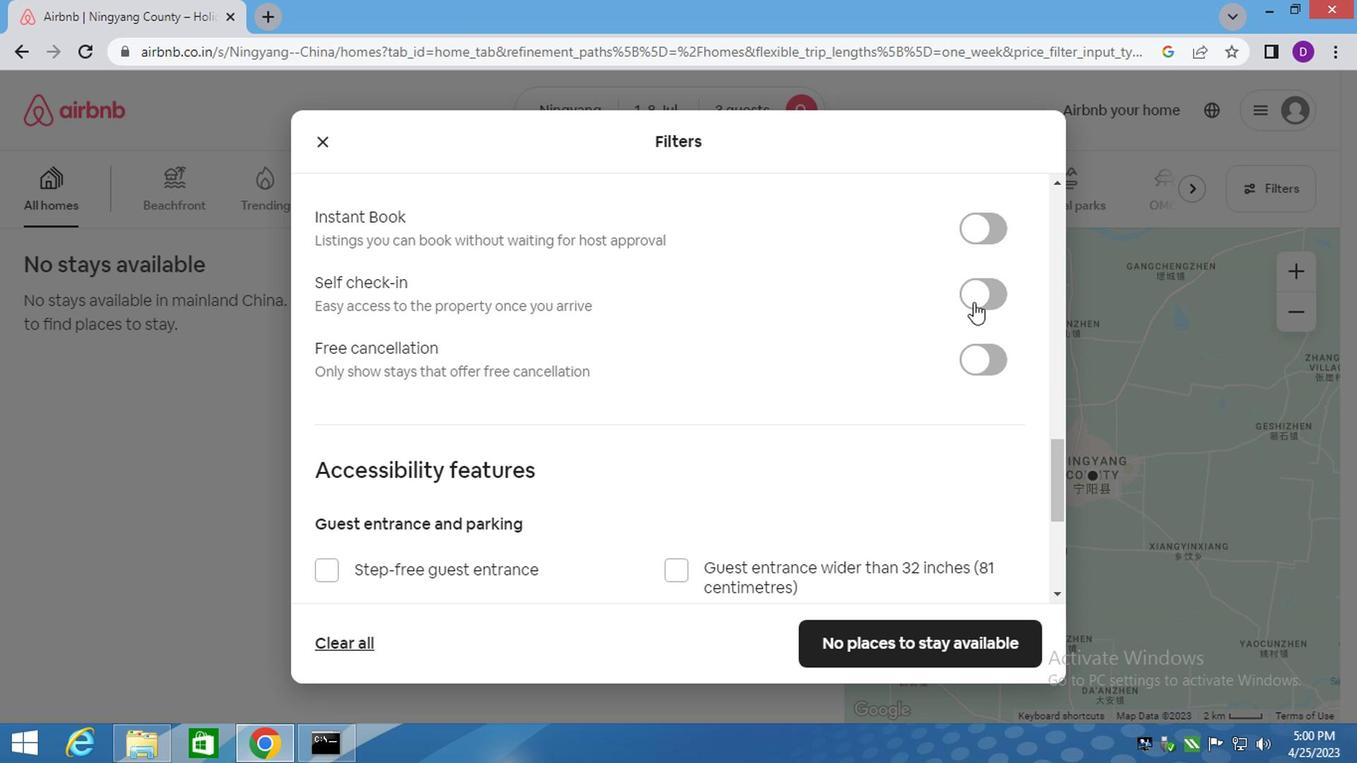 
Action: Mouse pressed left at (777, 287)
Screenshot: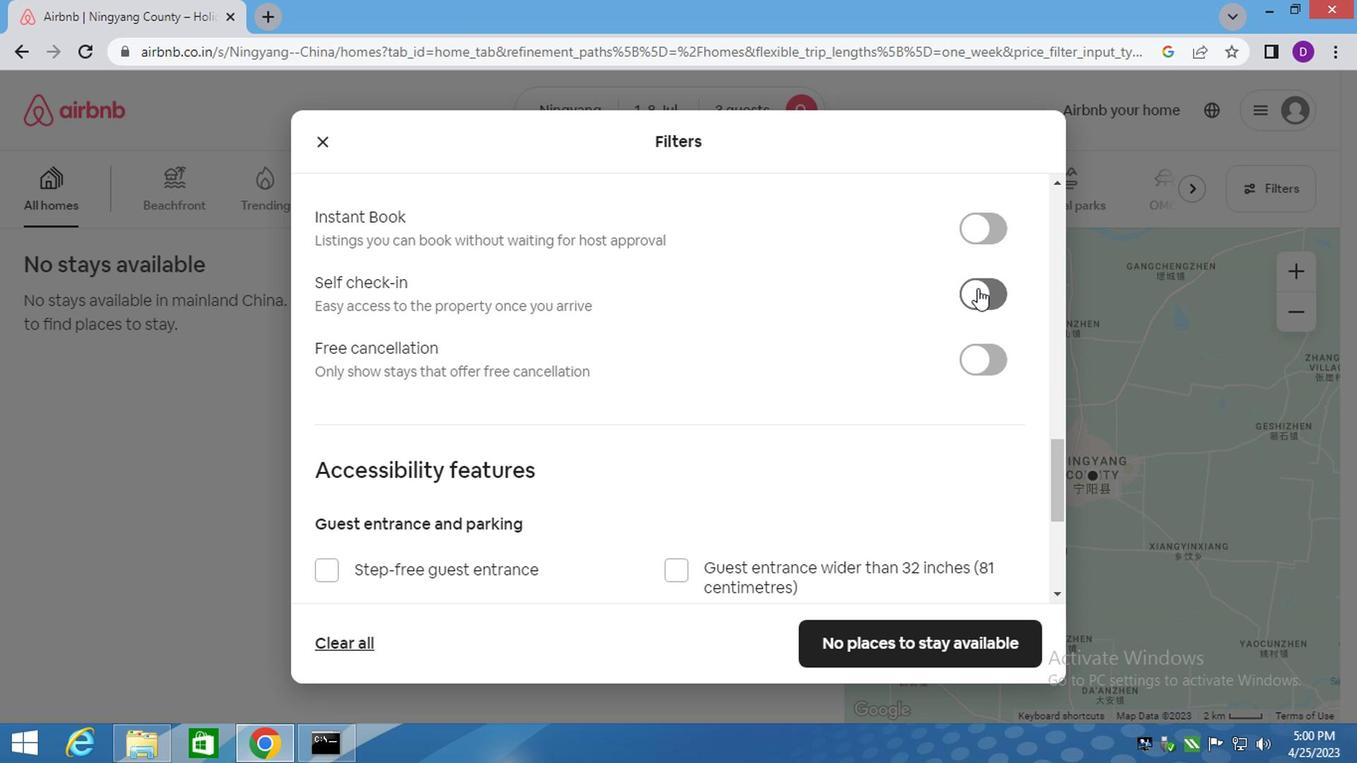
Action: Mouse moved to (696, 361)
Screenshot: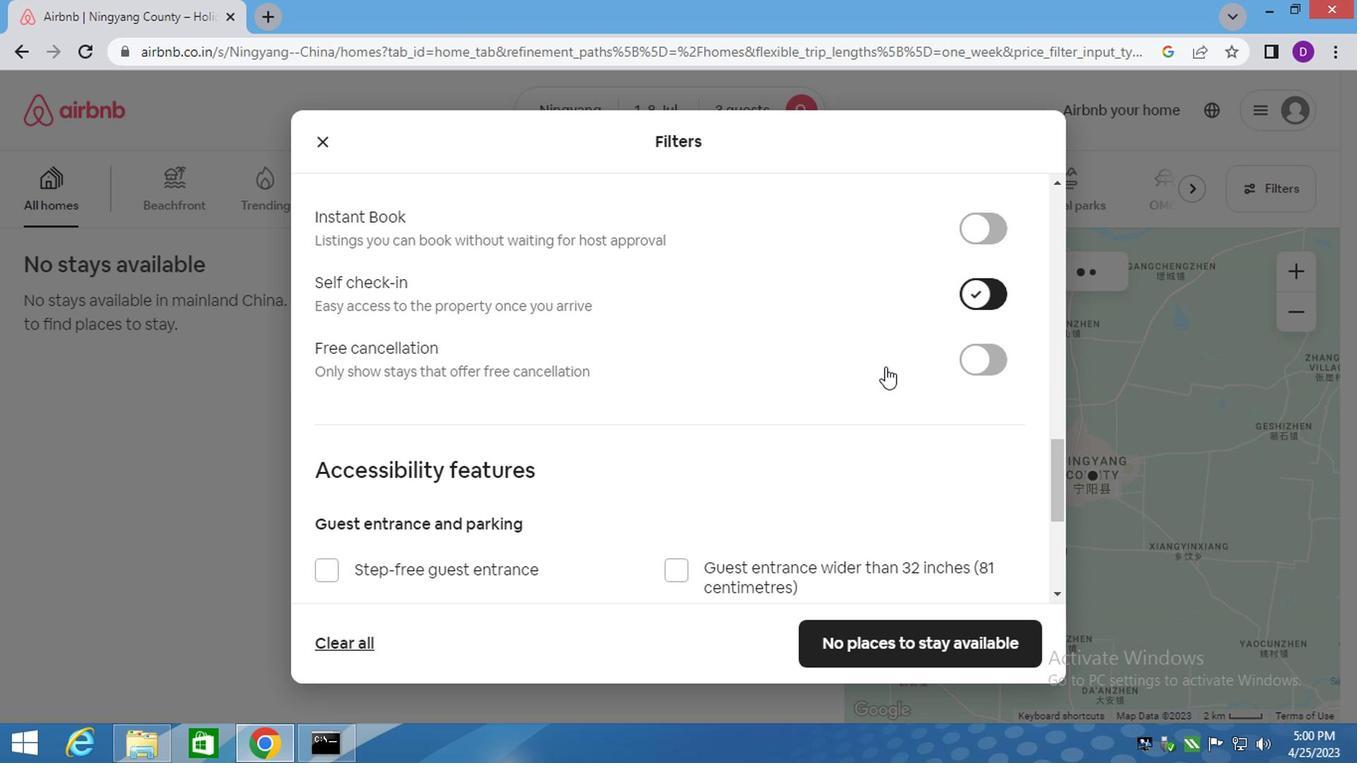 
Action: Mouse scrolled (696, 360) with delta (0, 0)
Screenshot: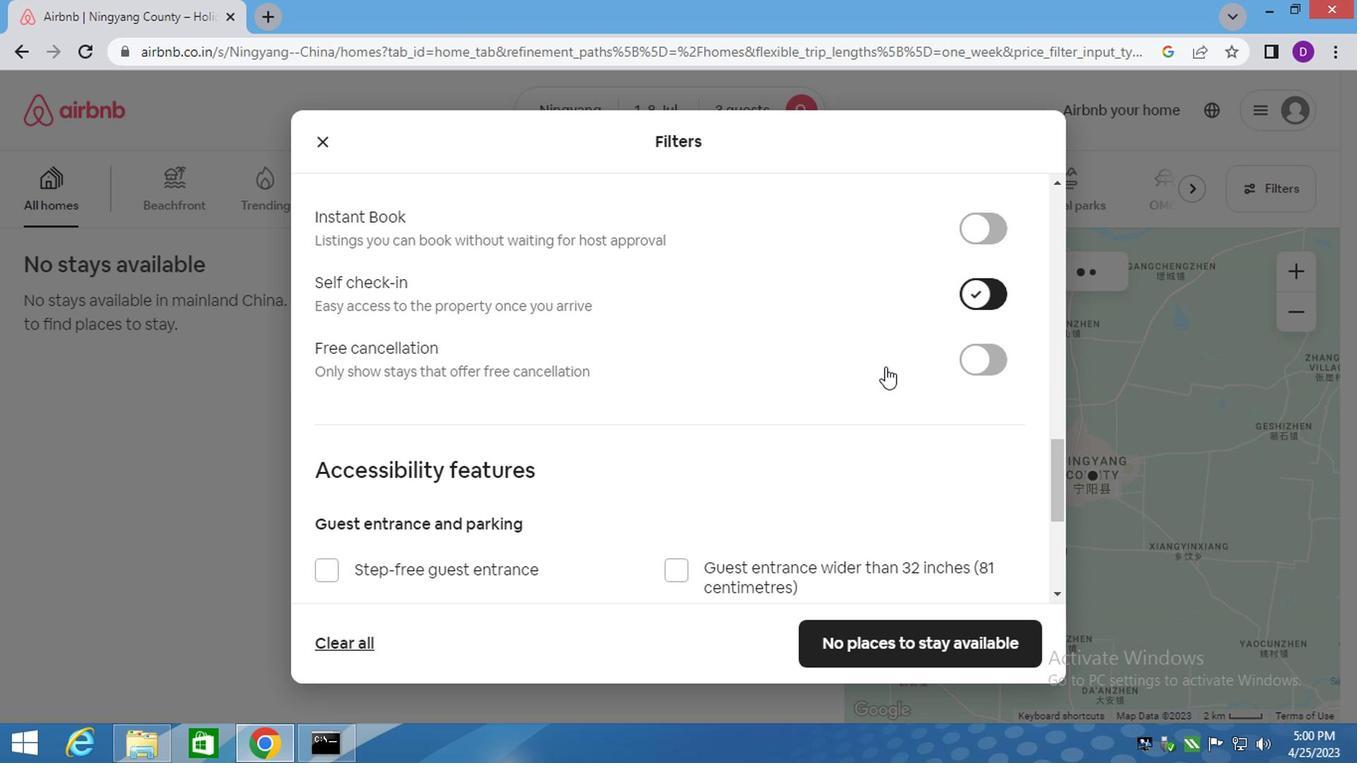 
Action: Mouse moved to (692, 367)
Screenshot: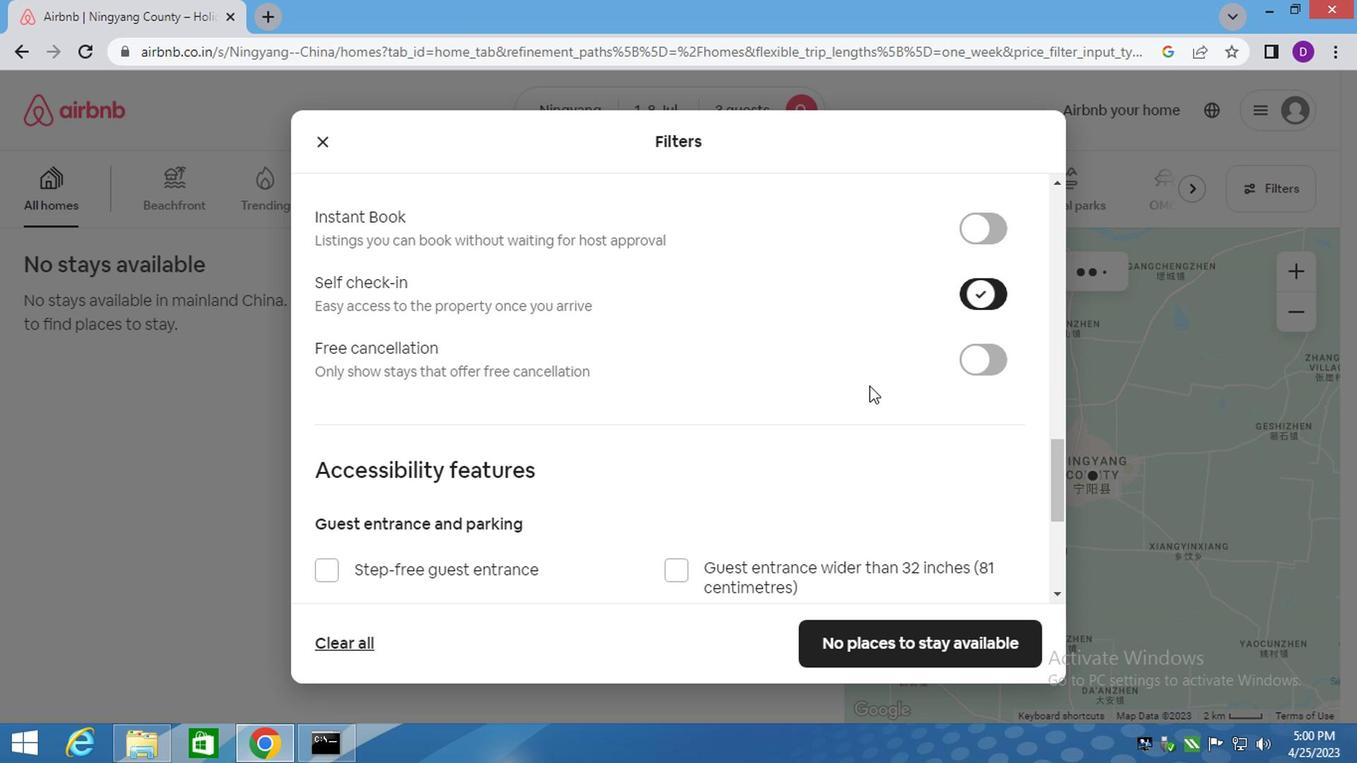 
Action: Mouse scrolled (693, 364) with delta (0, 0)
Screenshot: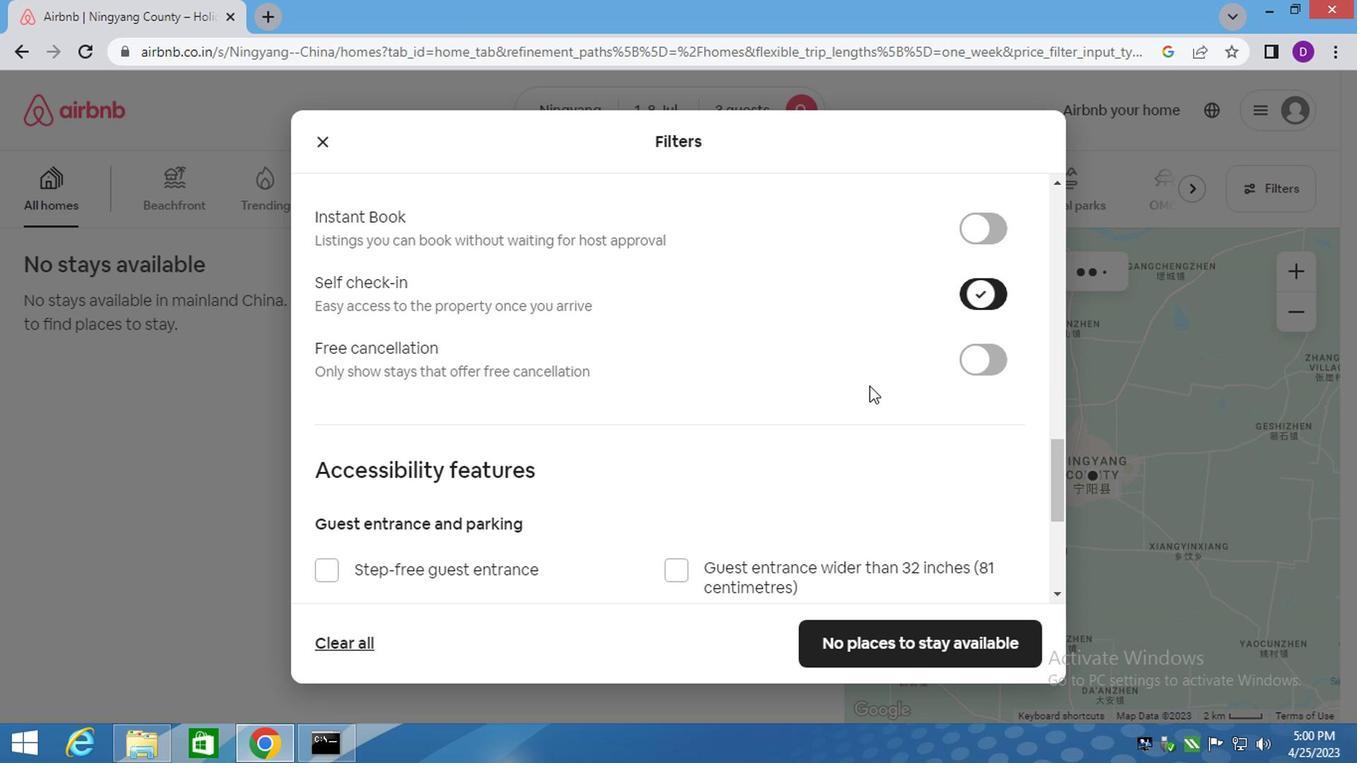 
Action: Mouse moved to (691, 369)
Screenshot: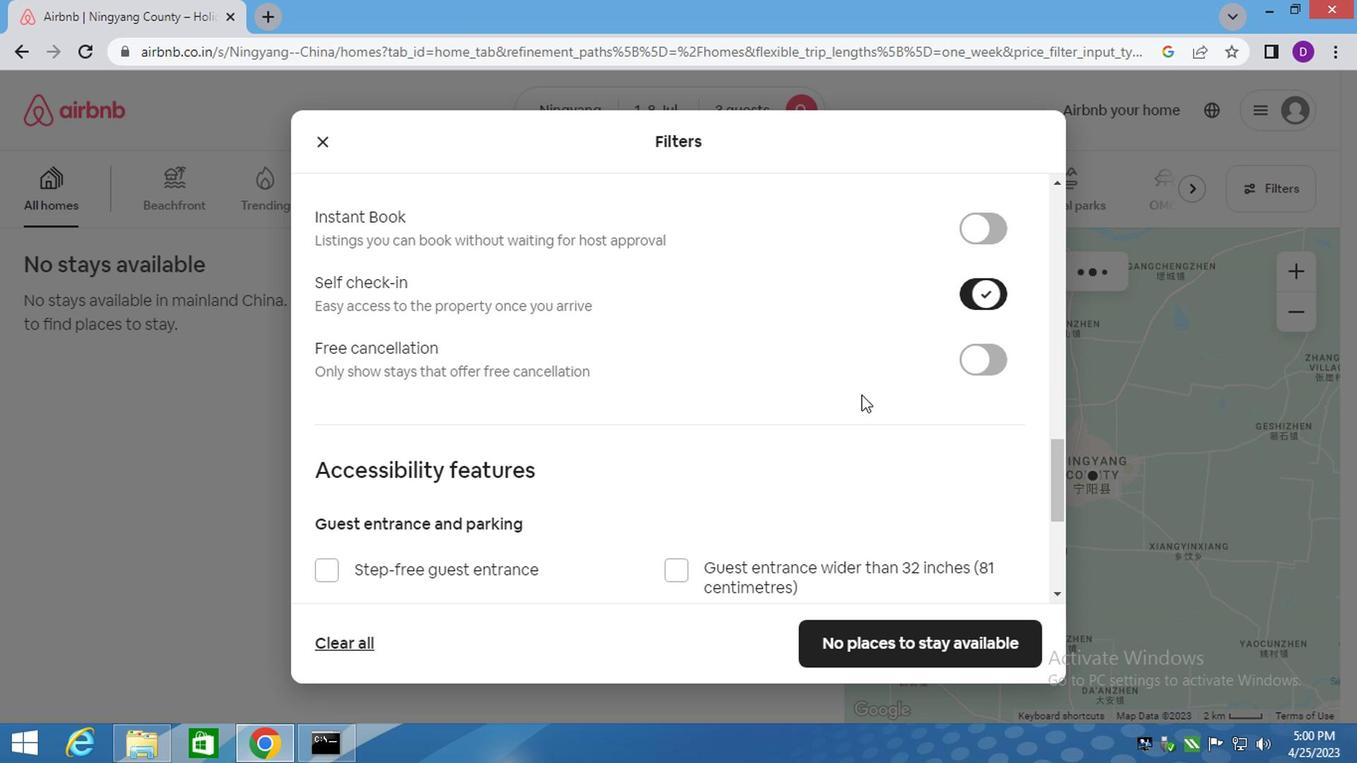 
Action: Mouse scrolled (692, 367) with delta (0, 0)
Screenshot: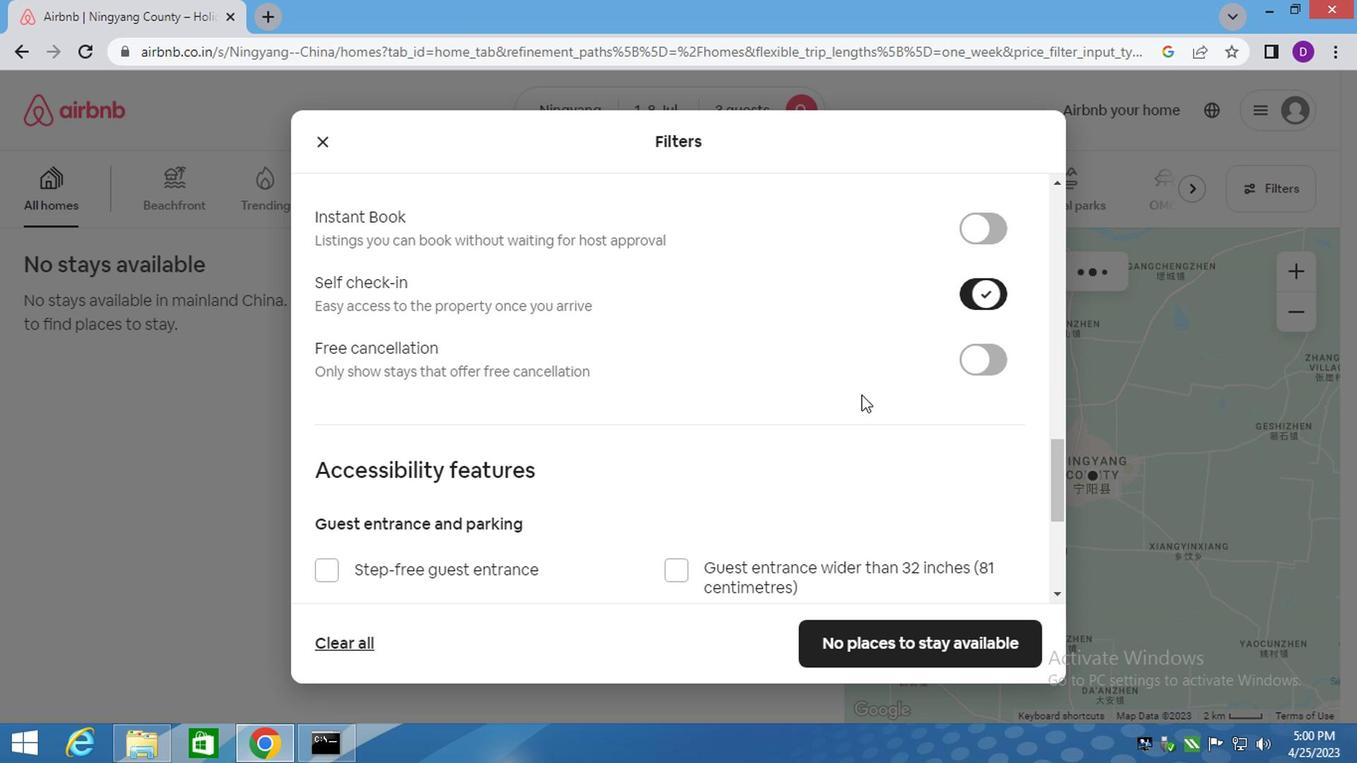 
Action: Mouse moved to (689, 374)
Screenshot: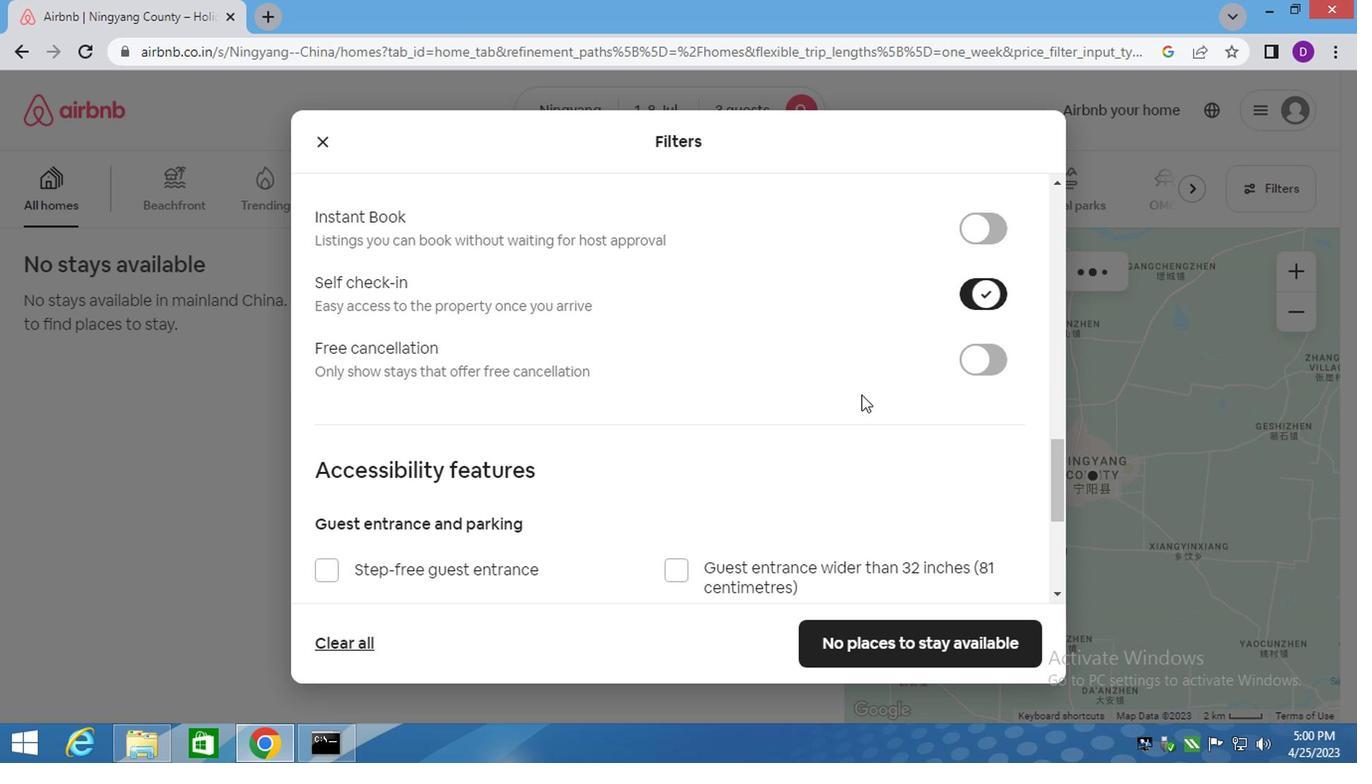 
Action: Mouse scrolled (690, 371) with delta (0, 0)
Screenshot: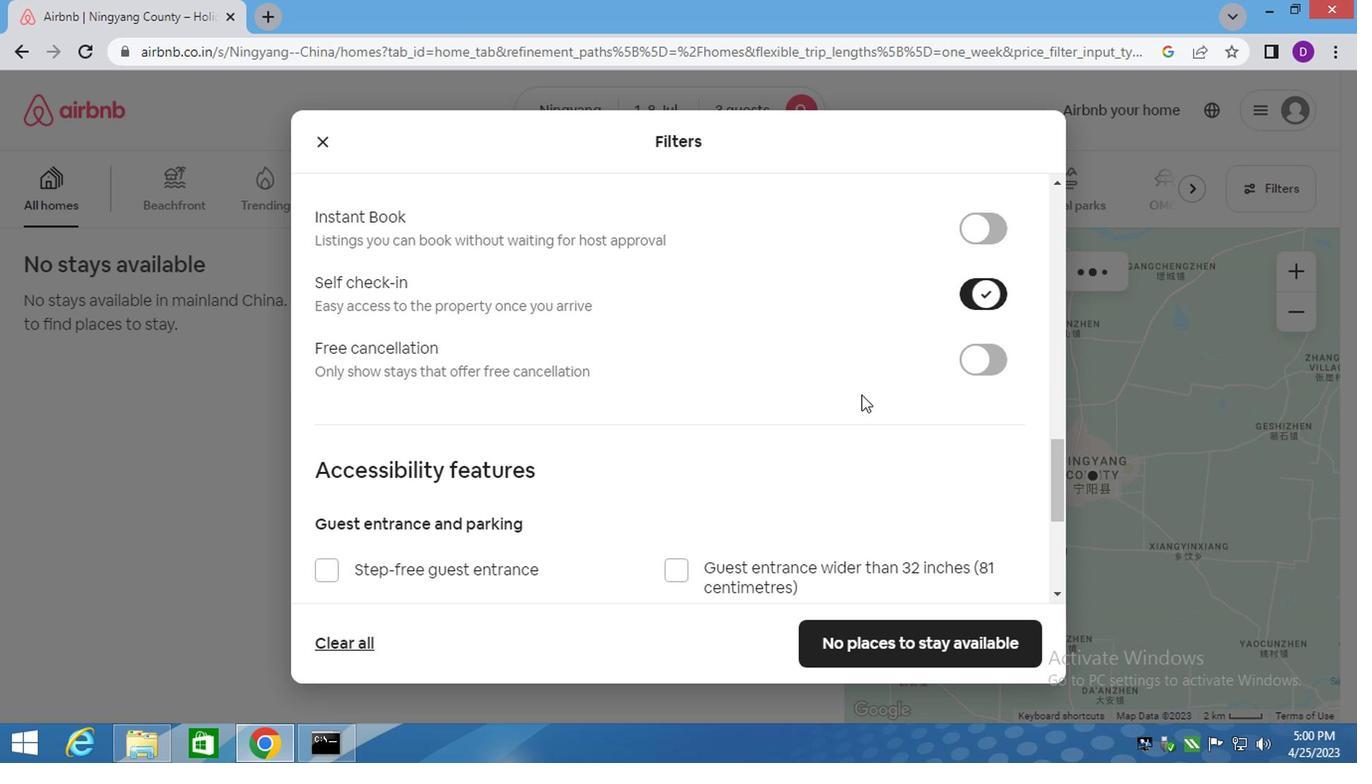 
Action: Mouse moved to (693, 483)
Screenshot: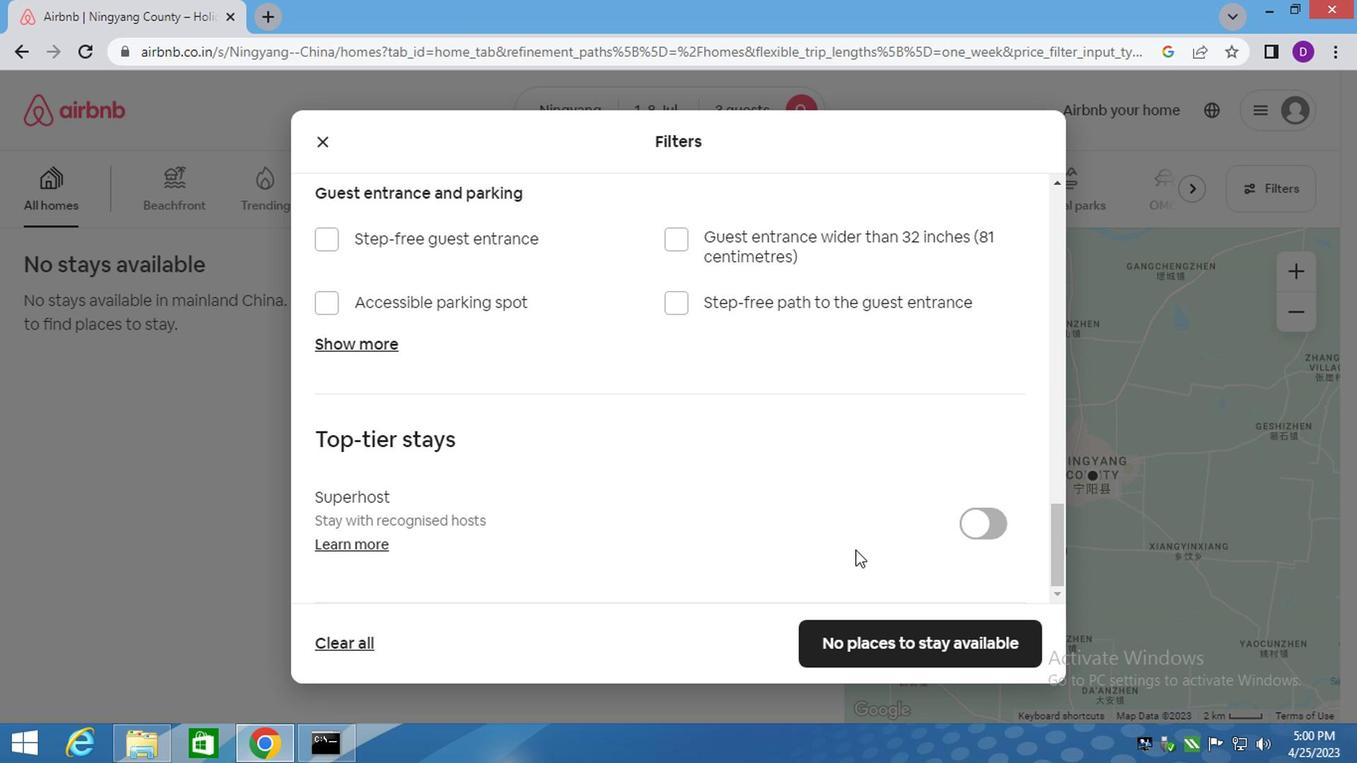 
Action: Mouse scrolled (693, 482) with delta (0, 0)
Screenshot: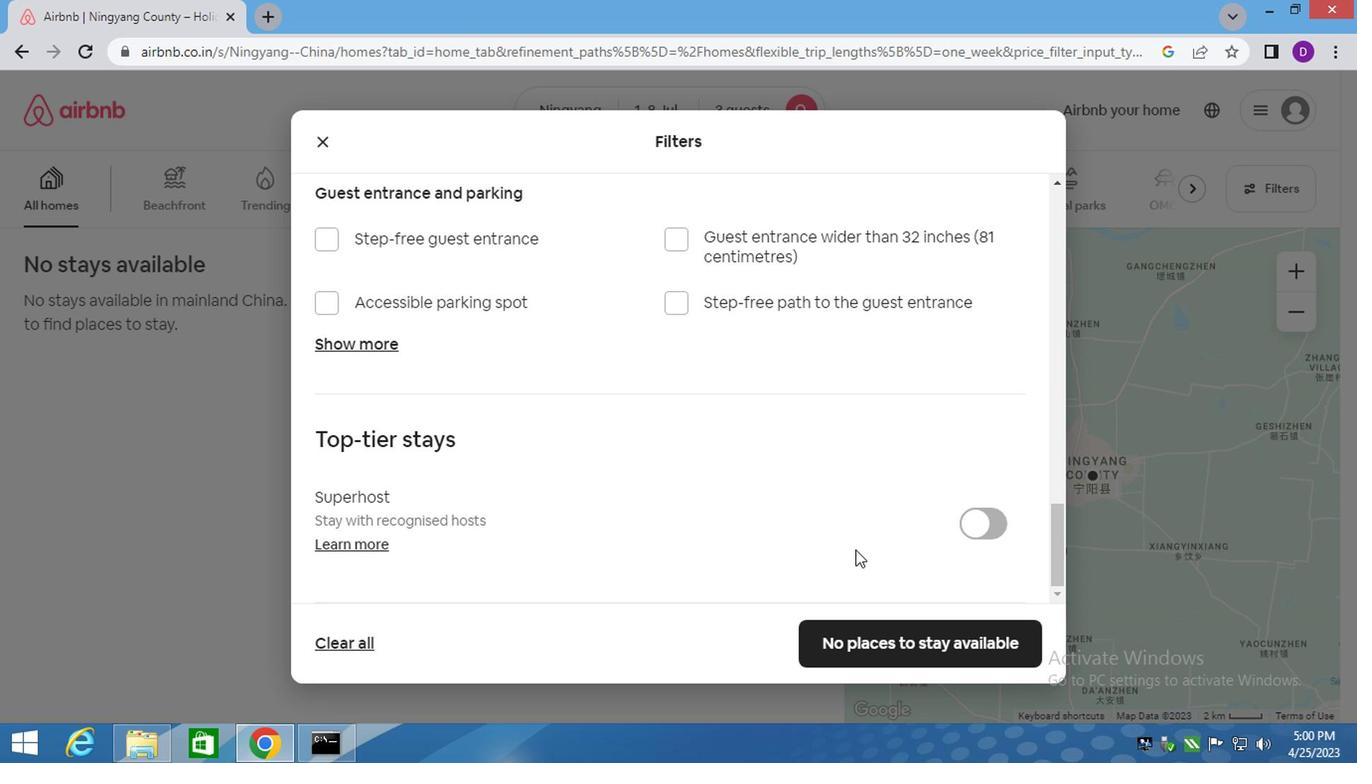 
Action: Mouse scrolled (693, 482) with delta (0, 0)
Screenshot: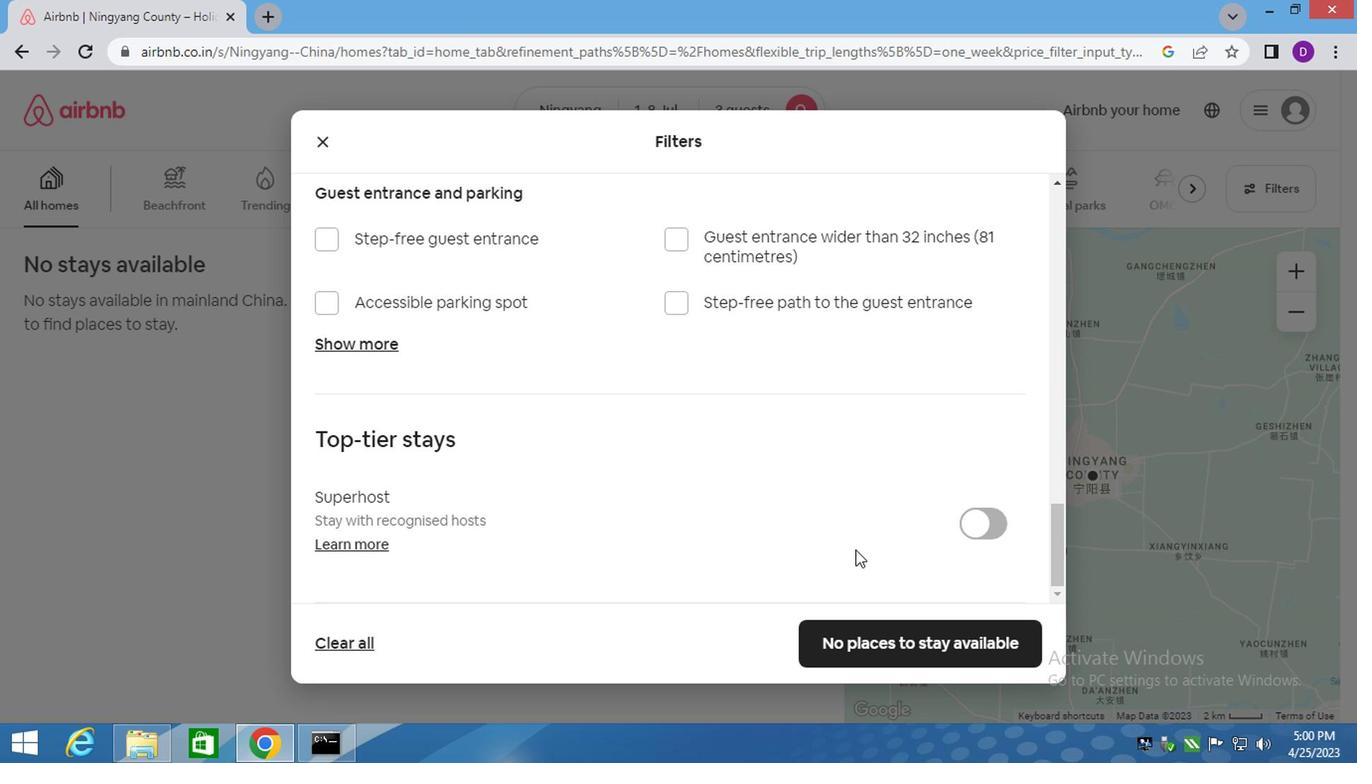 
Action: Mouse scrolled (693, 482) with delta (0, 0)
Screenshot: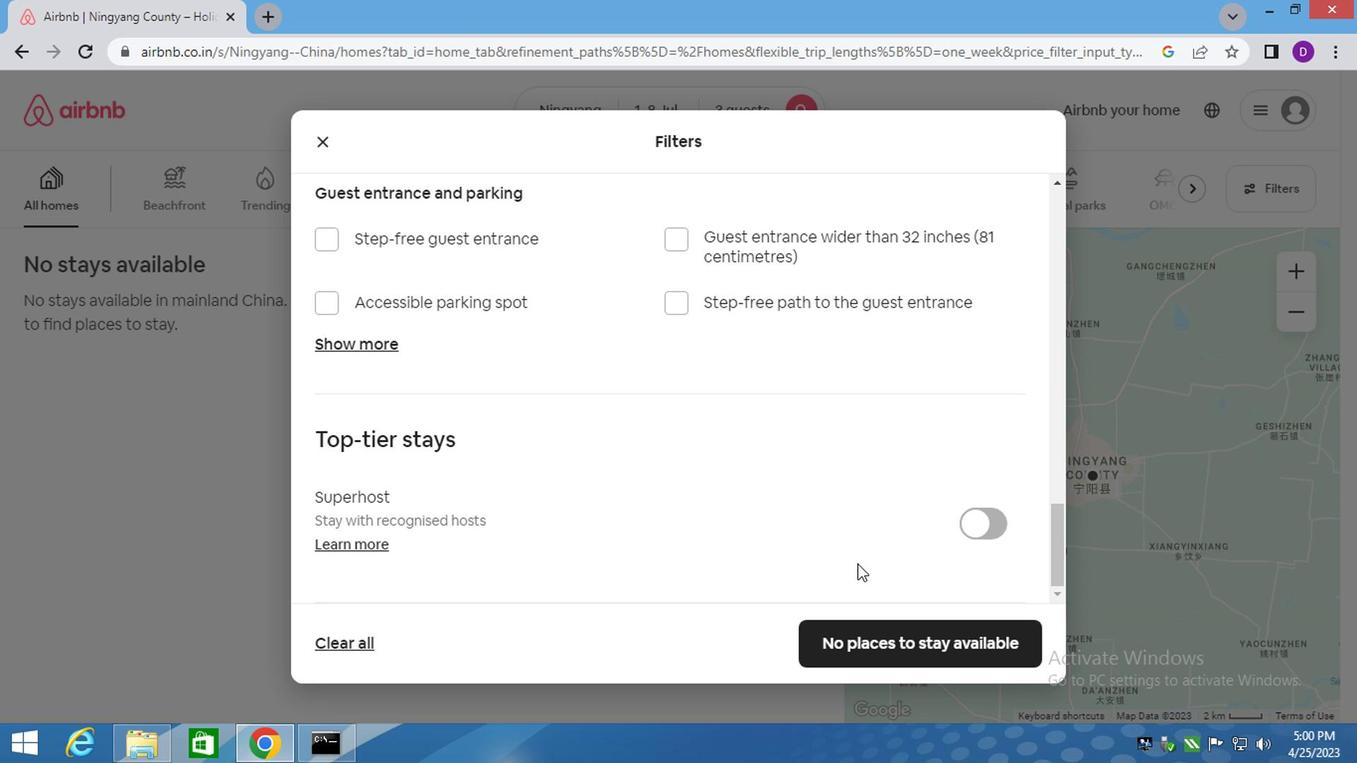 
Action: Mouse scrolled (693, 482) with delta (0, 0)
Screenshot: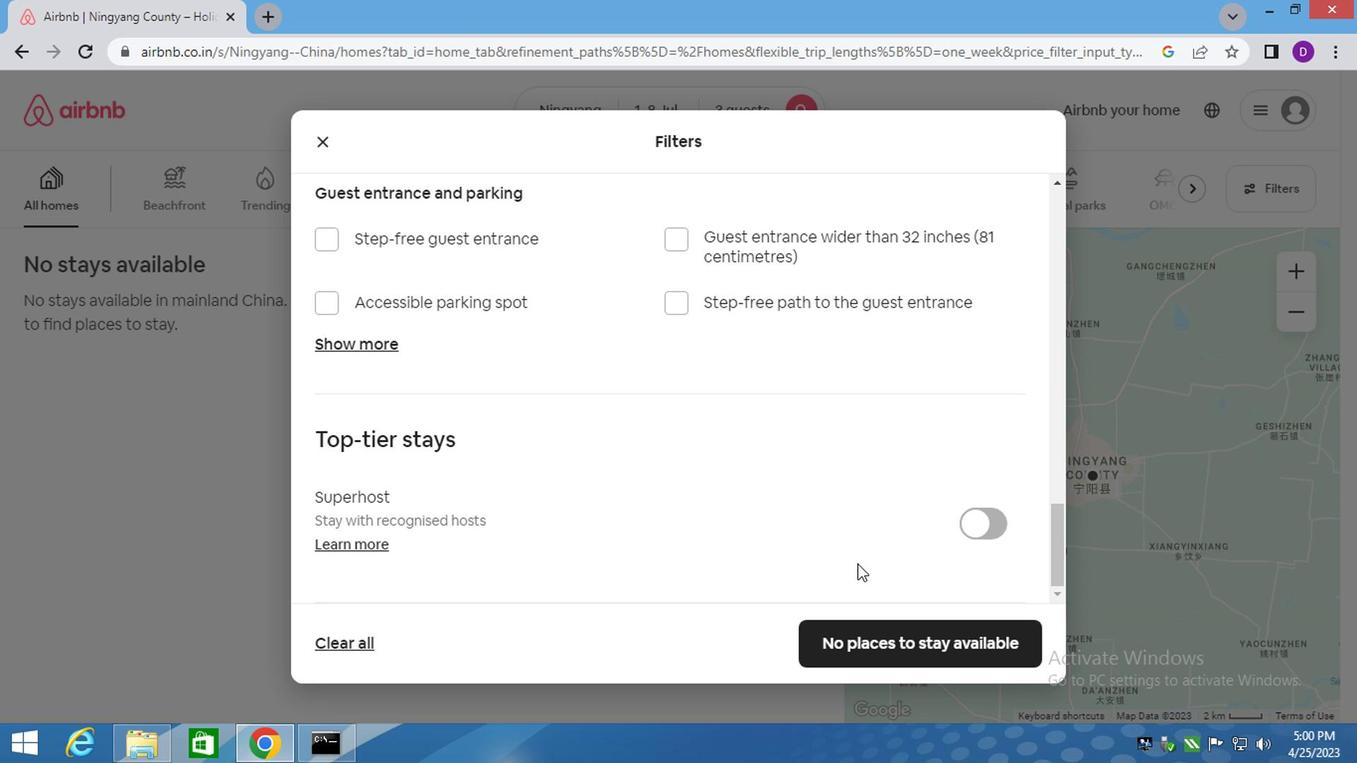 
Action: Mouse moved to (685, 547)
Screenshot: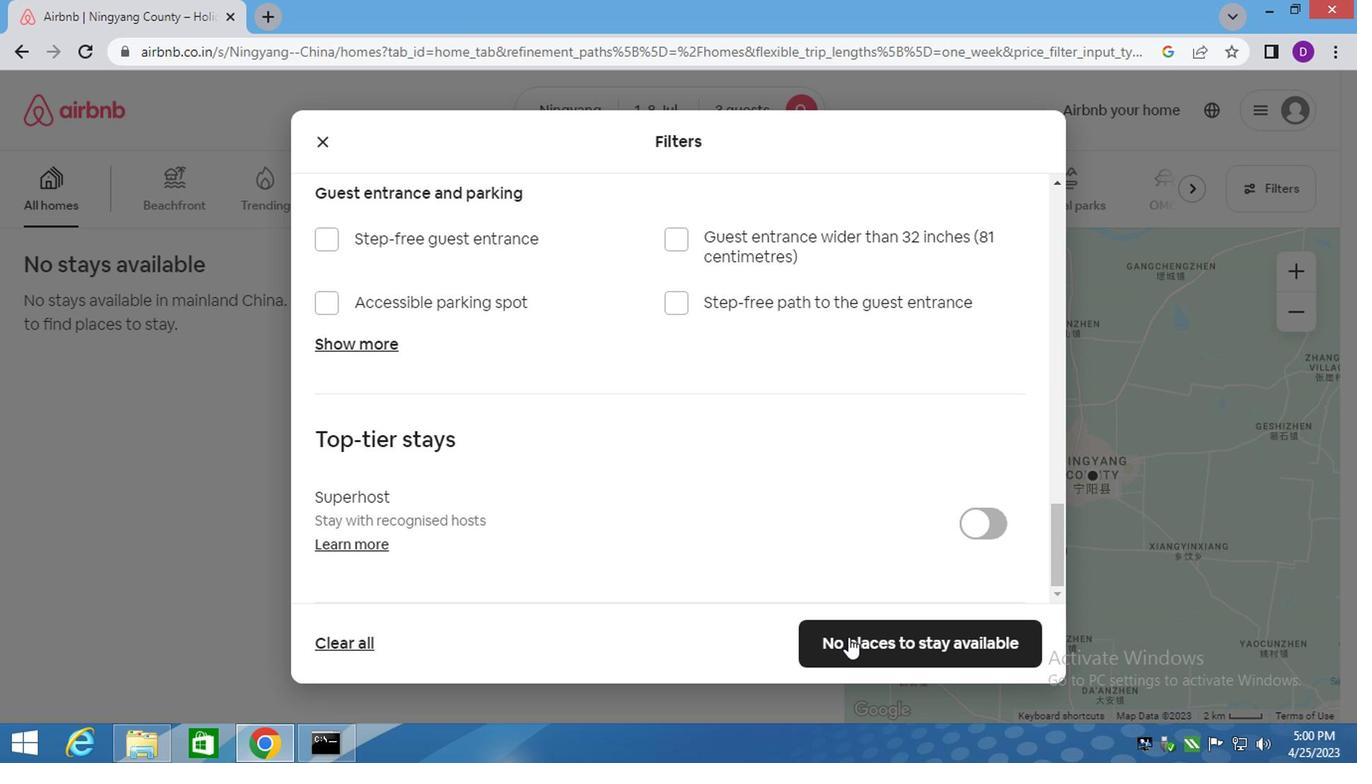 
Action: Mouse pressed left at (685, 547)
Screenshot: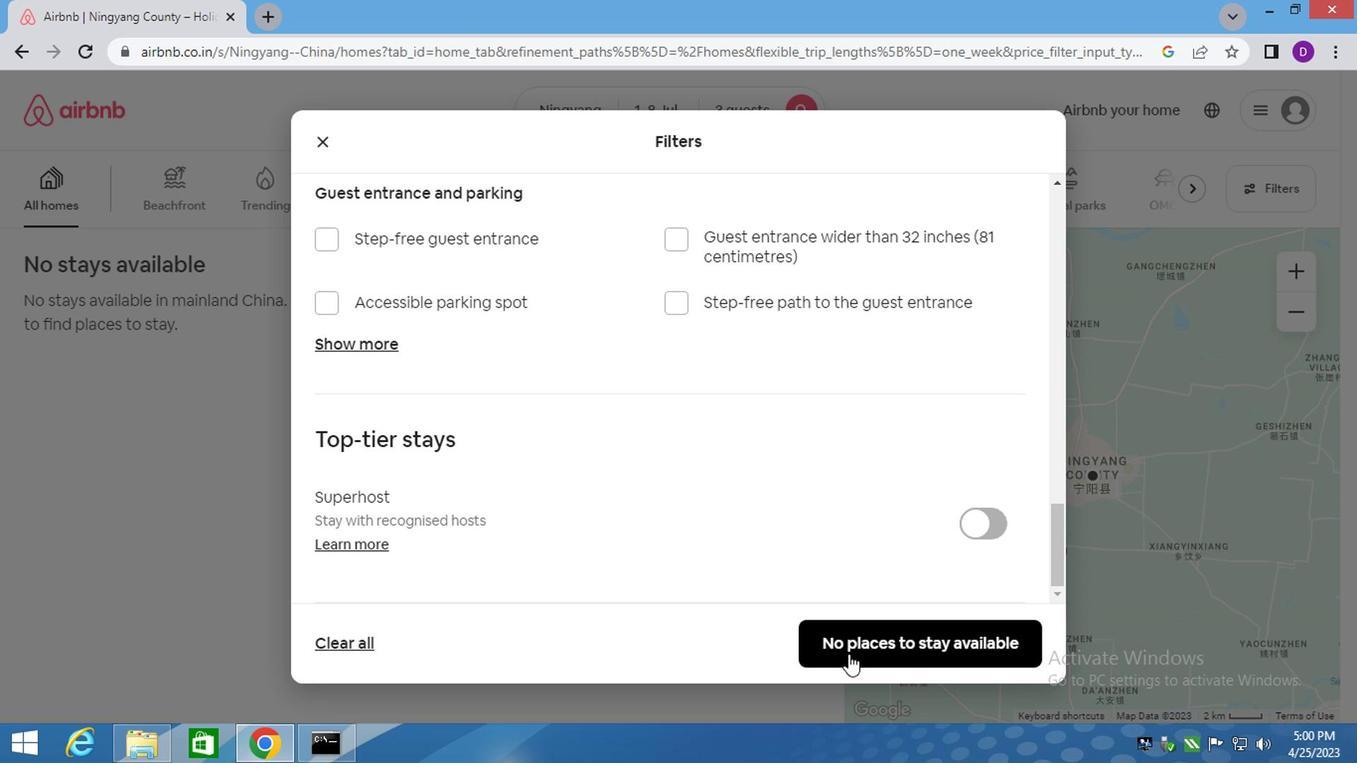 
Action: Mouse moved to (631, 453)
Screenshot: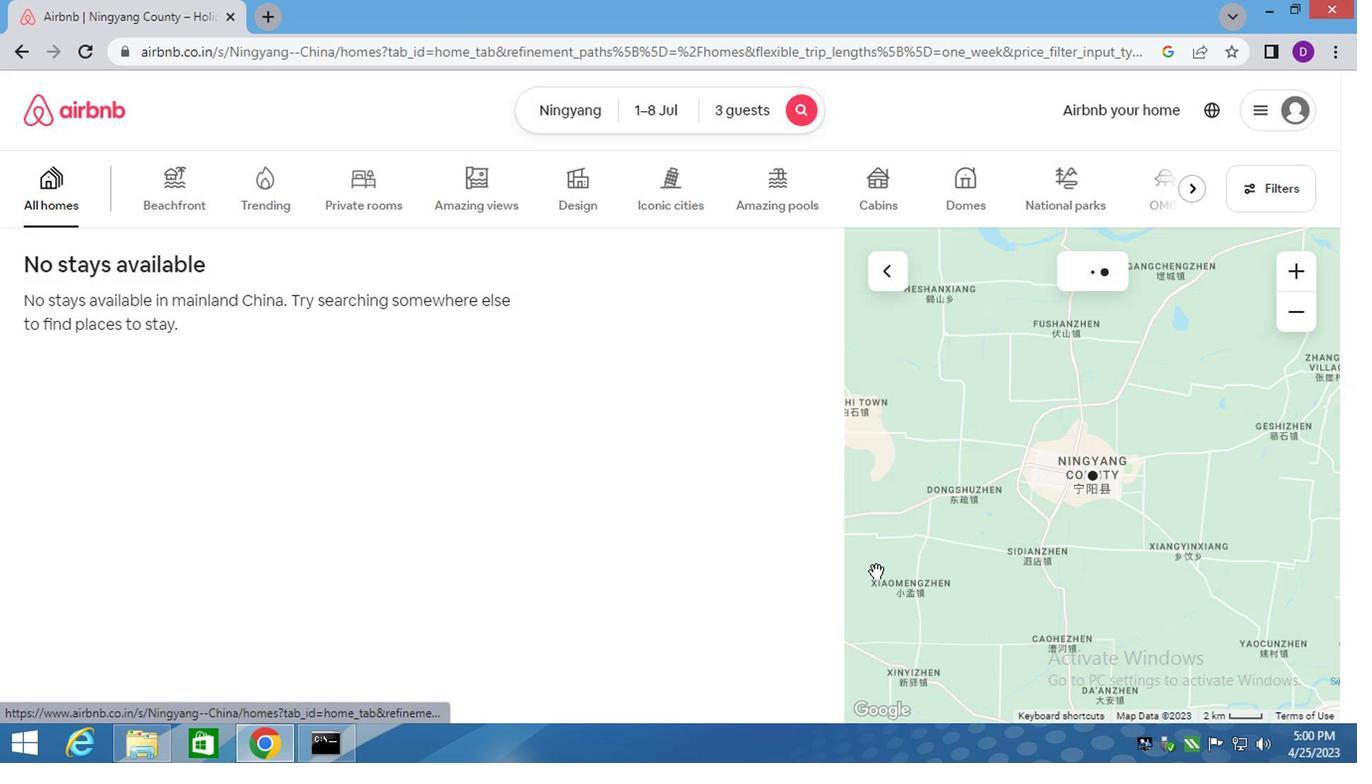 
